 Task: Find connections with filter location Kolín with filter topic #LinkedInwith filter profile language German with filter current company EPAM Anywhere with filter school Government College of Engineering, Salem with filter industry Nuclear Electric Power Generation with filter service category Bartending with filter keywords title Petroleum Engineer
Action: Mouse moved to (630, 89)
Screenshot: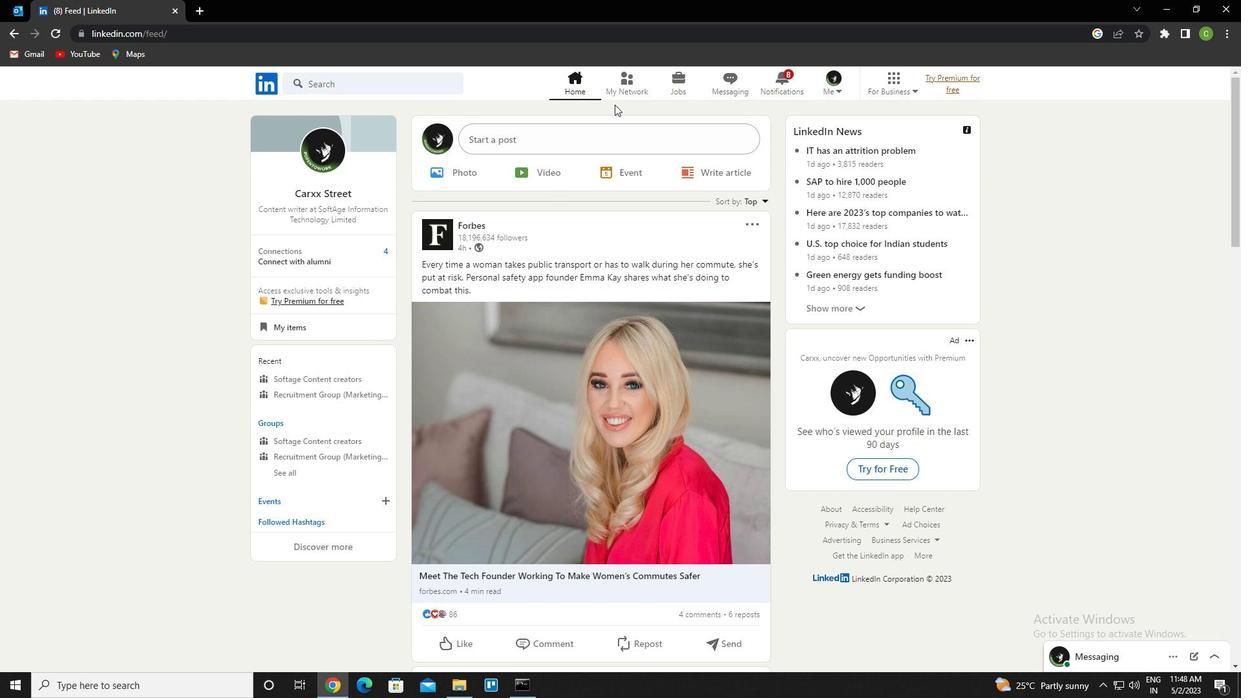 
Action: Mouse pressed left at (630, 89)
Screenshot: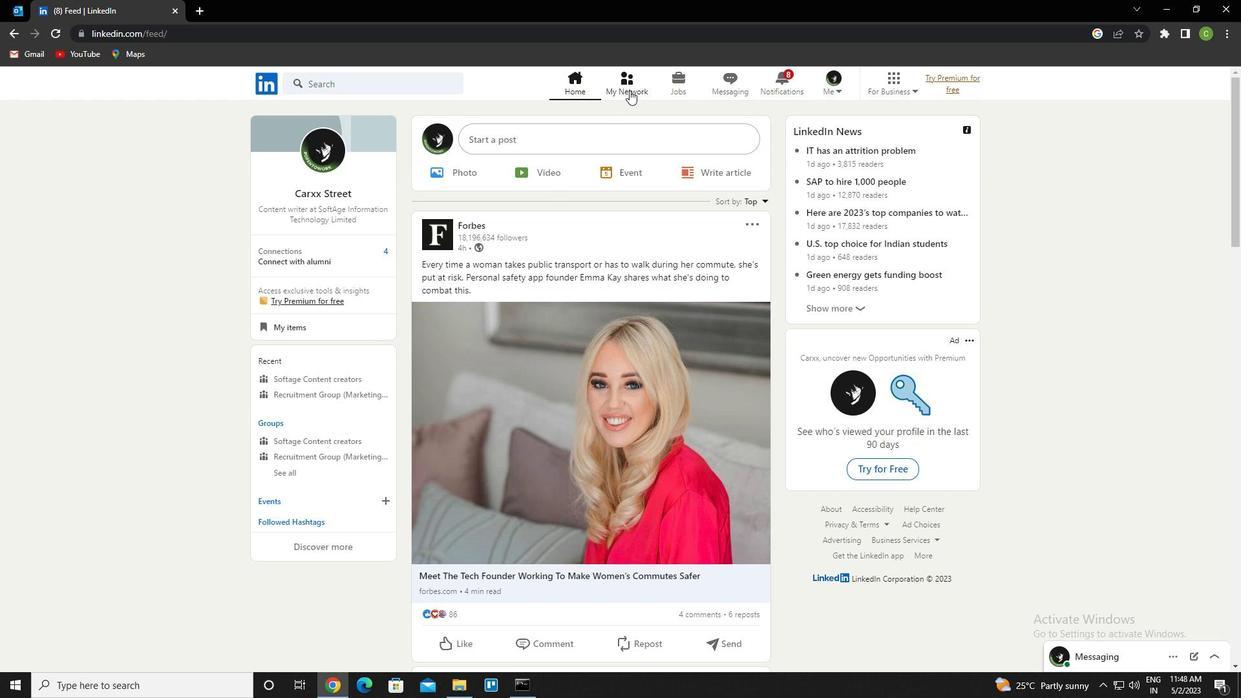 
Action: Mouse moved to (359, 153)
Screenshot: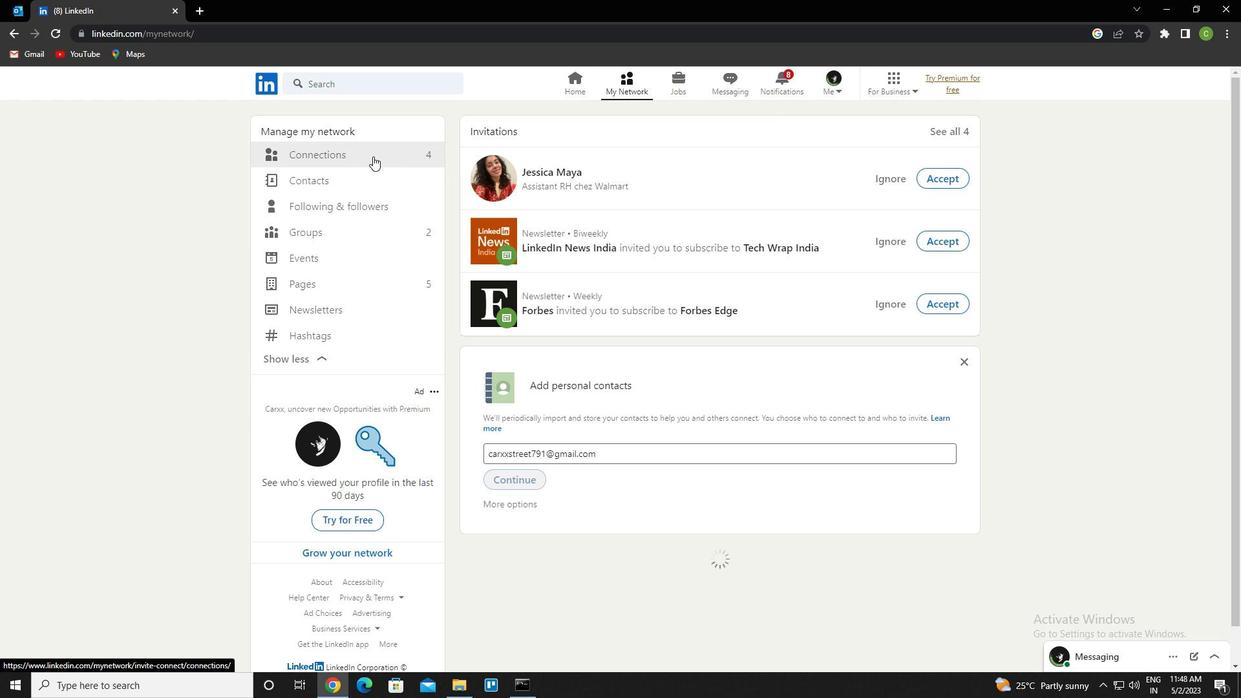 
Action: Mouse pressed left at (359, 153)
Screenshot: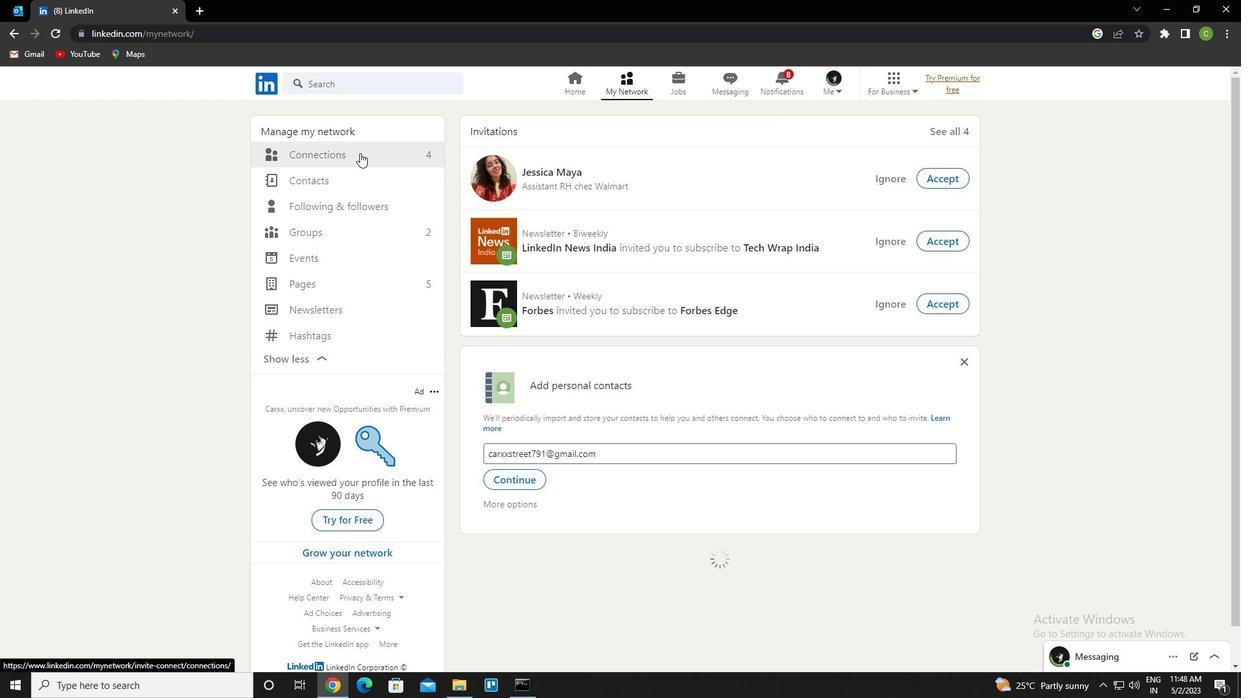 
Action: Mouse moved to (718, 155)
Screenshot: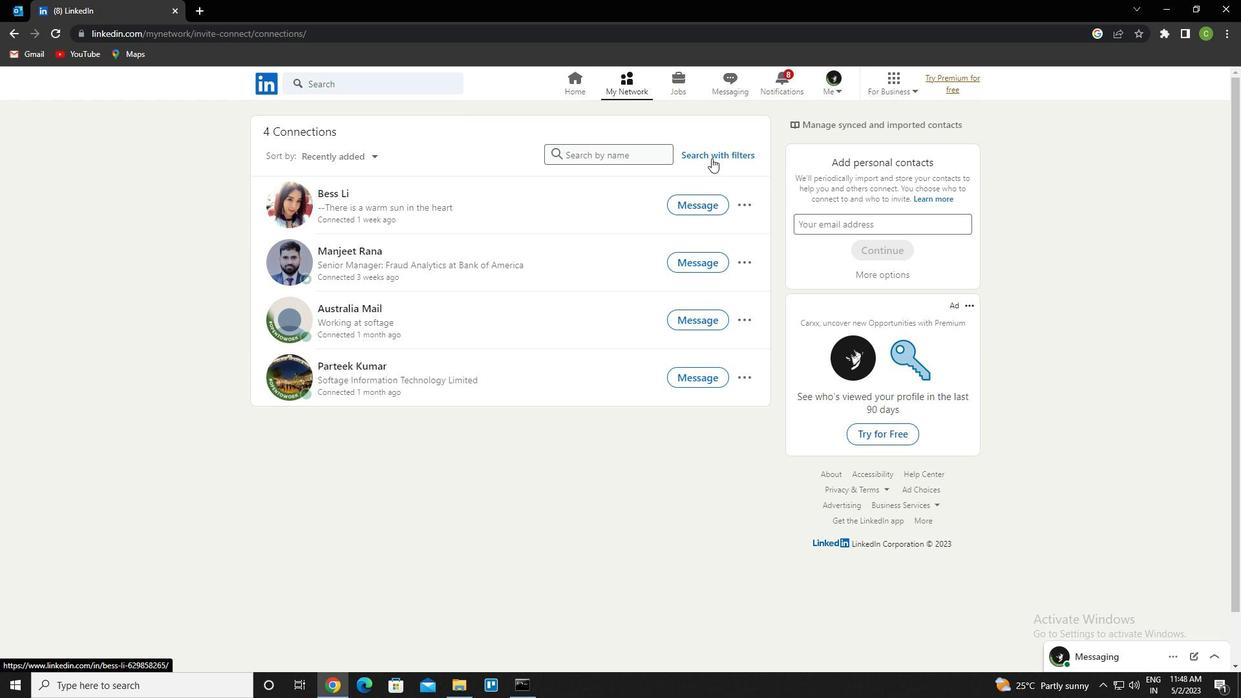 
Action: Mouse pressed left at (718, 155)
Screenshot: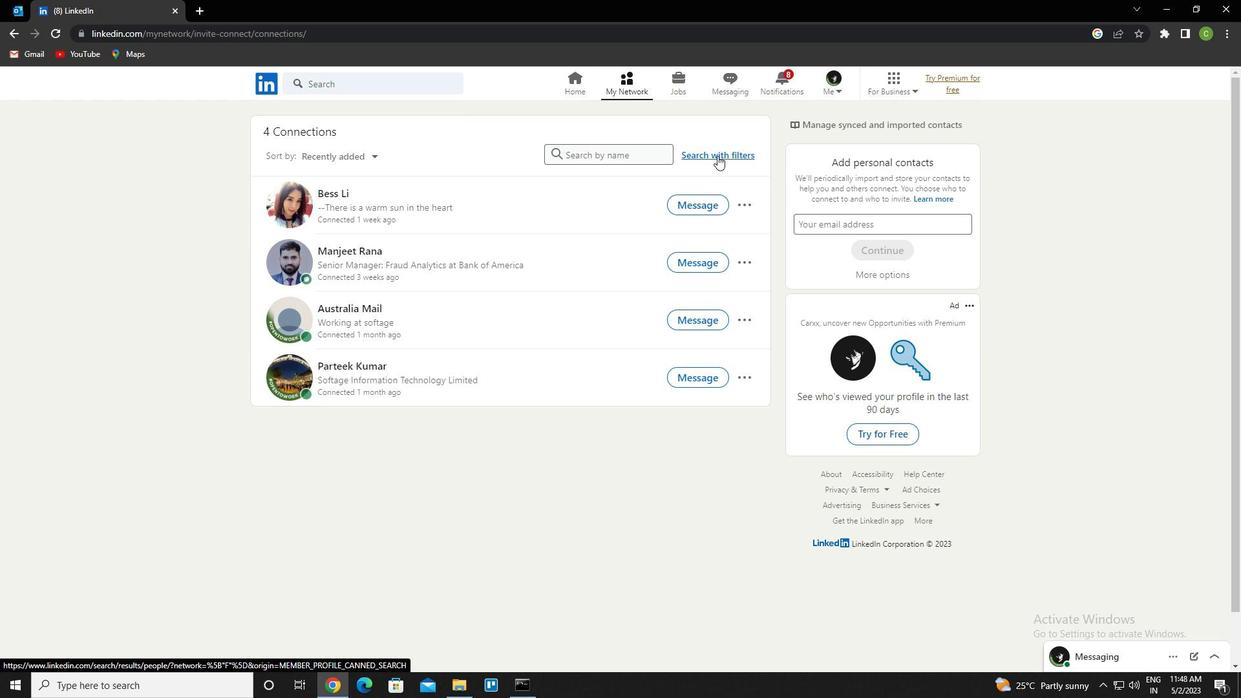 
Action: Mouse moved to (659, 115)
Screenshot: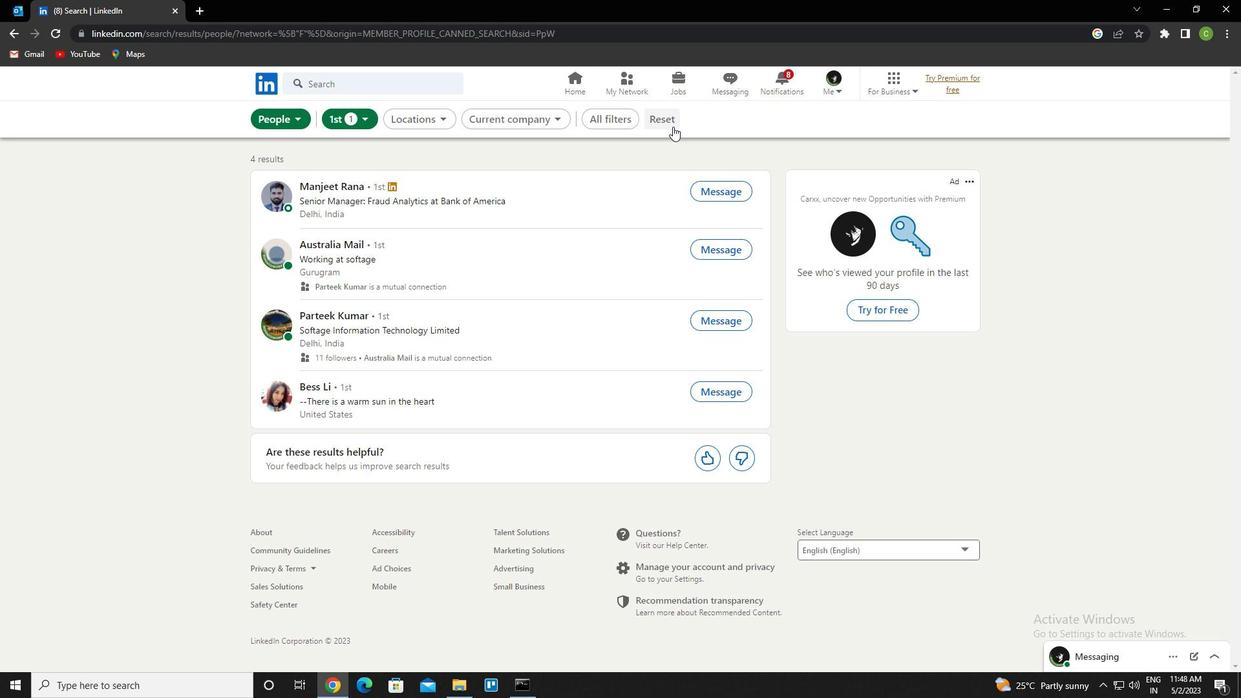 
Action: Mouse pressed left at (659, 115)
Screenshot: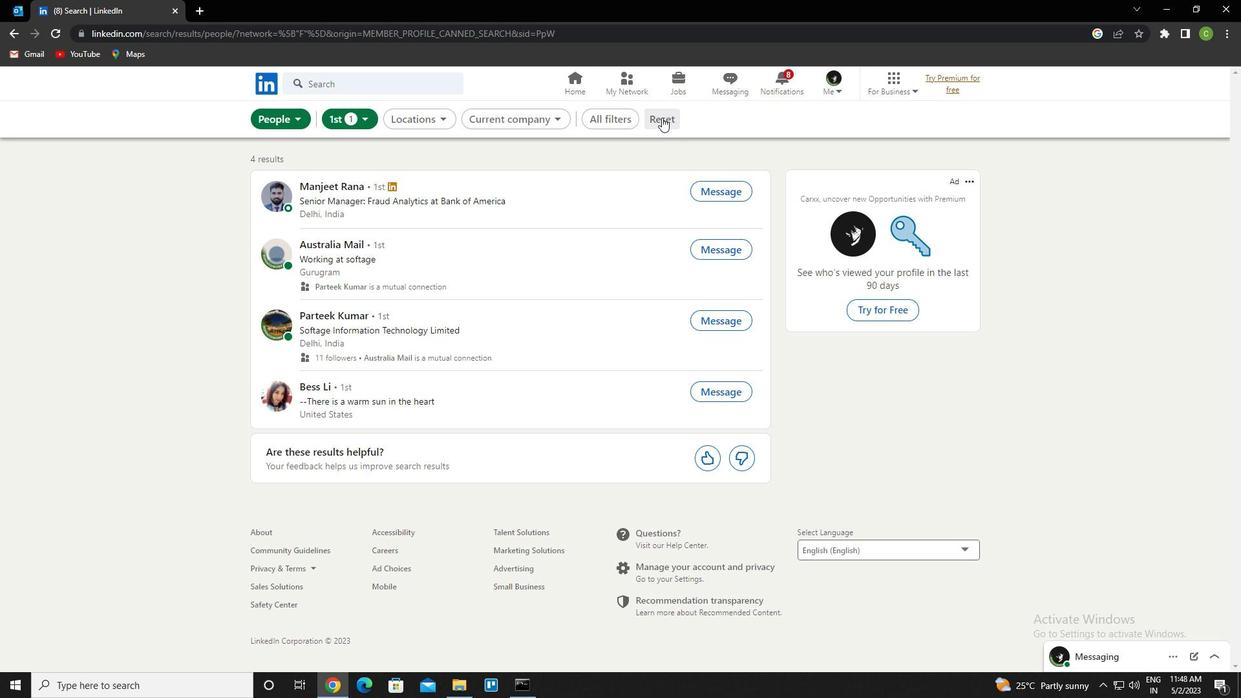 
Action: Mouse moved to (652, 122)
Screenshot: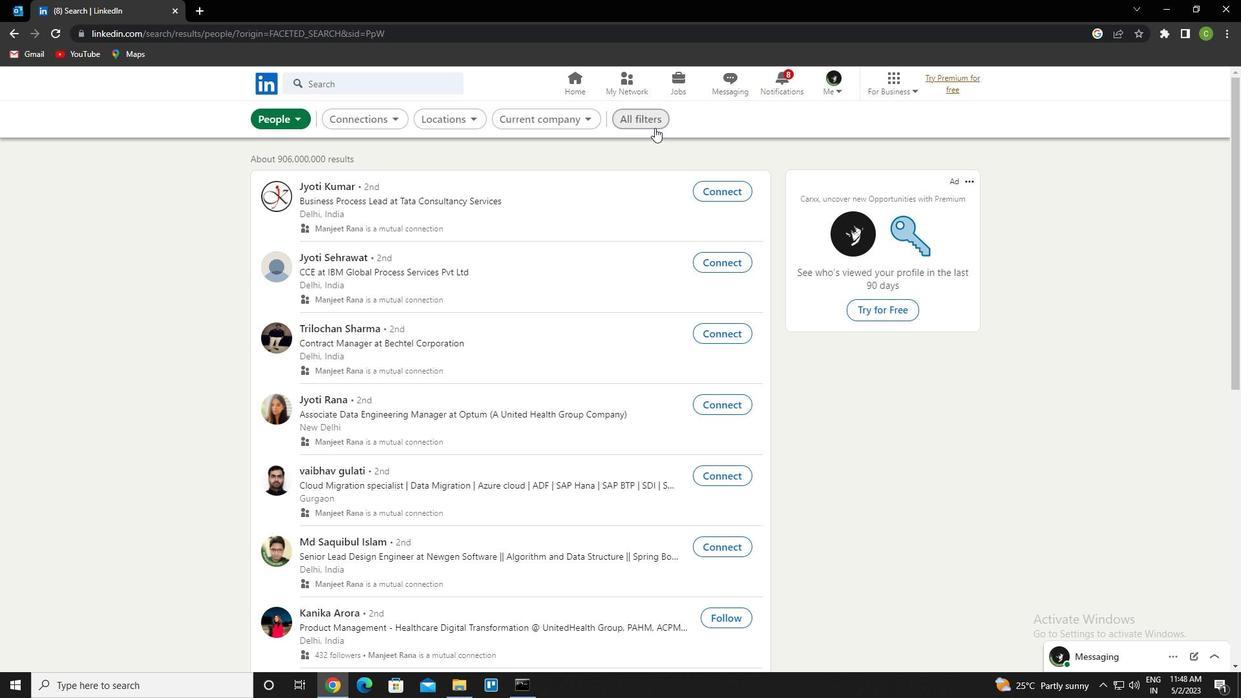 
Action: Mouse pressed left at (652, 122)
Screenshot: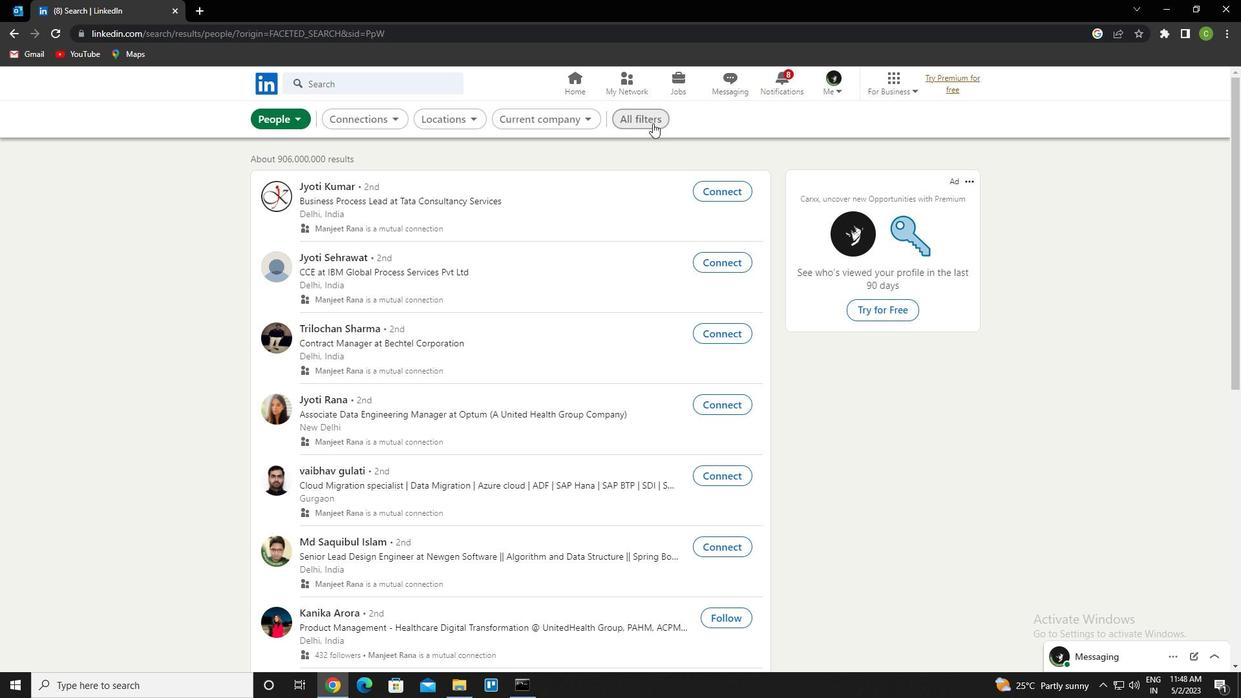 
Action: Mouse moved to (1010, 395)
Screenshot: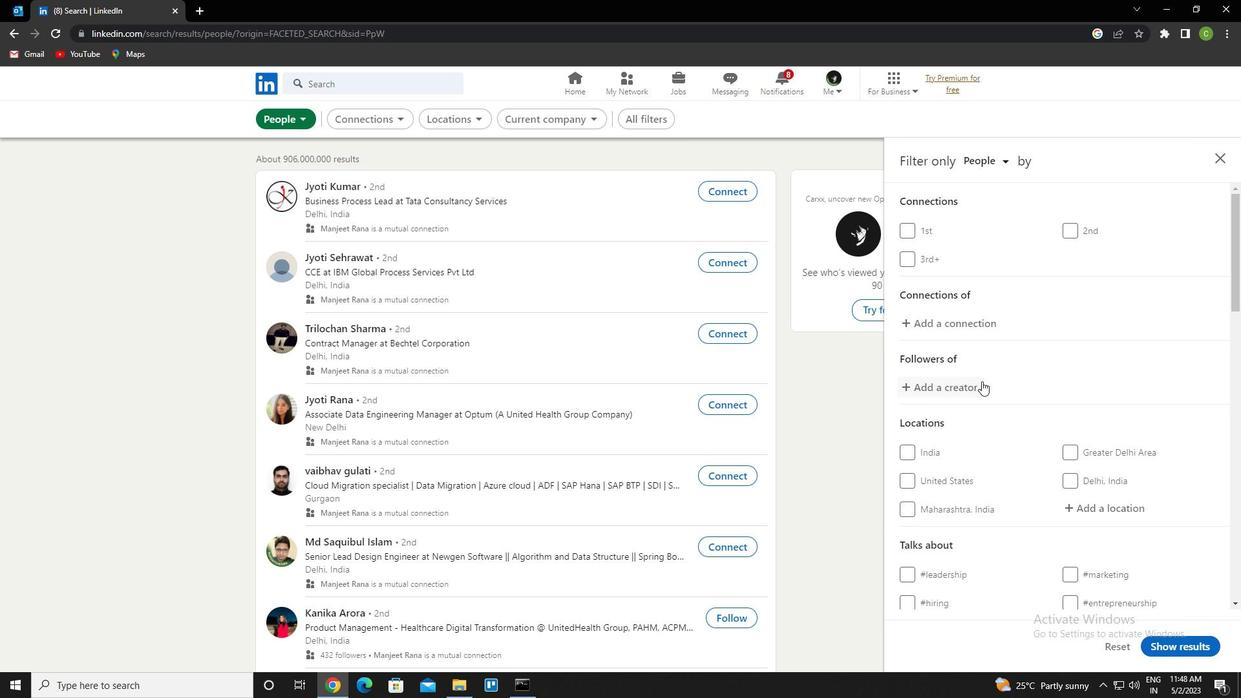 
Action: Mouse scrolled (1010, 394) with delta (0, 0)
Screenshot: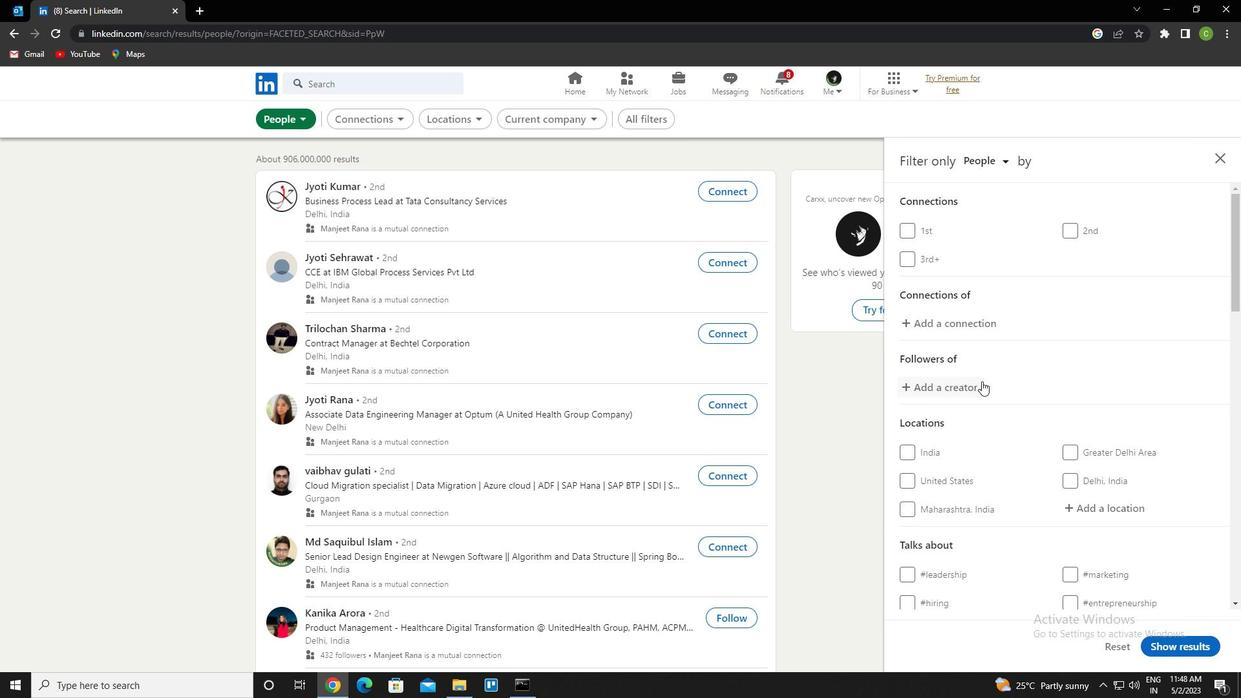 
Action: Mouse moved to (1014, 397)
Screenshot: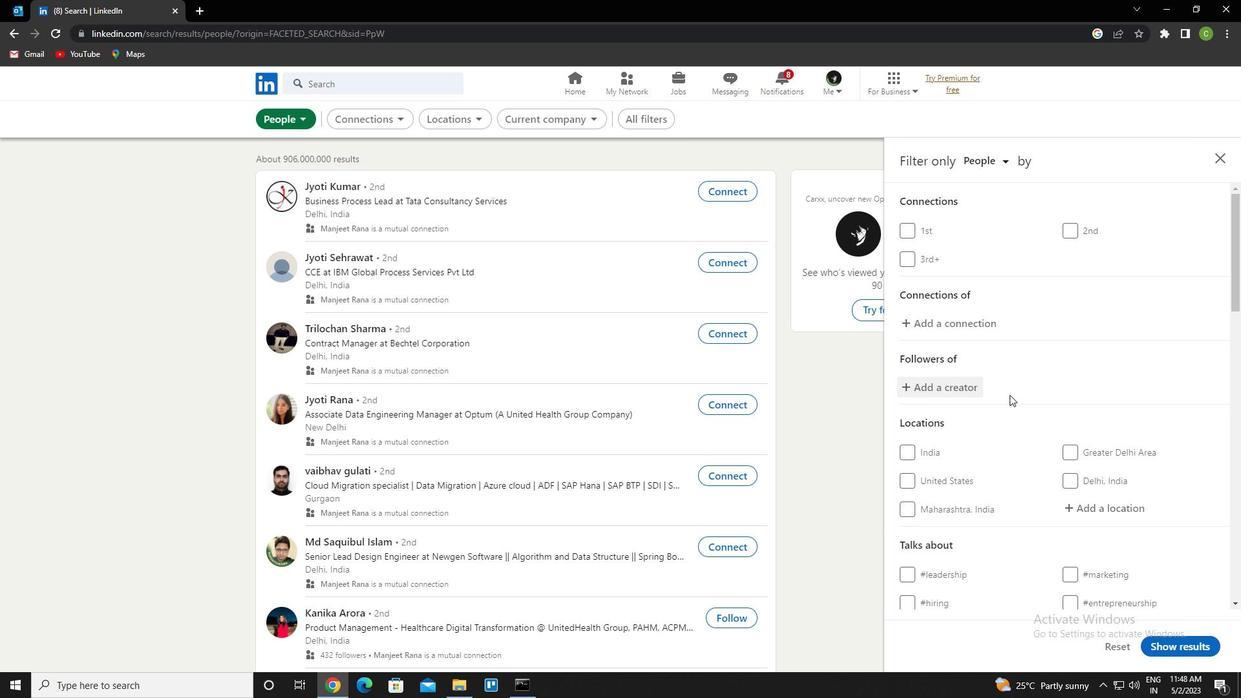 
Action: Mouse scrolled (1014, 396) with delta (0, 0)
Screenshot: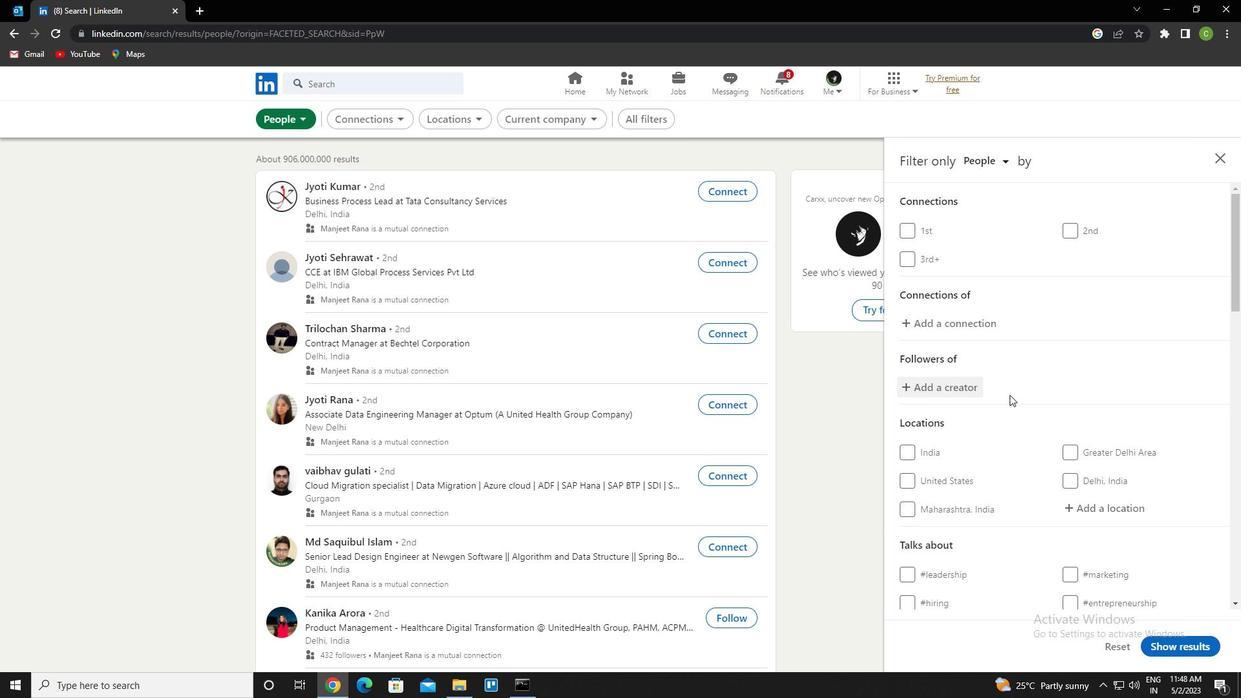 
Action: Mouse moved to (1091, 378)
Screenshot: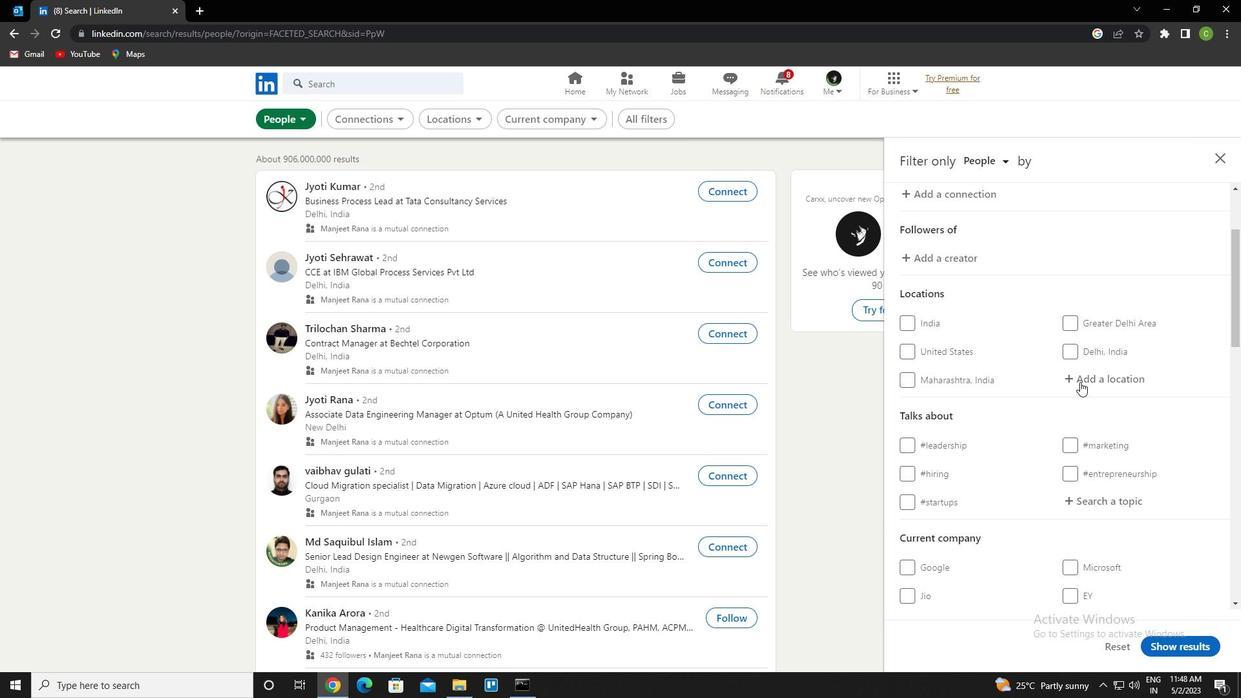 
Action: Mouse pressed left at (1091, 378)
Screenshot: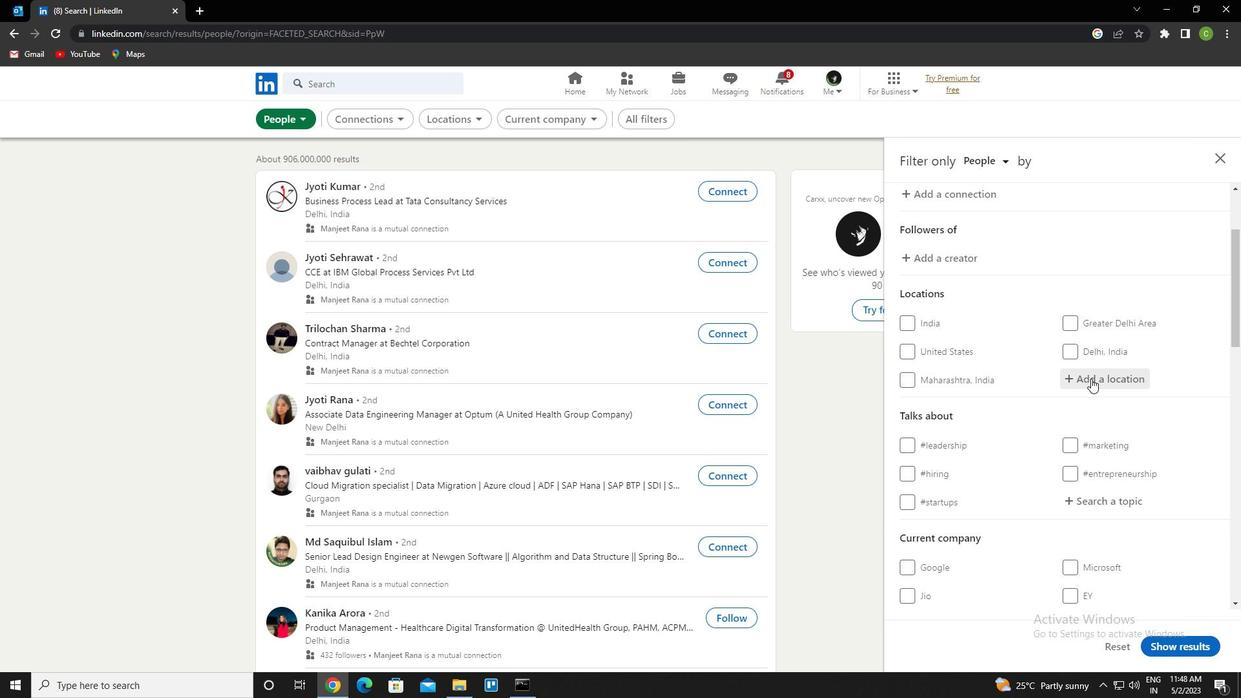 
Action: Key pressed <Key.caps_lock>k<Key.caps_lock>olin<Key.enter>
Screenshot: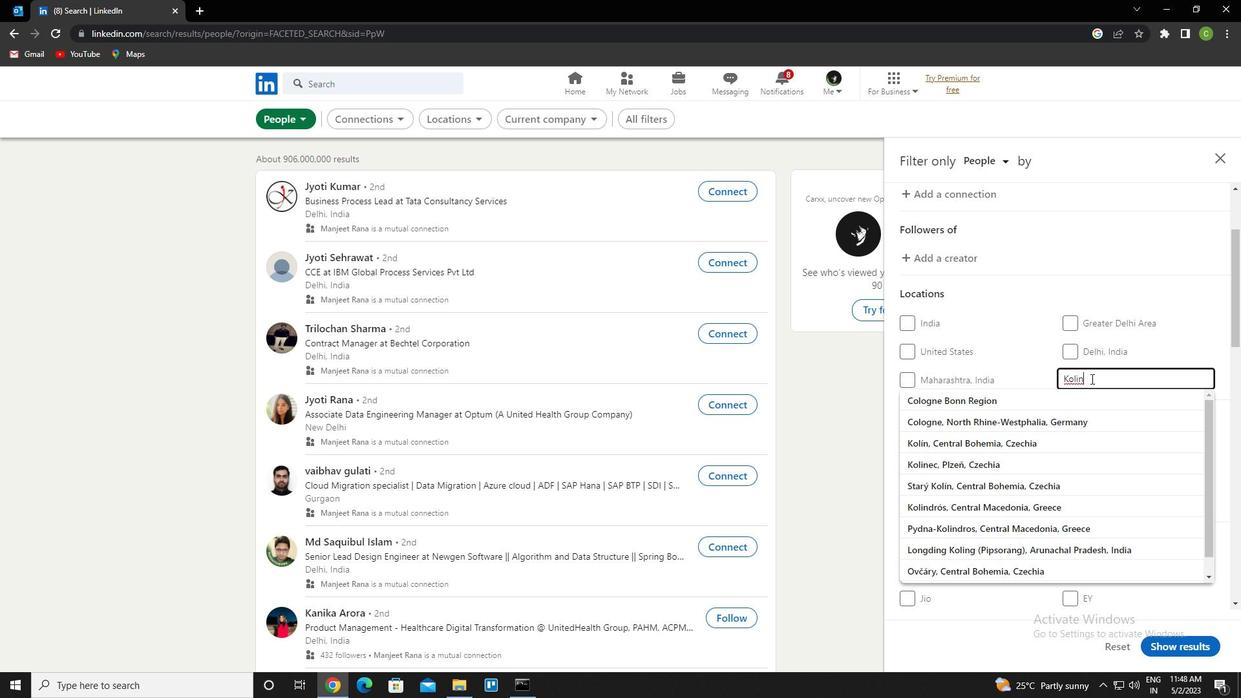 
Action: Mouse scrolled (1091, 378) with delta (0, 0)
Screenshot: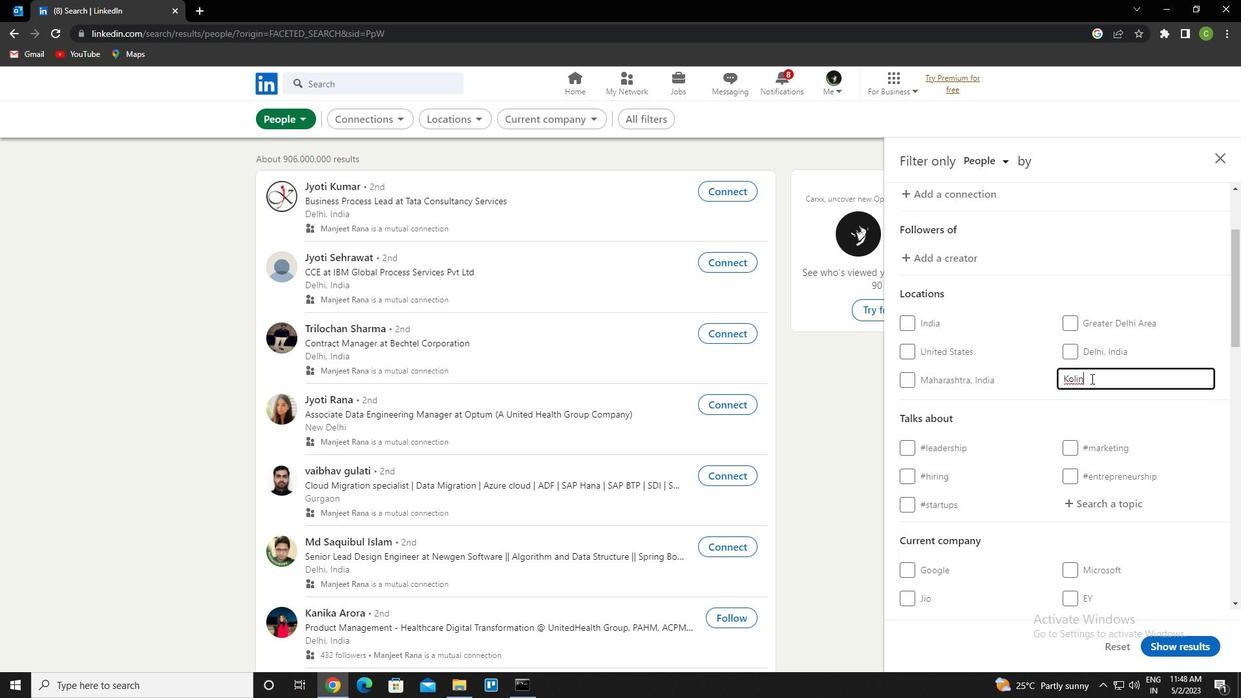 
Action: Mouse scrolled (1091, 378) with delta (0, 0)
Screenshot: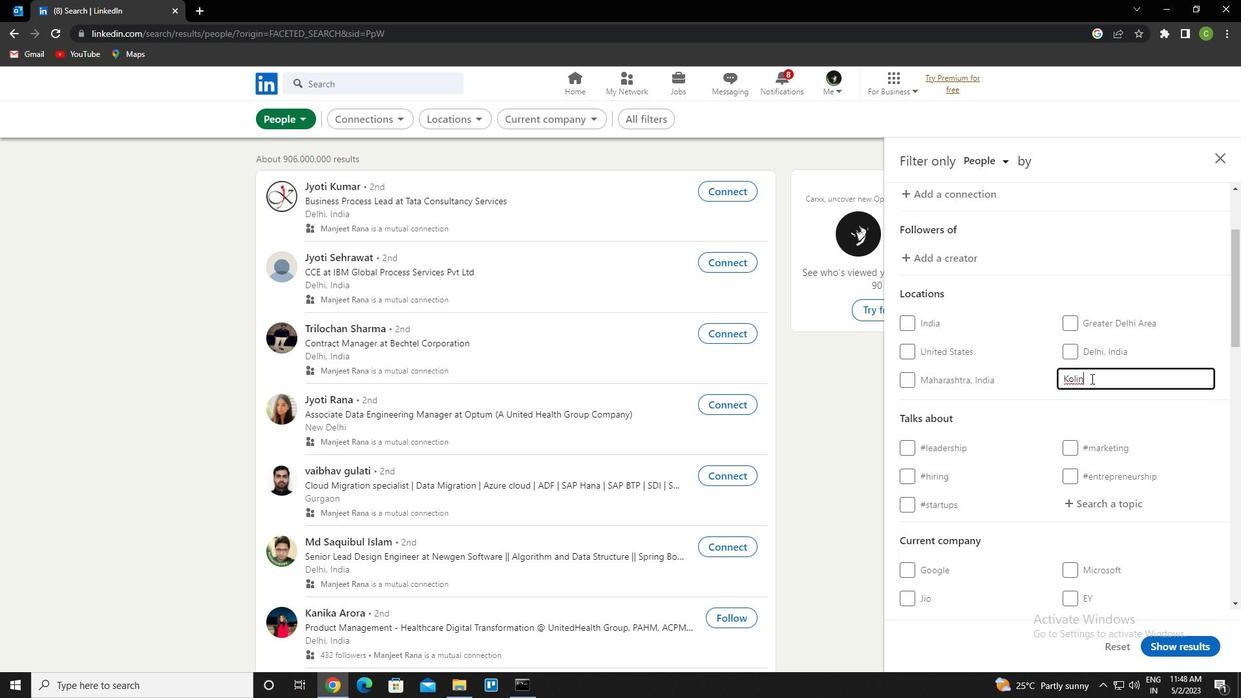 
Action: Mouse moved to (1095, 382)
Screenshot: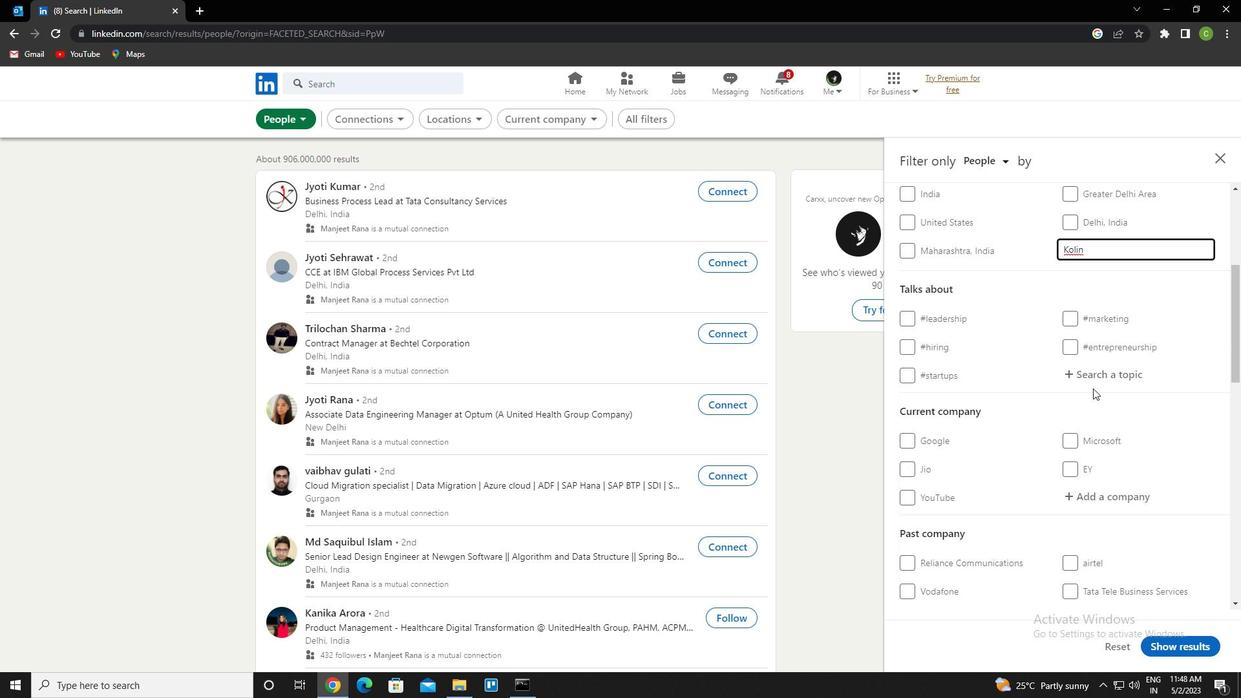 
Action: Mouse pressed left at (1095, 382)
Screenshot: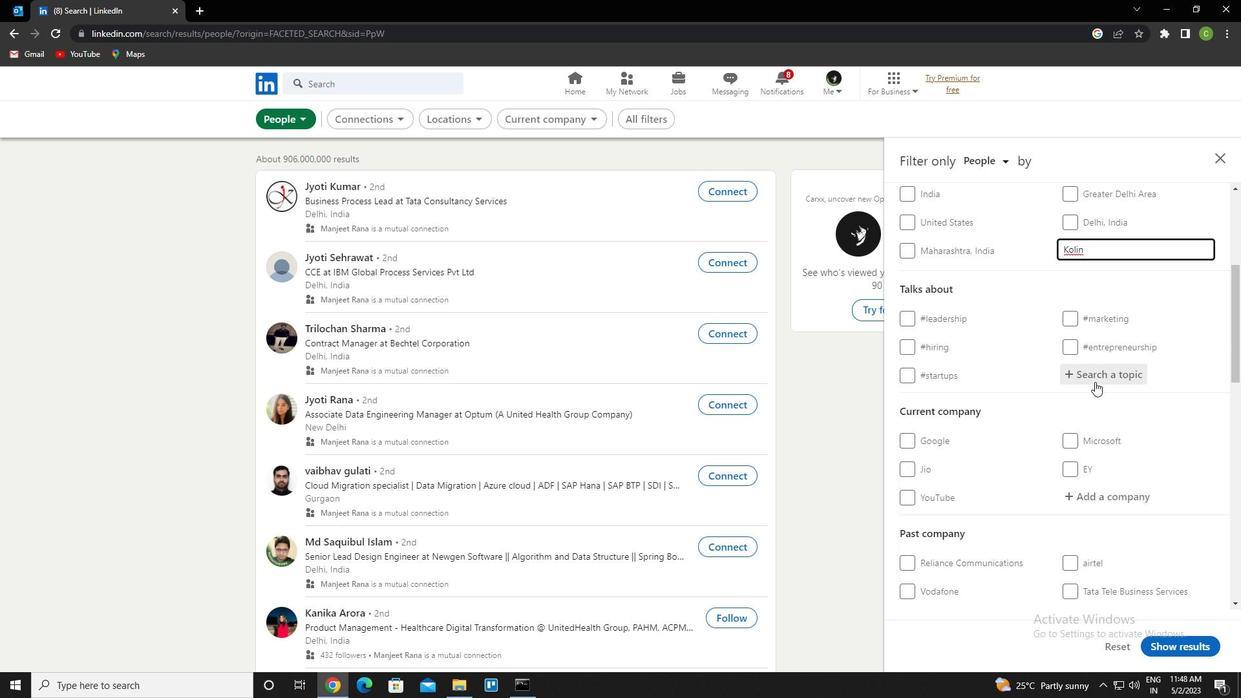 
Action: Key pressed linkedin<Key.down><Key.enter>
Screenshot: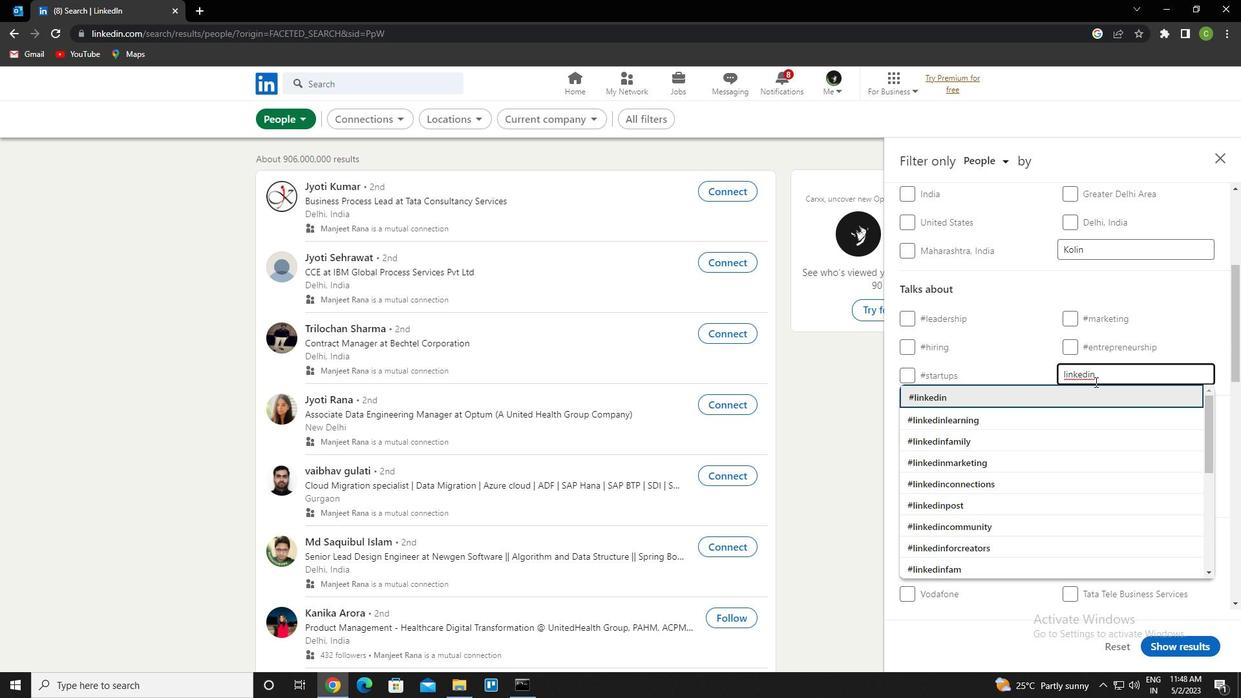 
Action: Mouse scrolled (1095, 381) with delta (0, 0)
Screenshot: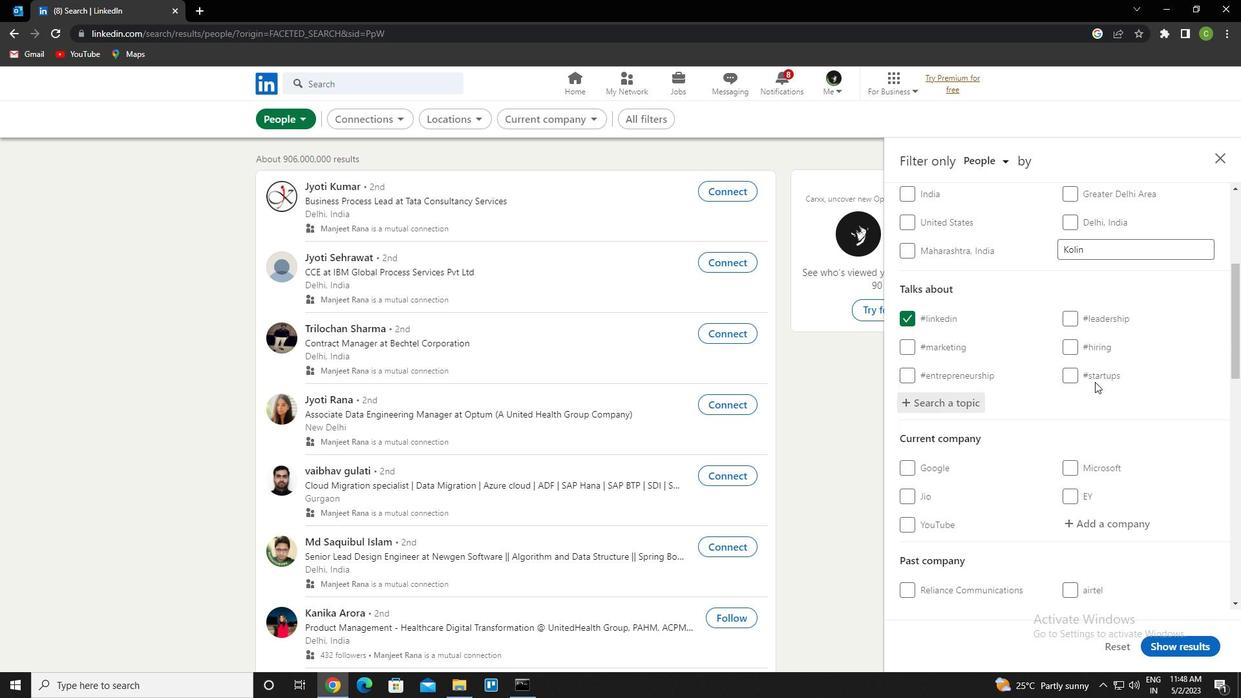 
Action: Mouse scrolled (1095, 381) with delta (0, 0)
Screenshot: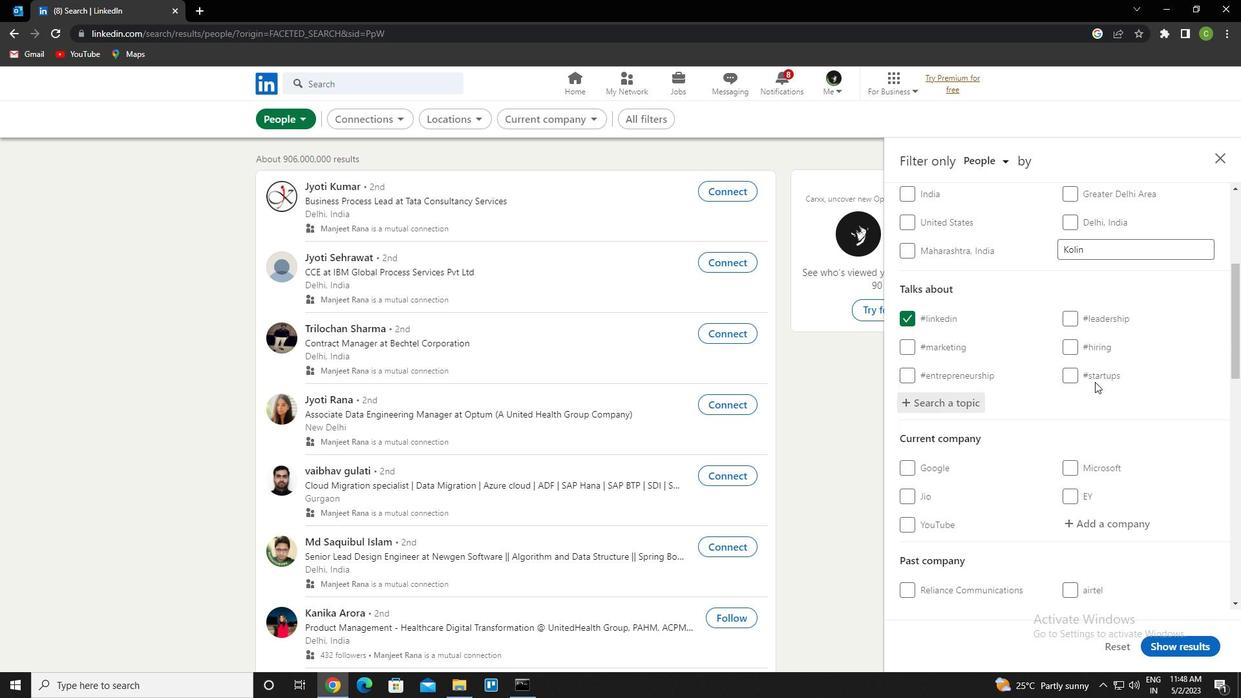 
Action: Mouse scrolled (1095, 381) with delta (0, 0)
Screenshot: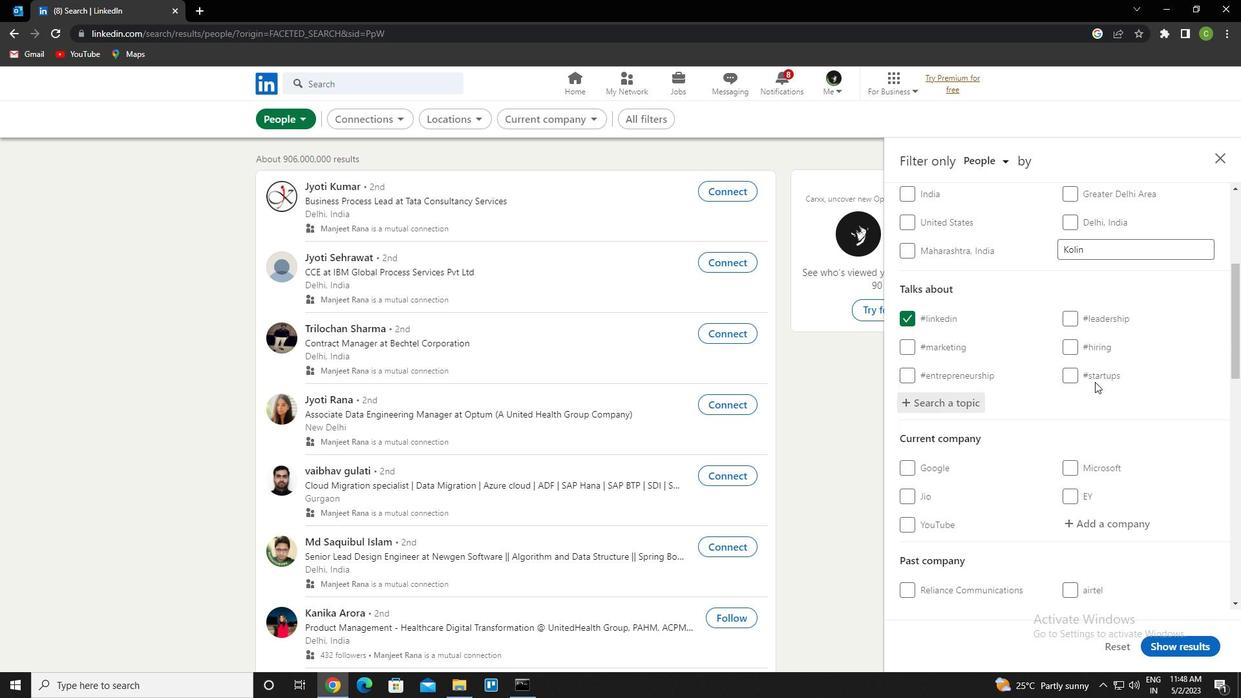 
Action: Mouse scrolled (1095, 381) with delta (0, 0)
Screenshot: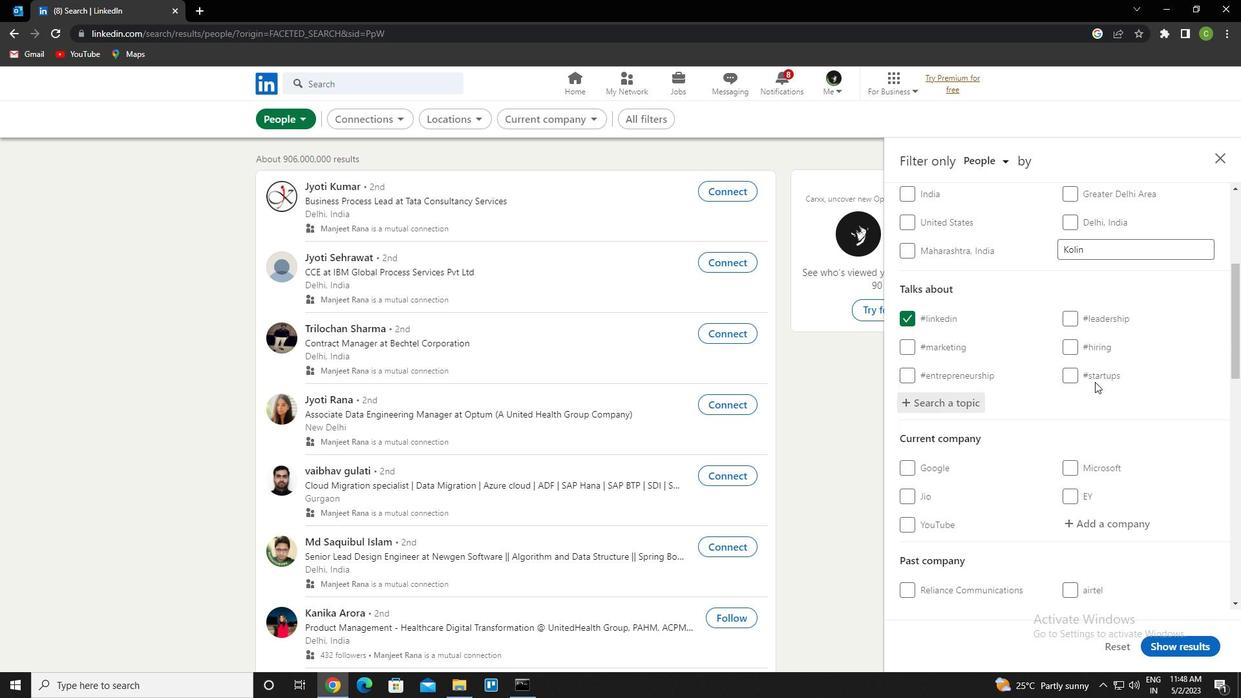 
Action: Mouse scrolled (1095, 381) with delta (0, 0)
Screenshot: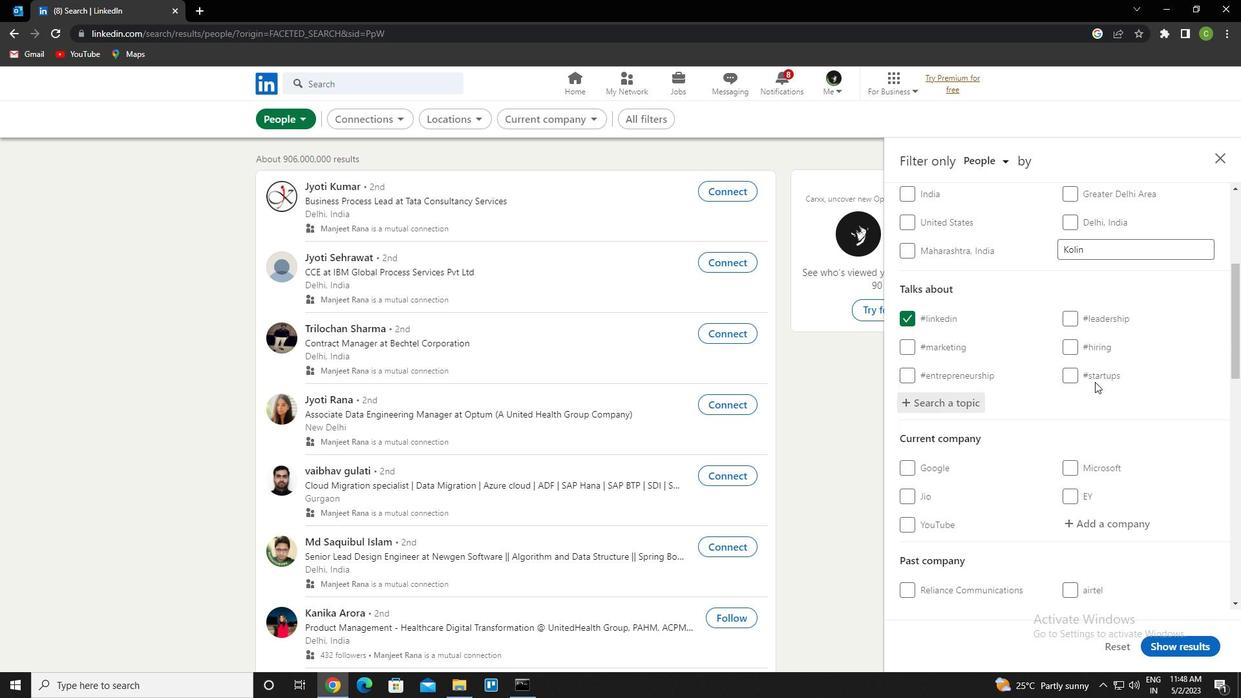 
Action: Mouse scrolled (1095, 381) with delta (0, 0)
Screenshot: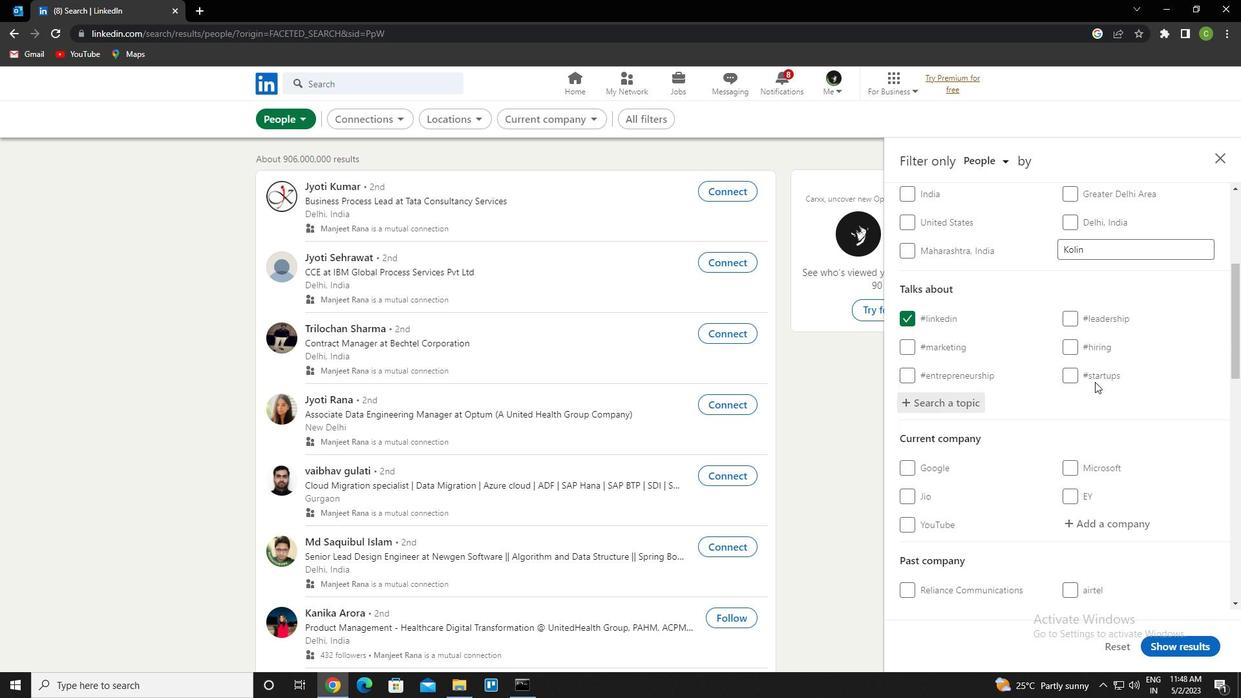
Action: Mouse scrolled (1095, 381) with delta (0, 0)
Screenshot: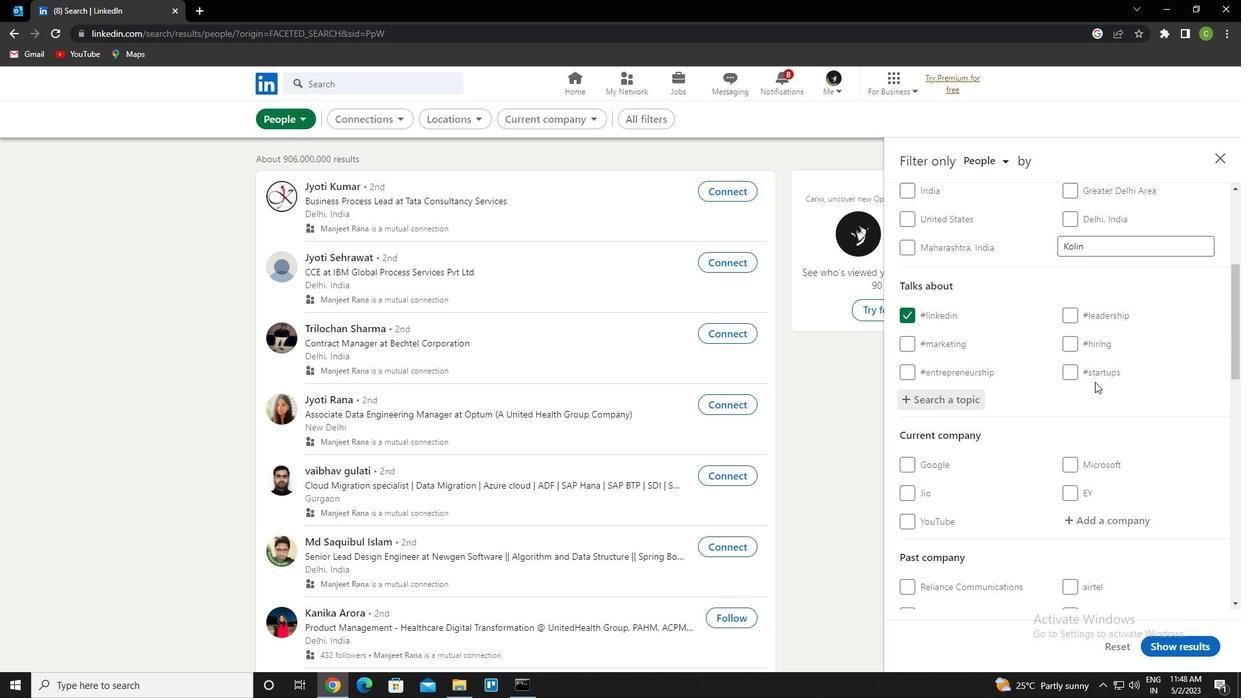 
Action: Mouse scrolled (1095, 381) with delta (0, 0)
Screenshot: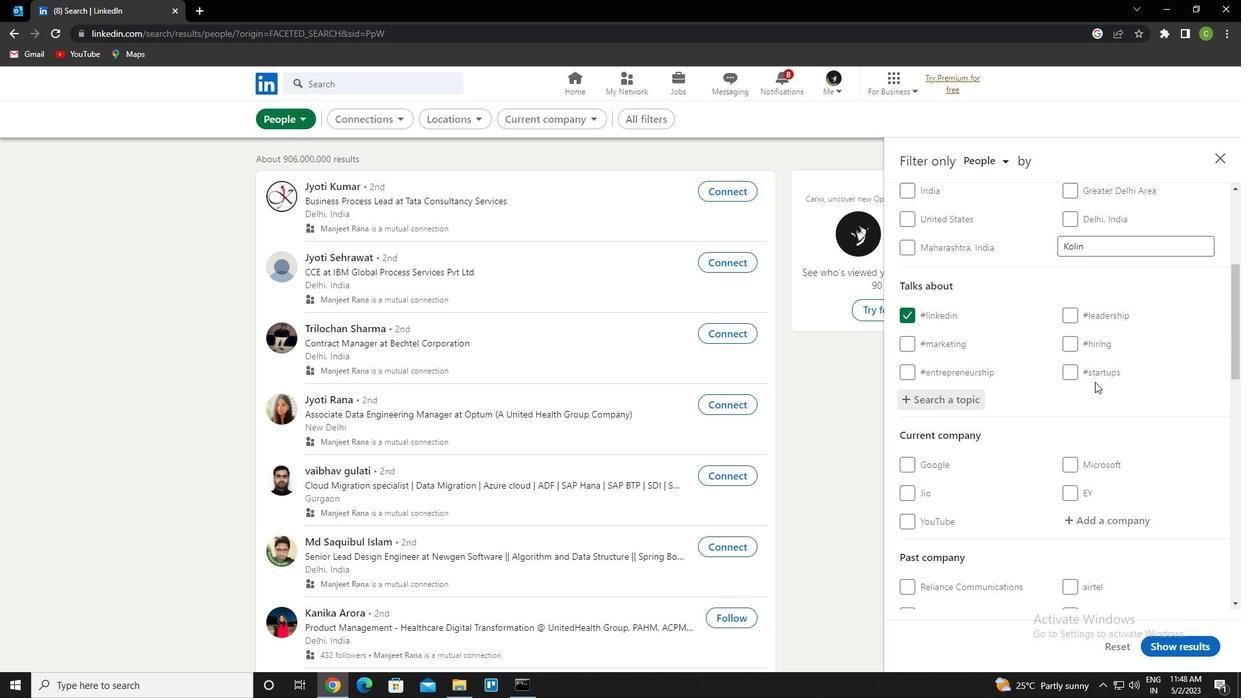 
Action: Mouse scrolled (1095, 381) with delta (0, 0)
Screenshot: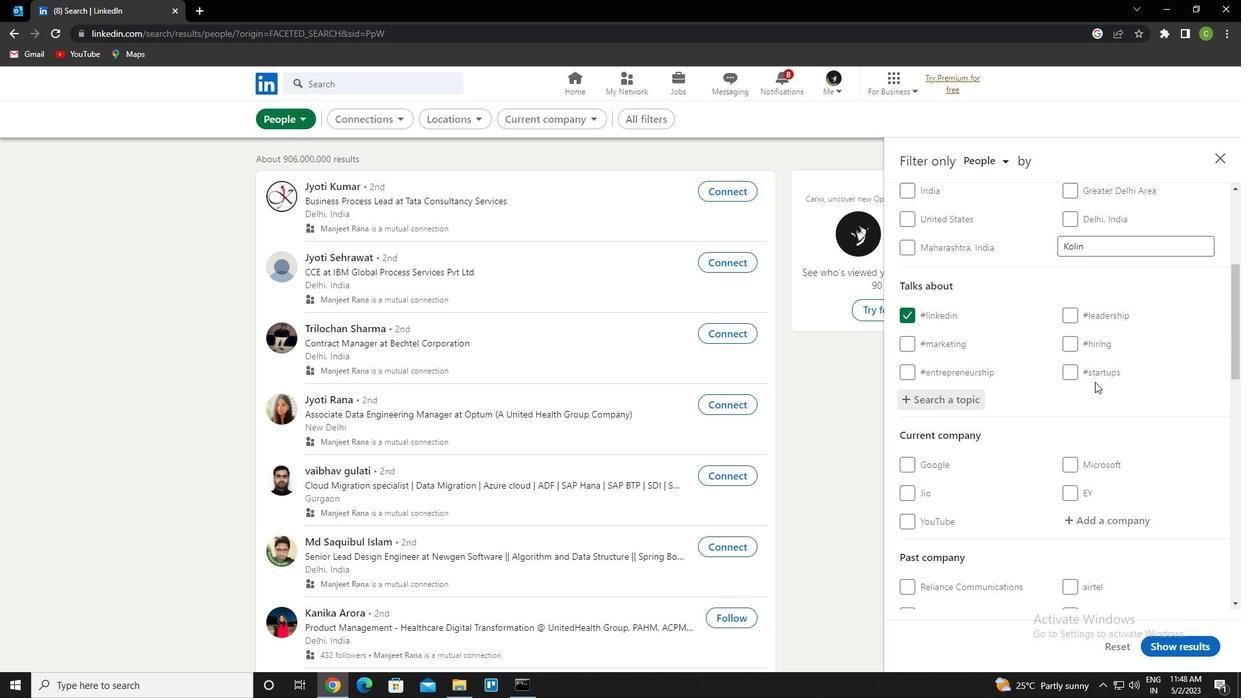 
Action: Mouse scrolled (1095, 381) with delta (0, 0)
Screenshot: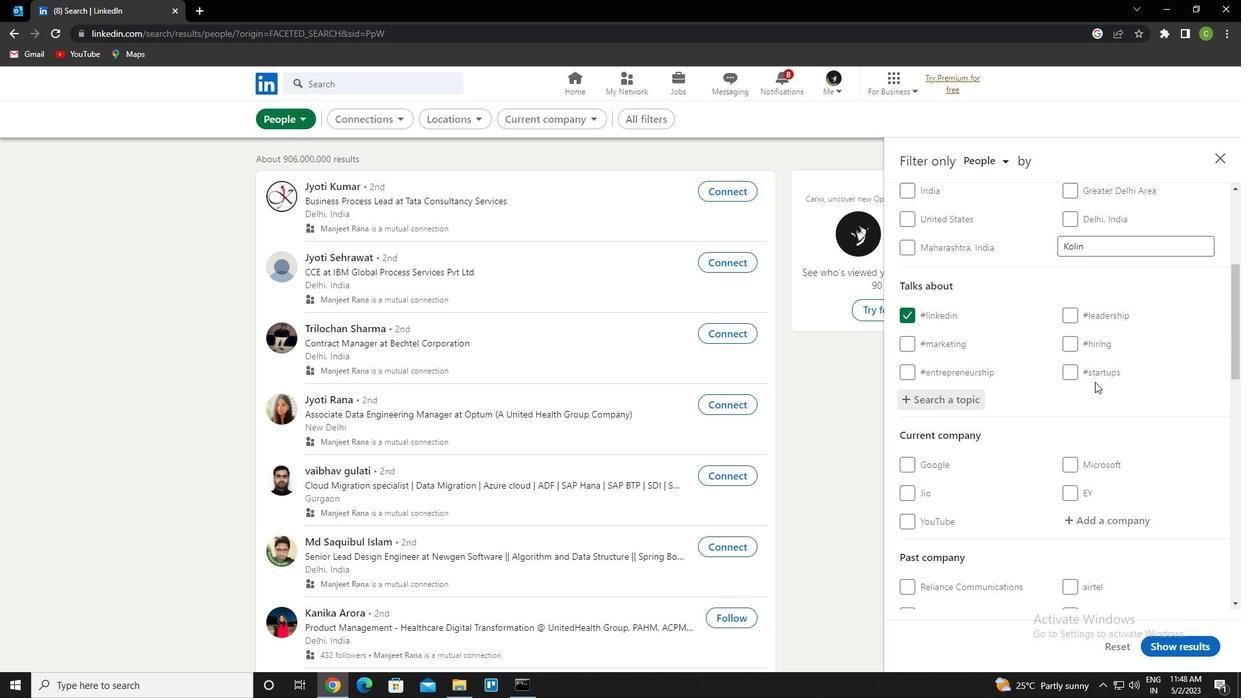 
Action: Mouse scrolled (1095, 381) with delta (0, 0)
Screenshot: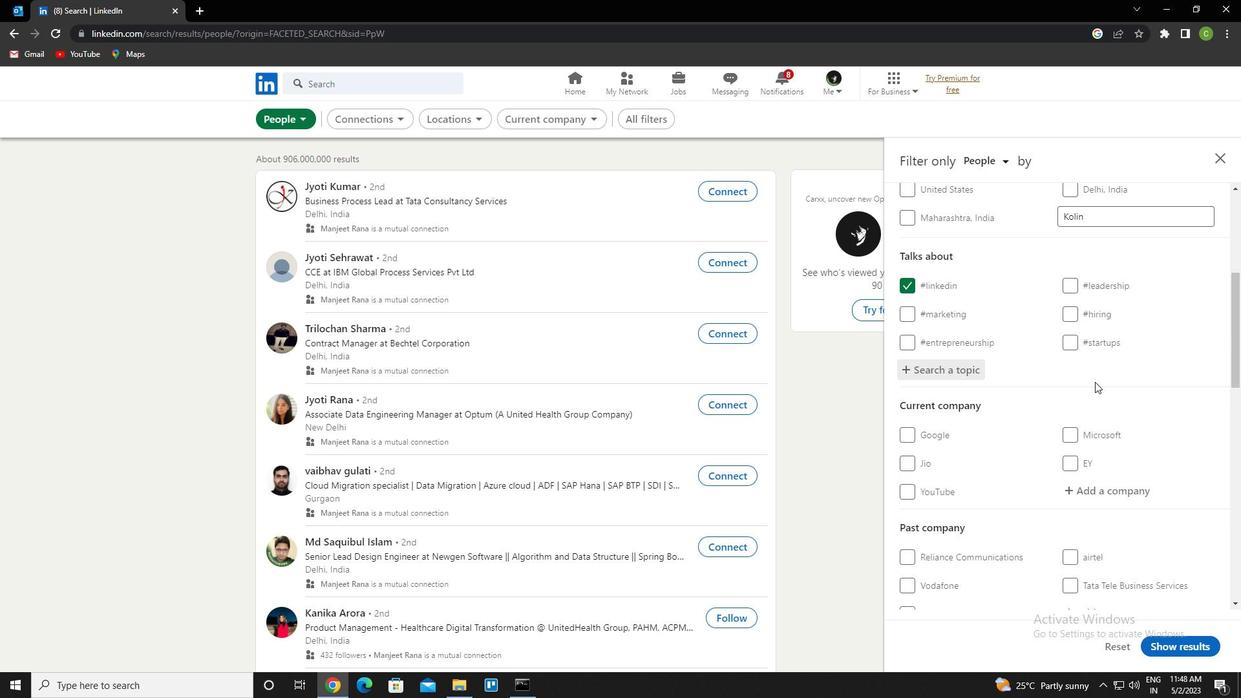 
Action: Mouse moved to (903, 329)
Screenshot: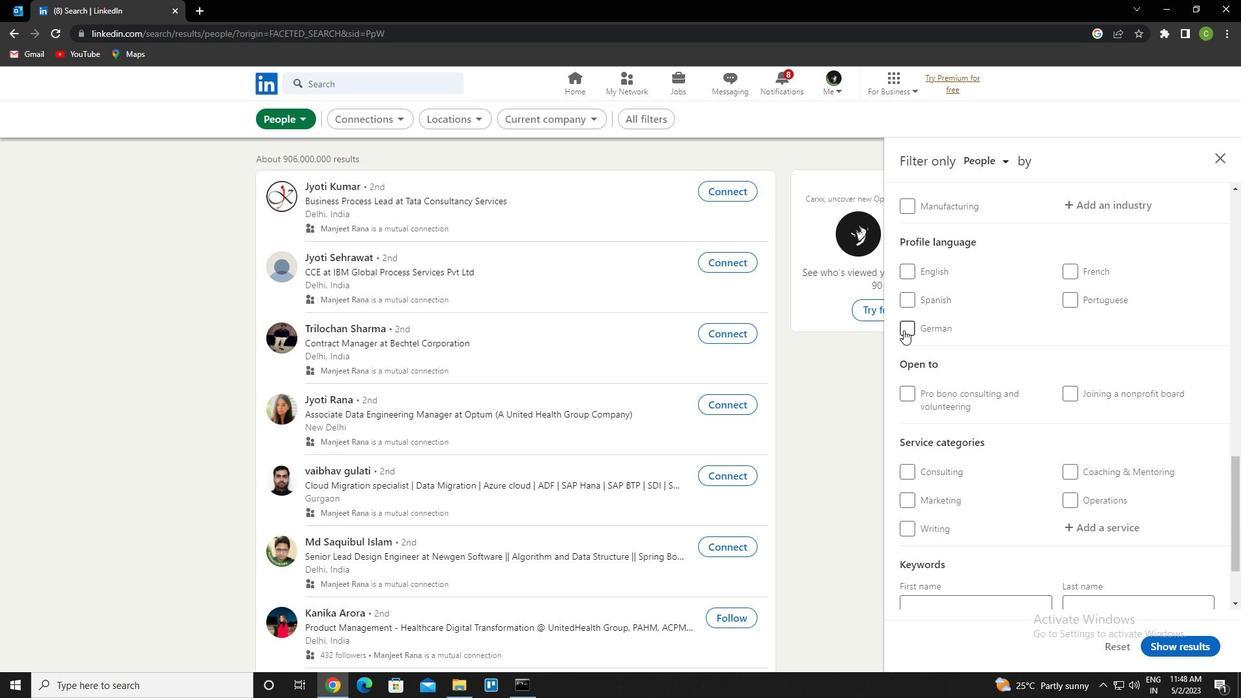 
Action: Mouse pressed left at (903, 329)
Screenshot: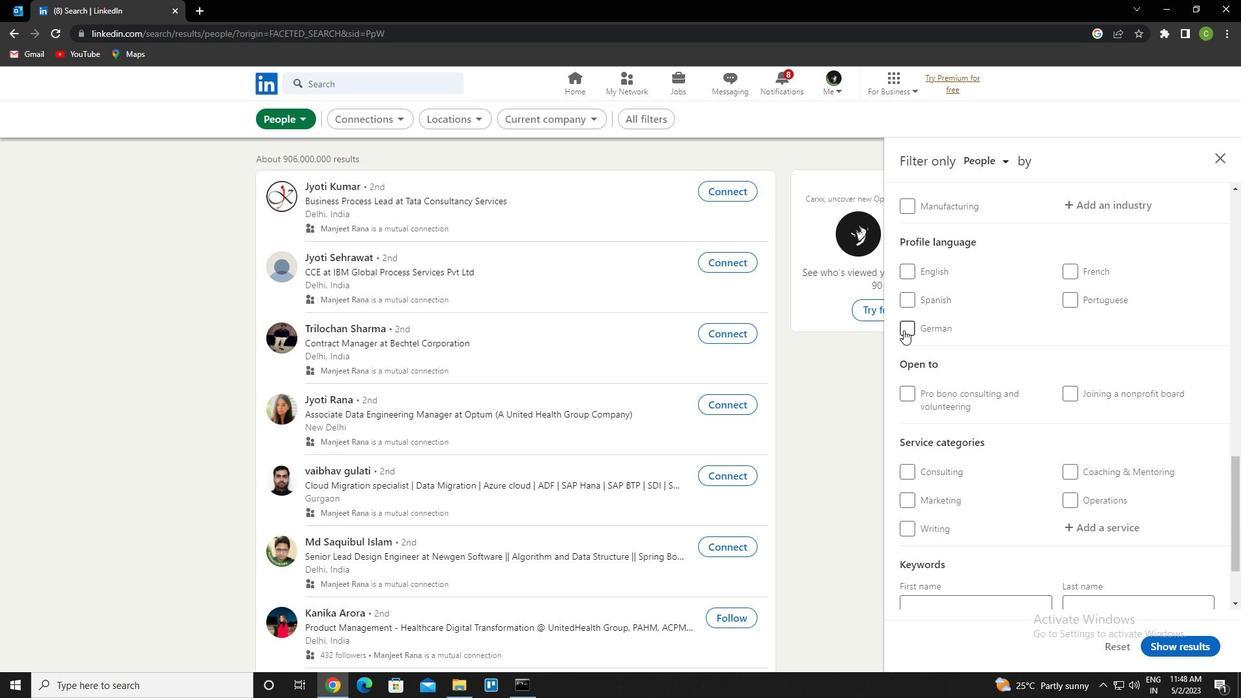 
Action: Mouse moved to (1023, 442)
Screenshot: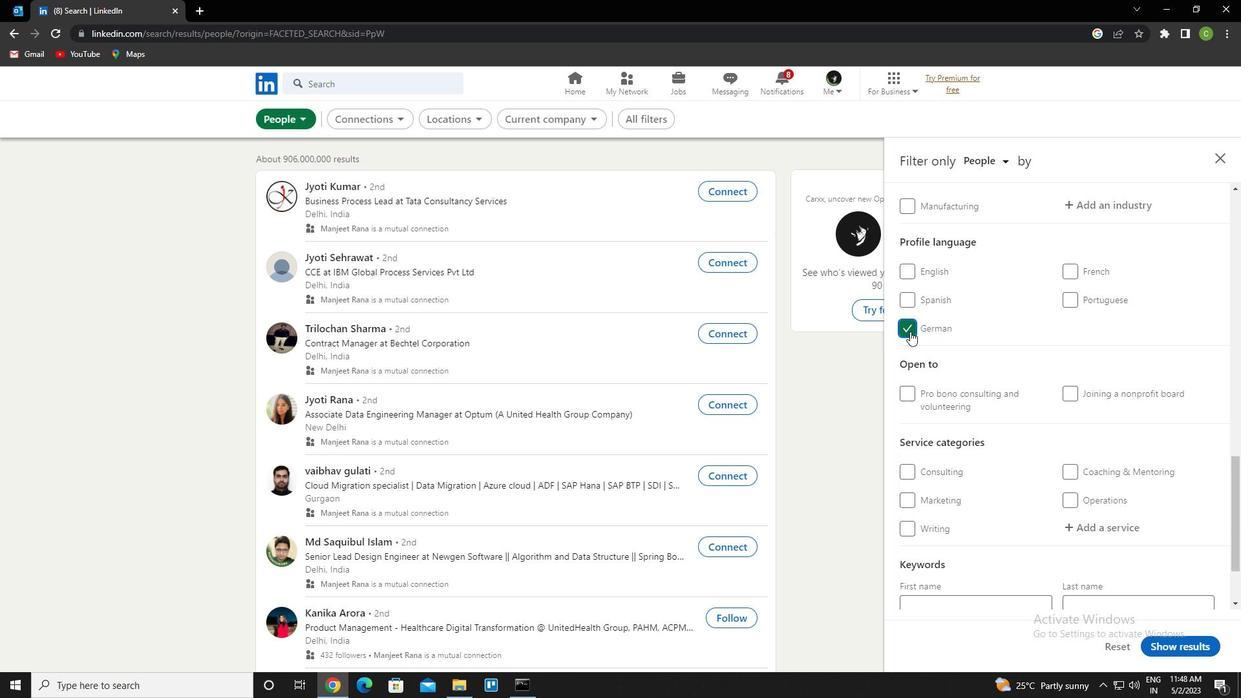 
Action: Mouse scrolled (1023, 443) with delta (0, 0)
Screenshot: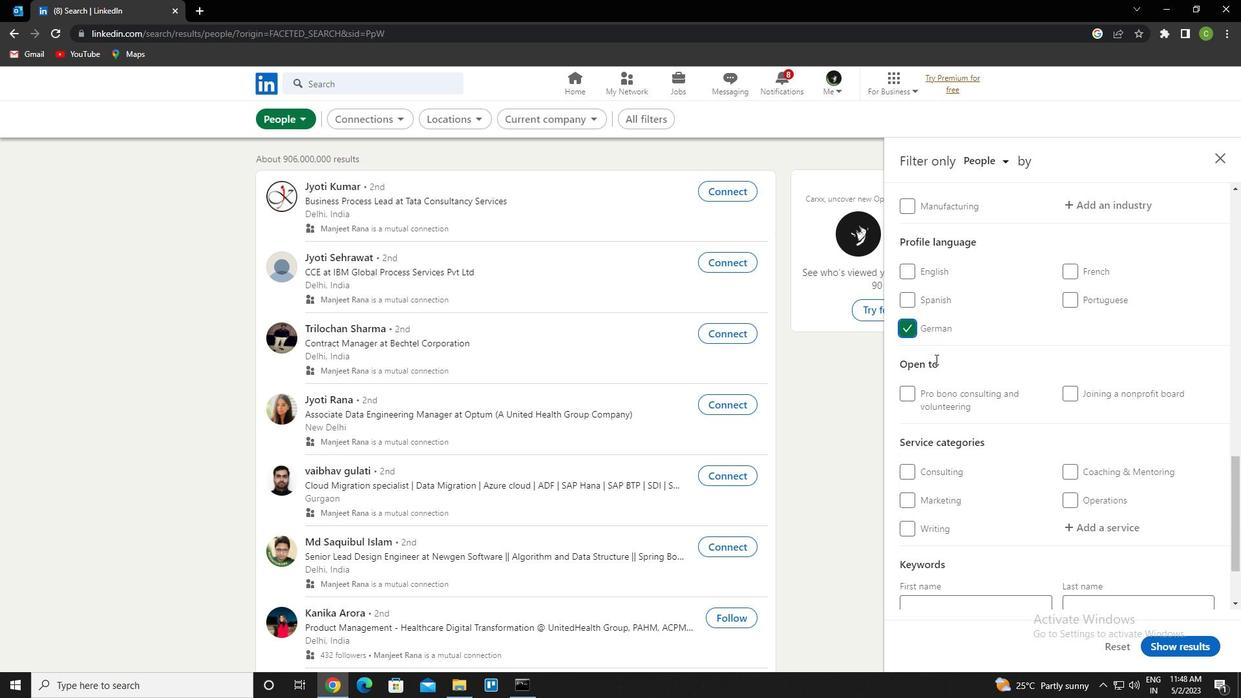 
Action: Mouse scrolled (1023, 443) with delta (0, 0)
Screenshot: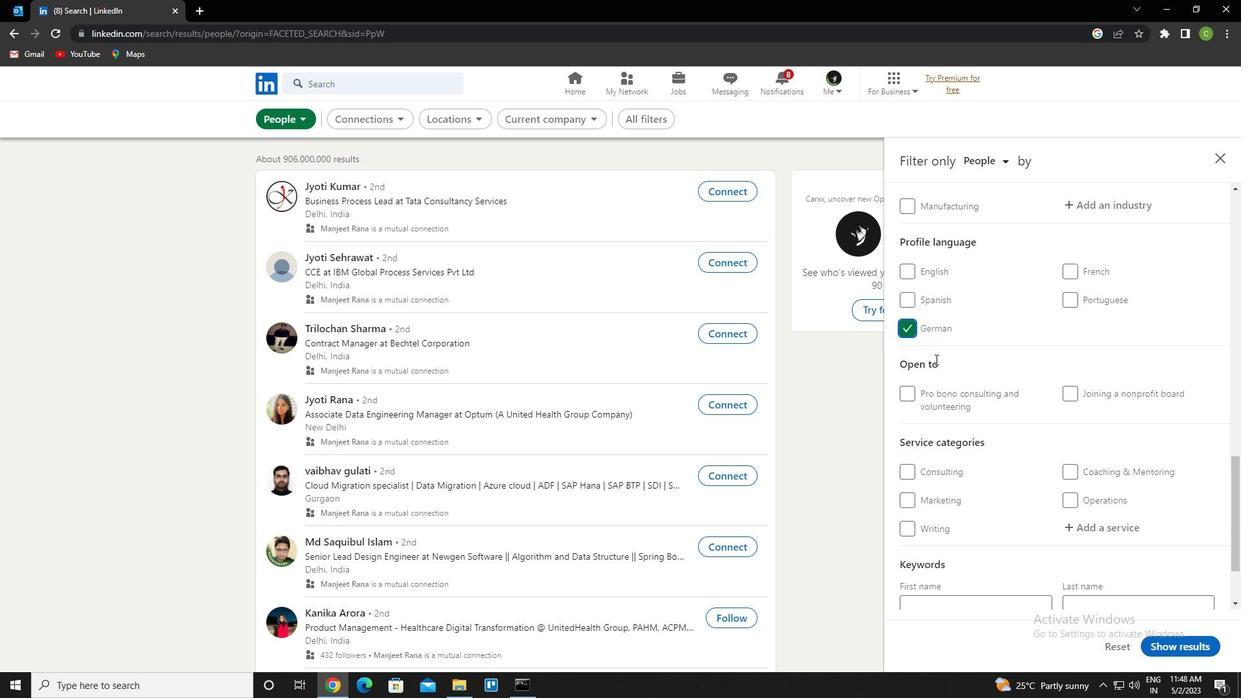
Action: Mouse scrolled (1023, 443) with delta (0, 0)
Screenshot: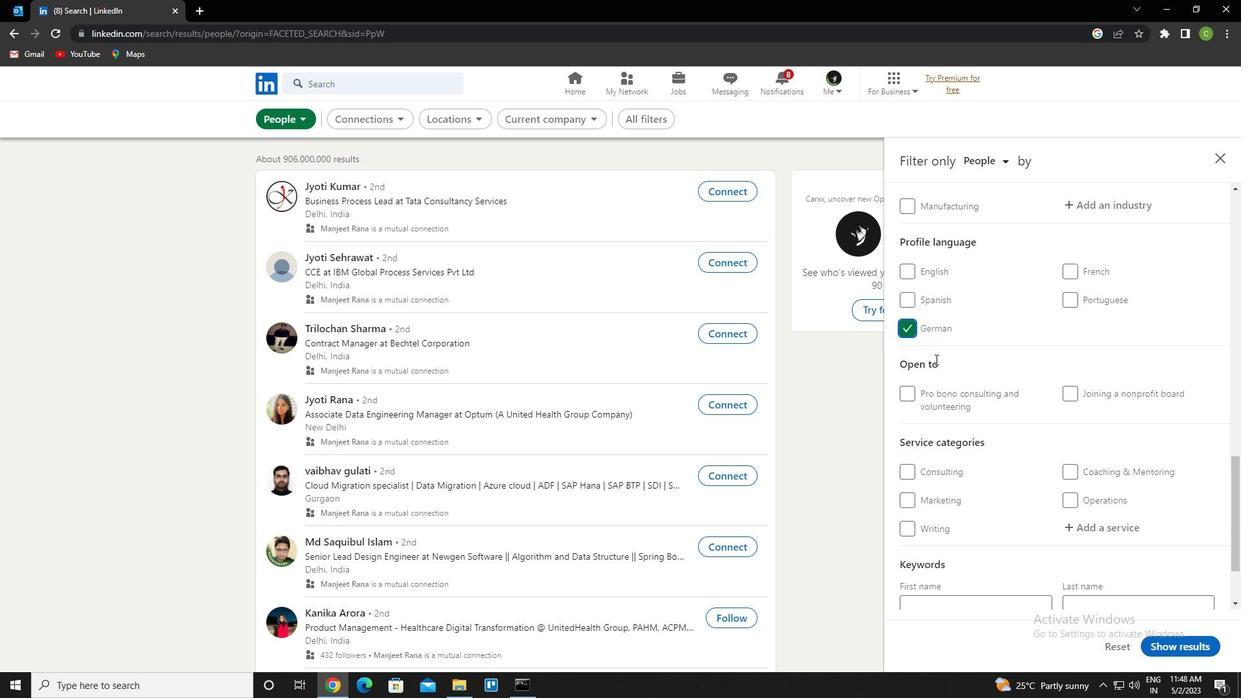 
Action: Mouse scrolled (1023, 443) with delta (0, 0)
Screenshot: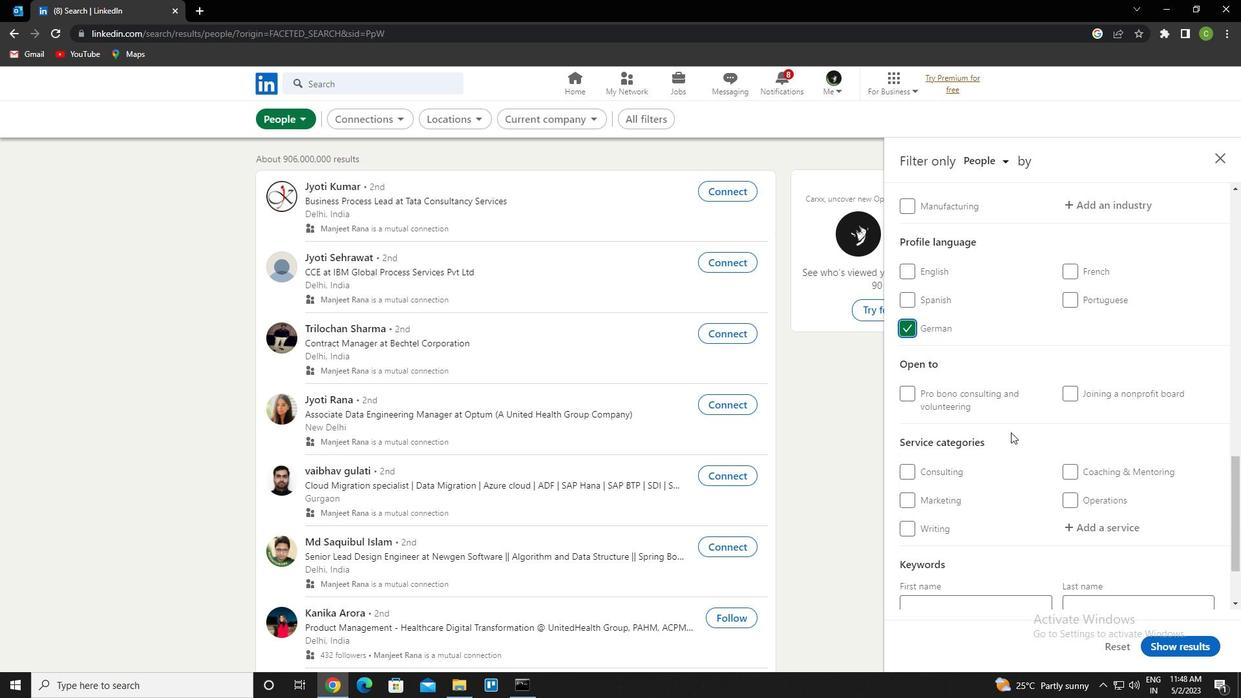 
Action: Mouse scrolled (1023, 443) with delta (0, 0)
Screenshot: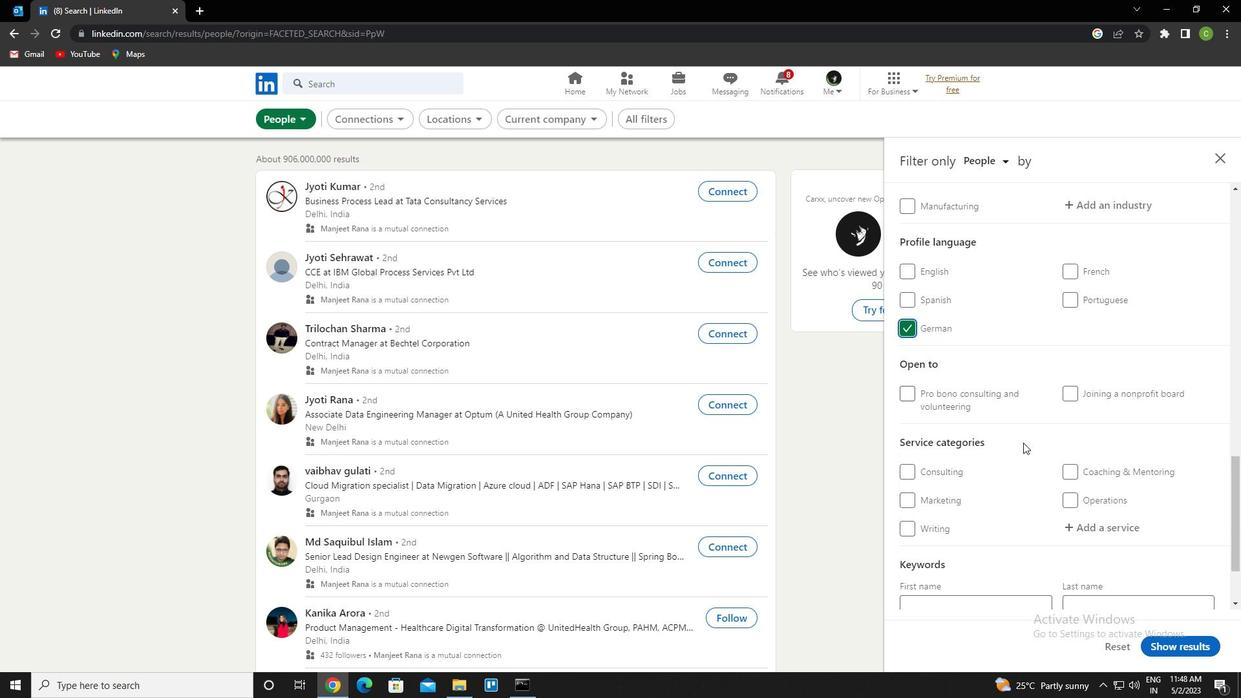 
Action: Mouse scrolled (1023, 443) with delta (0, 0)
Screenshot: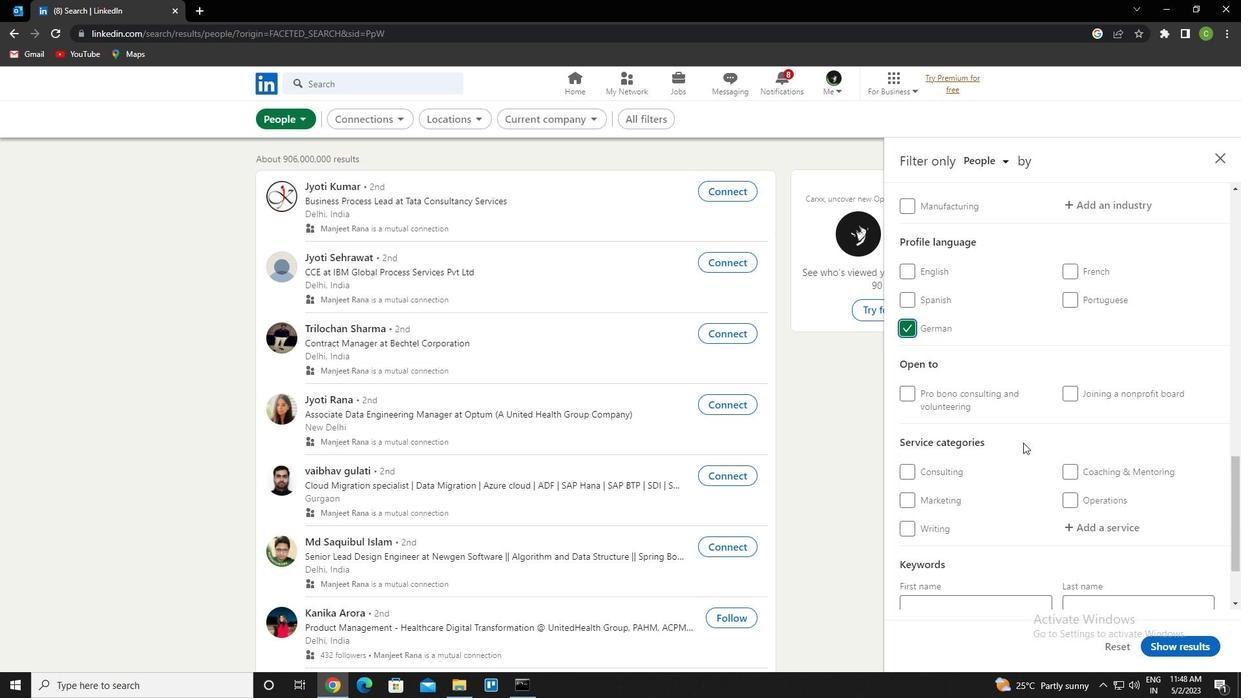 
Action: Mouse moved to (1039, 292)
Screenshot: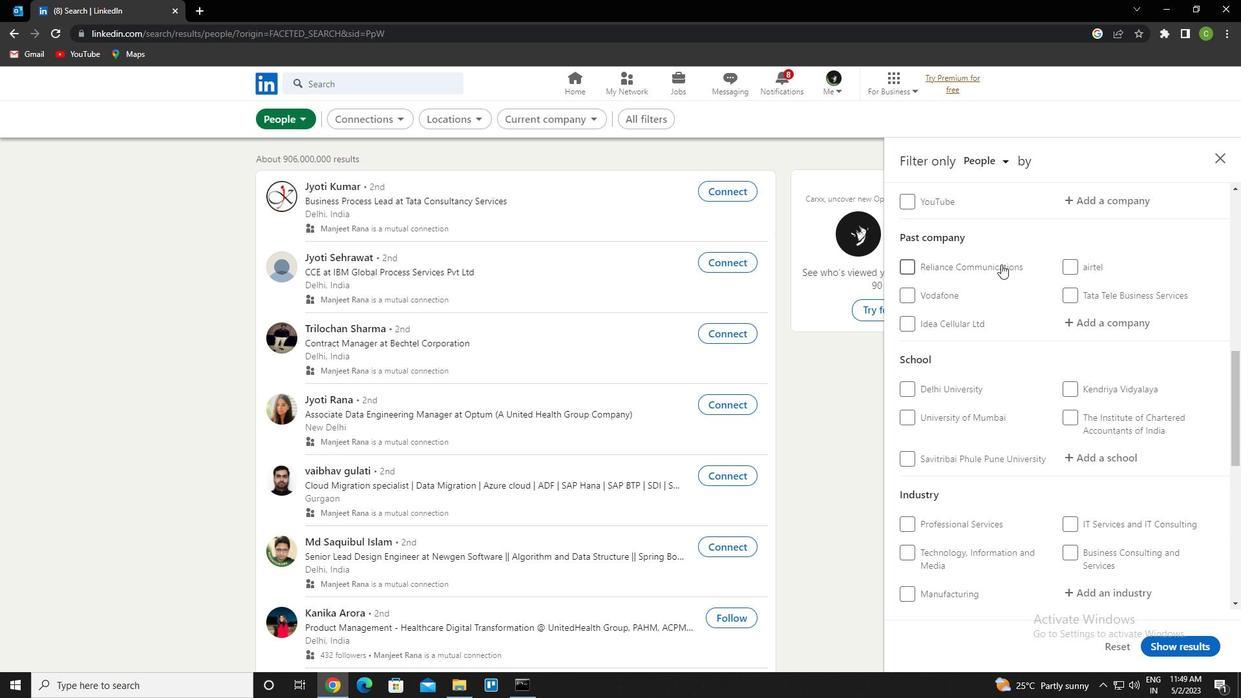 
Action: Mouse scrolled (1039, 293) with delta (0, 0)
Screenshot: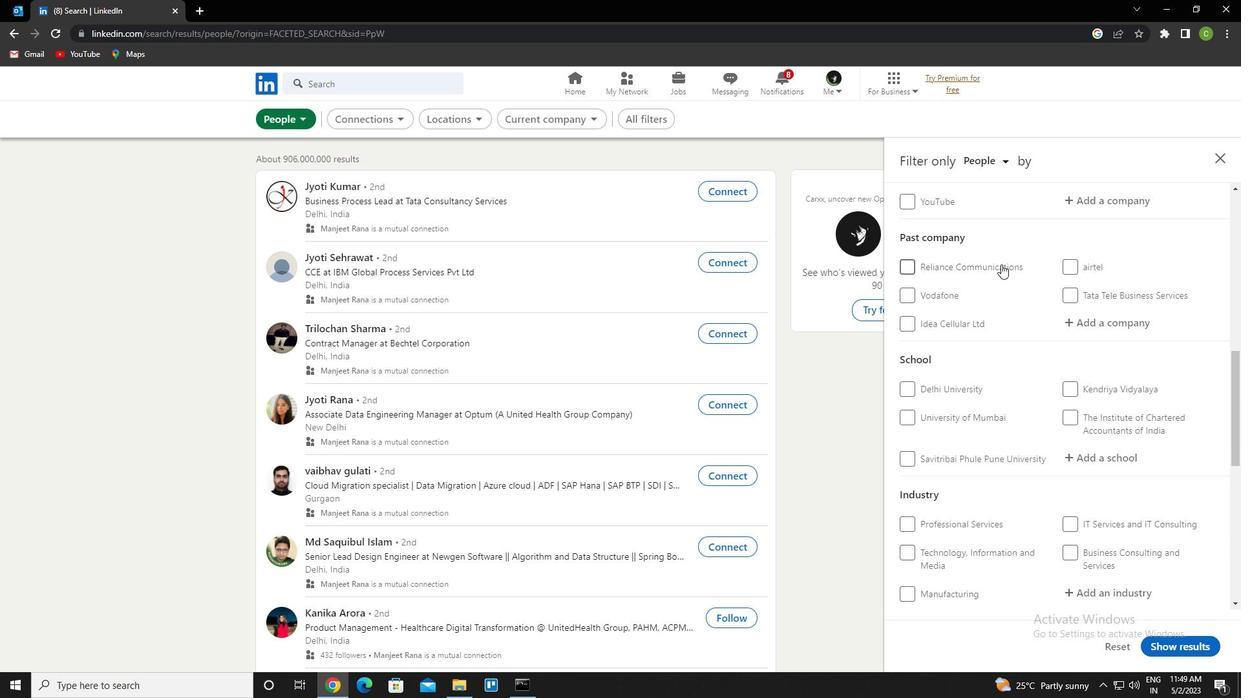 
Action: Mouse scrolled (1039, 293) with delta (0, 0)
Screenshot: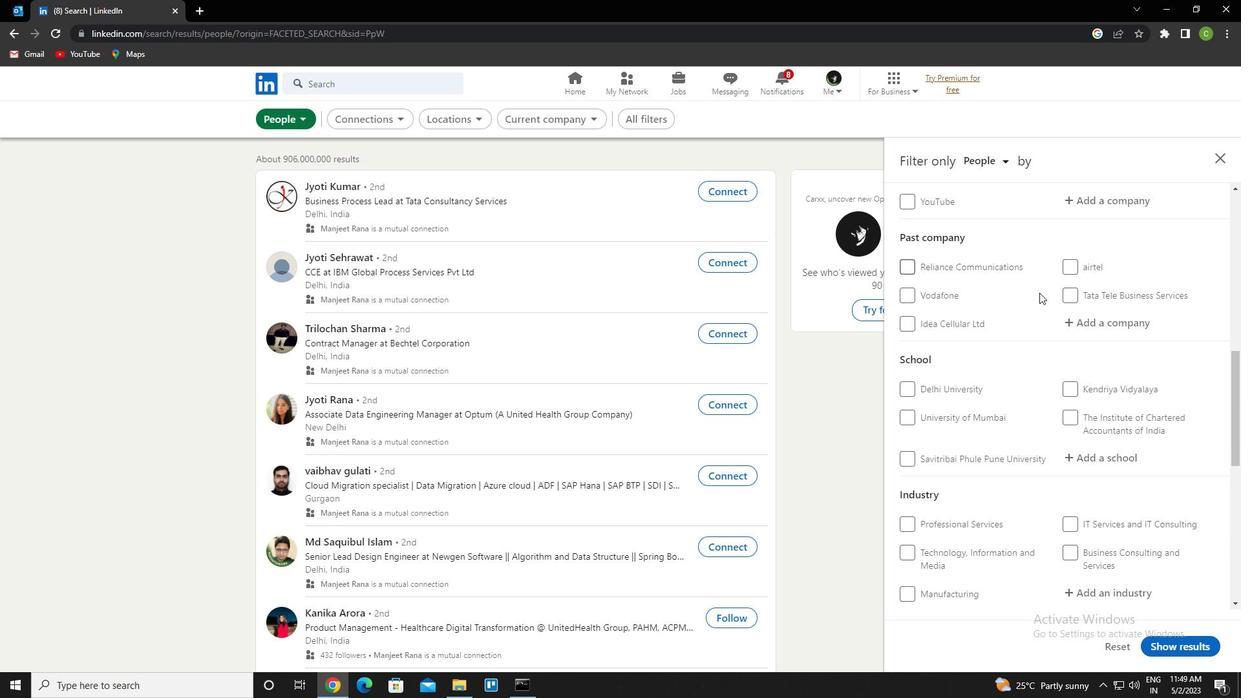 
Action: Mouse moved to (1099, 325)
Screenshot: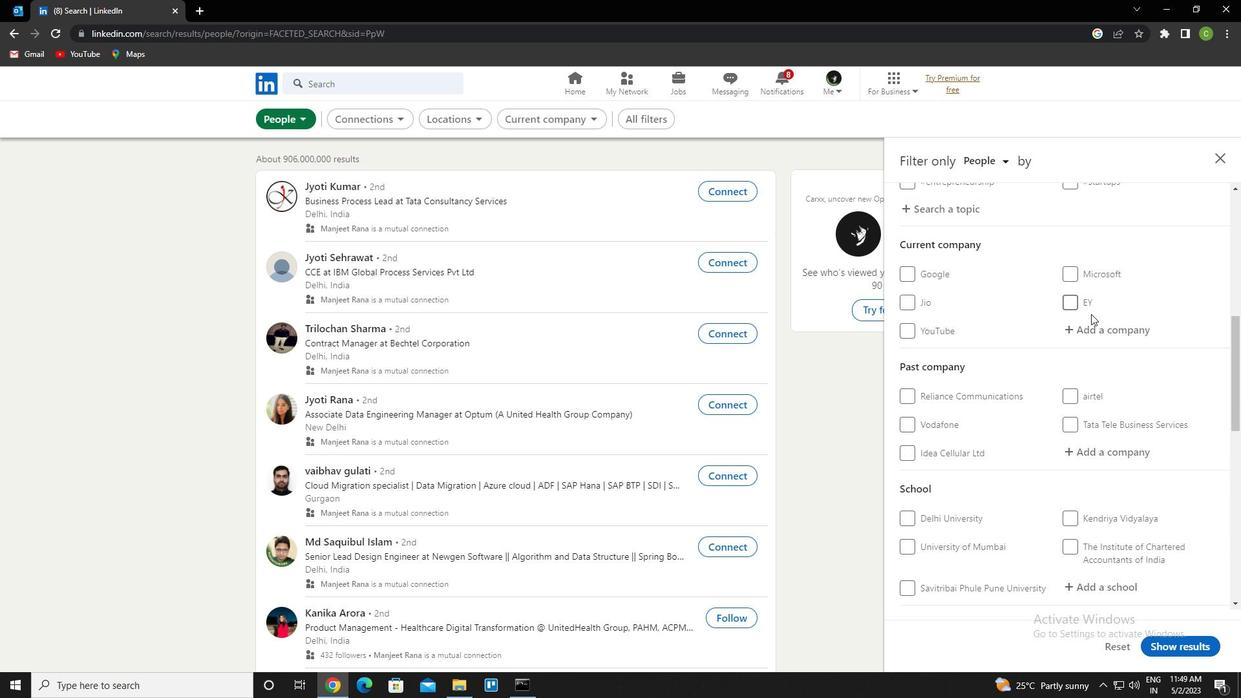 
Action: Mouse pressed left at (1099, 325)
Screenshot: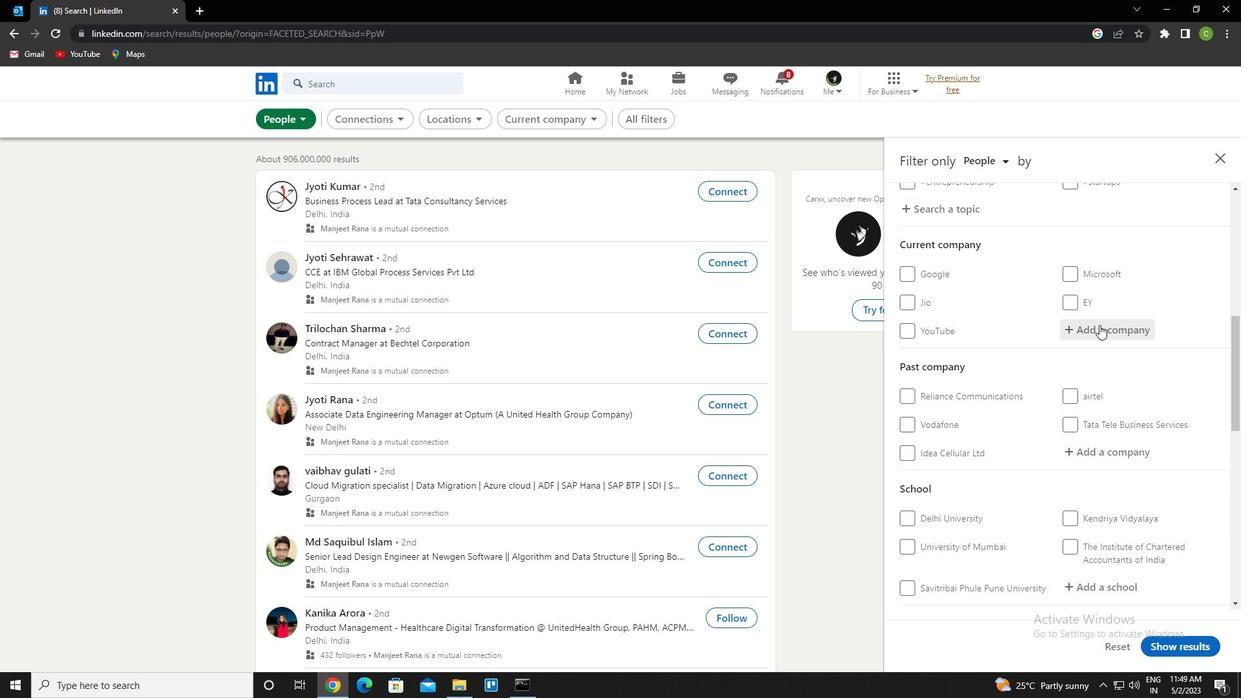 
Action: Key pressed <Key.caps_lock>epam<Key.down><Key.down><Key.down><Key.up><Key.enter>
Screenshot: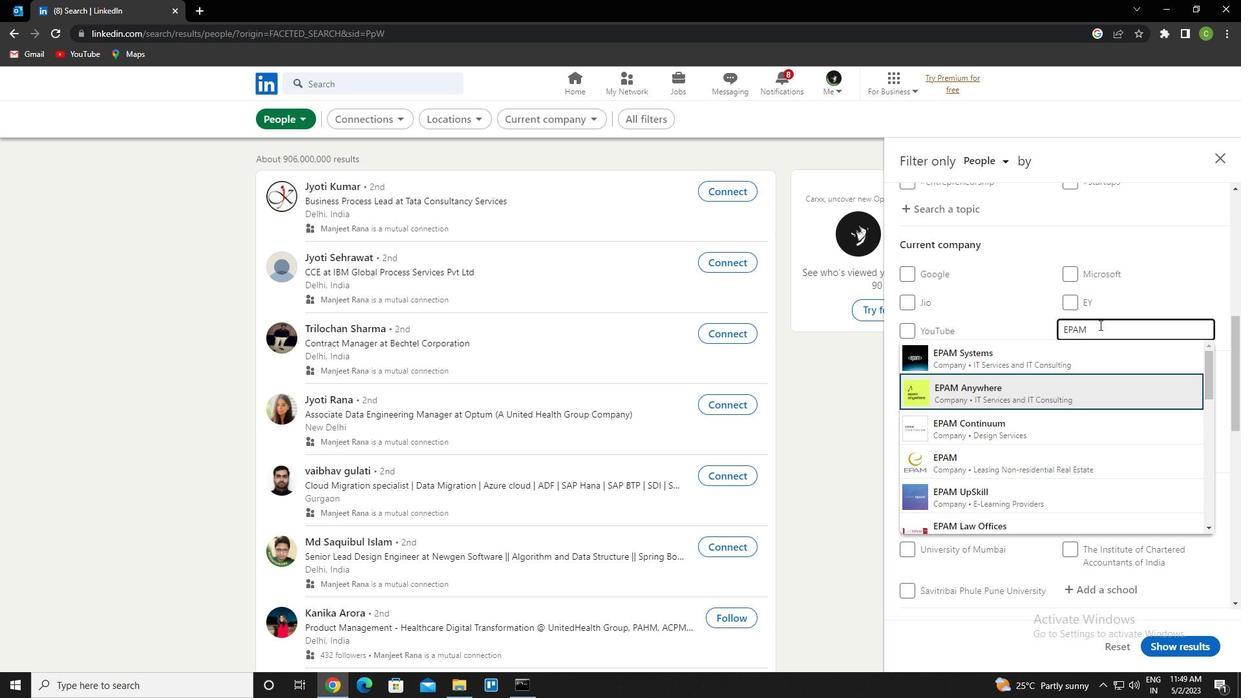
Action: Mouse scrolled (1099, 324) with delta (0, 0)
Screenshot: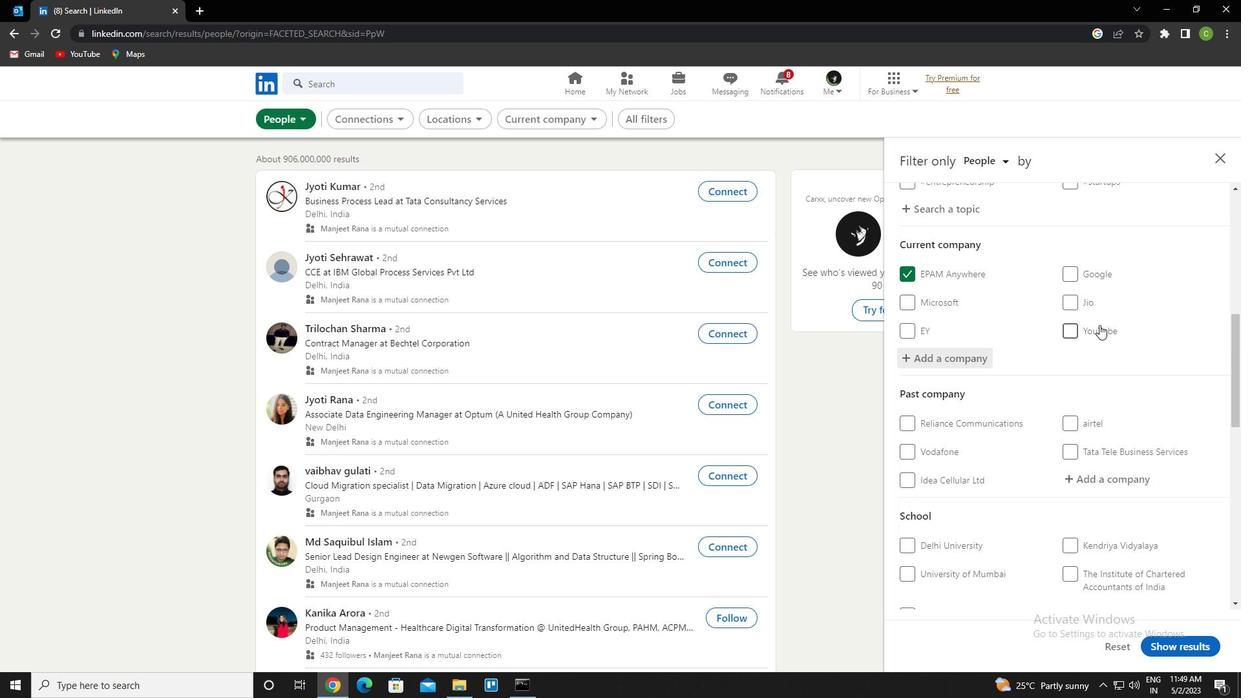 
Action: Mouse scrolled (1099, 324) with delta (0, 0)
Screenshot: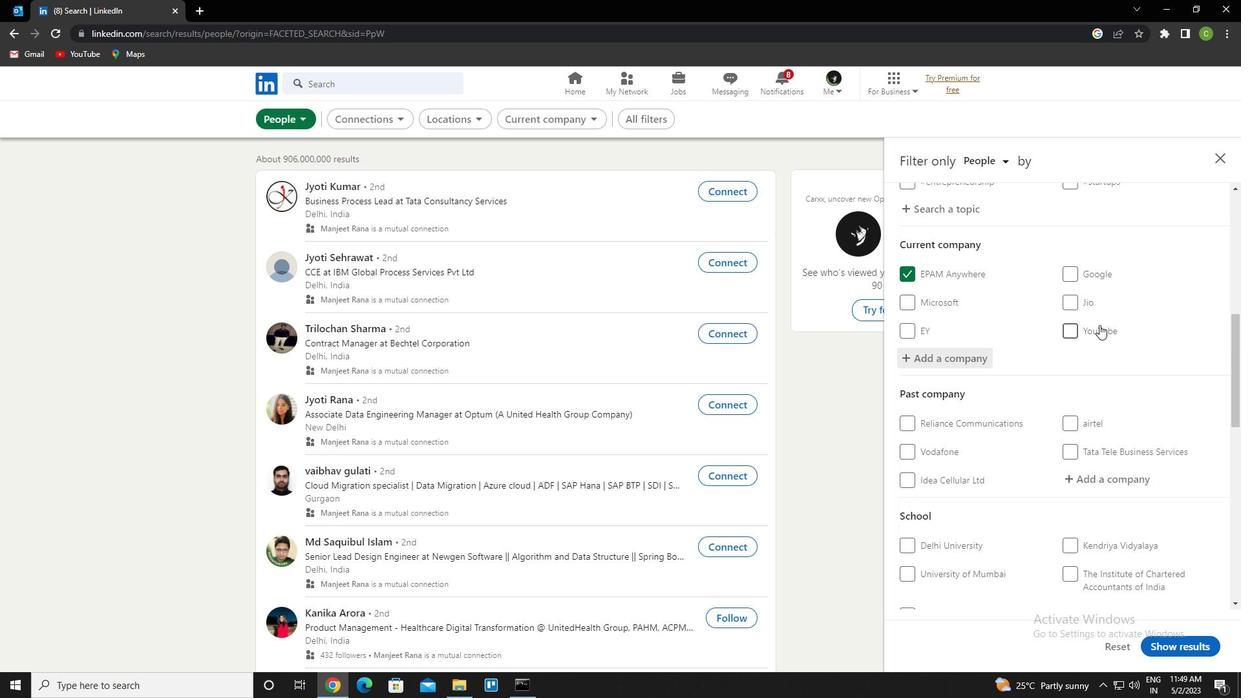 
Action: Mouse scrolled (1099, 324) with delta (0, 0)
Screenshot: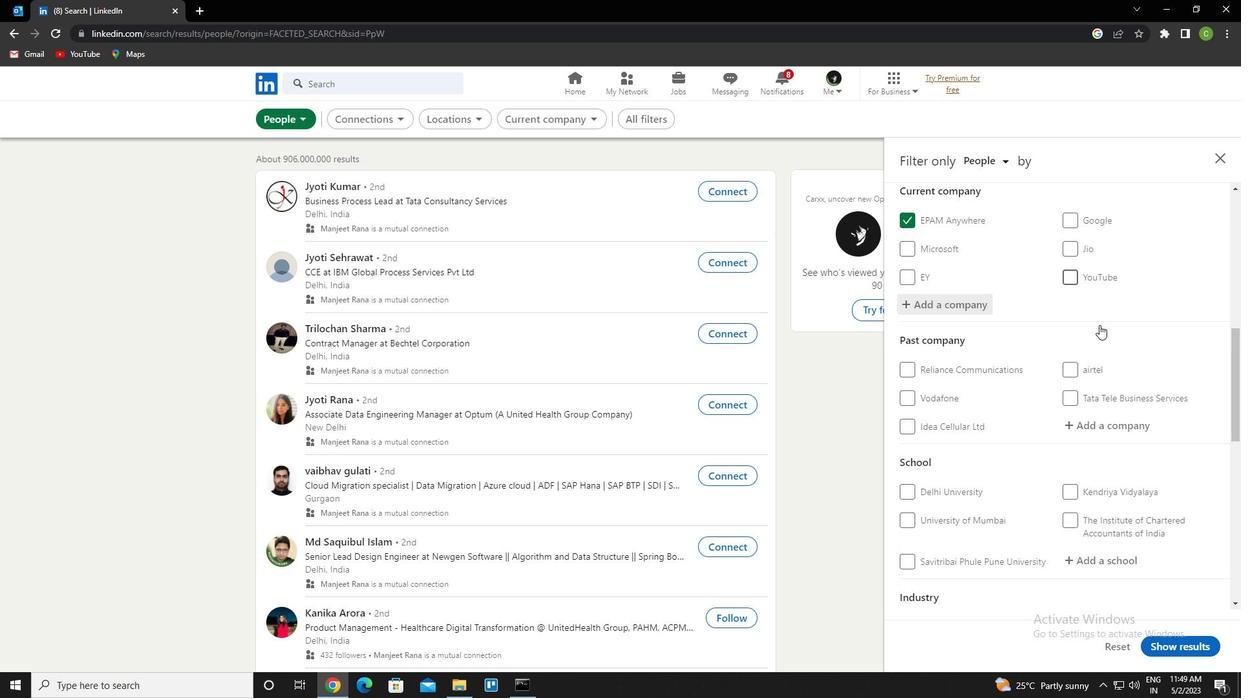 
Action: Mouse moved to (1082, 393)
Screenshot: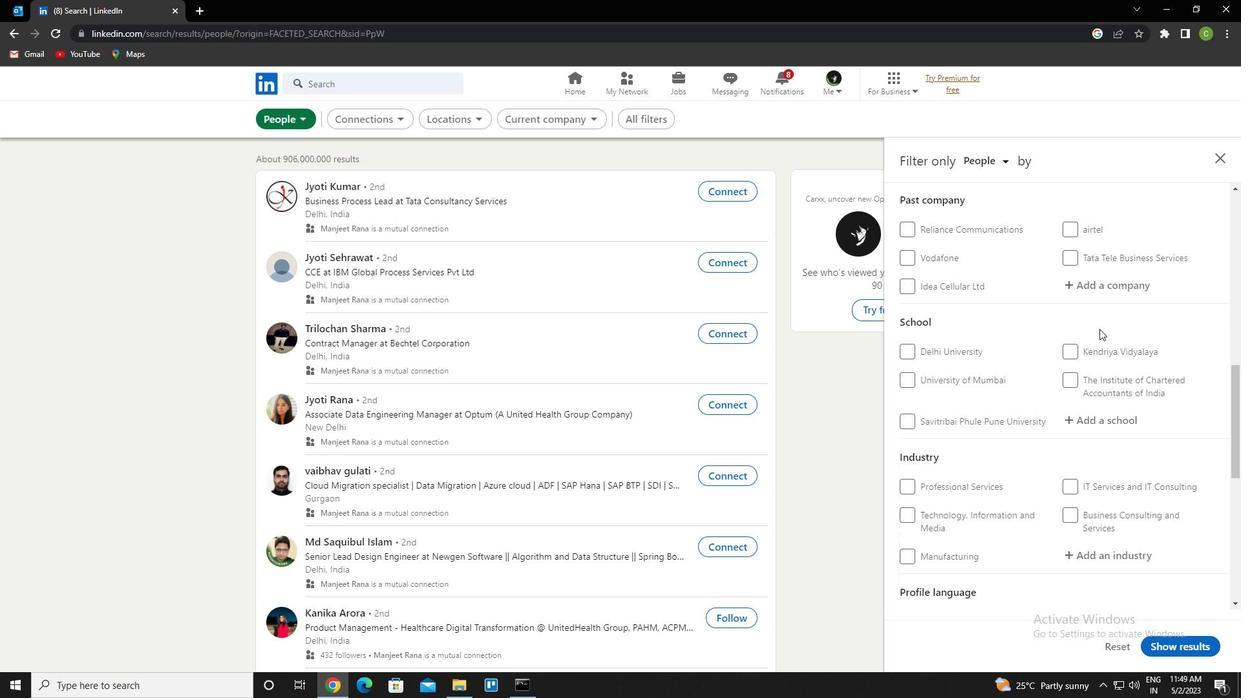 
Action: Mouse scrolled (1082, 393) with delta (0, 0)
Screenshot: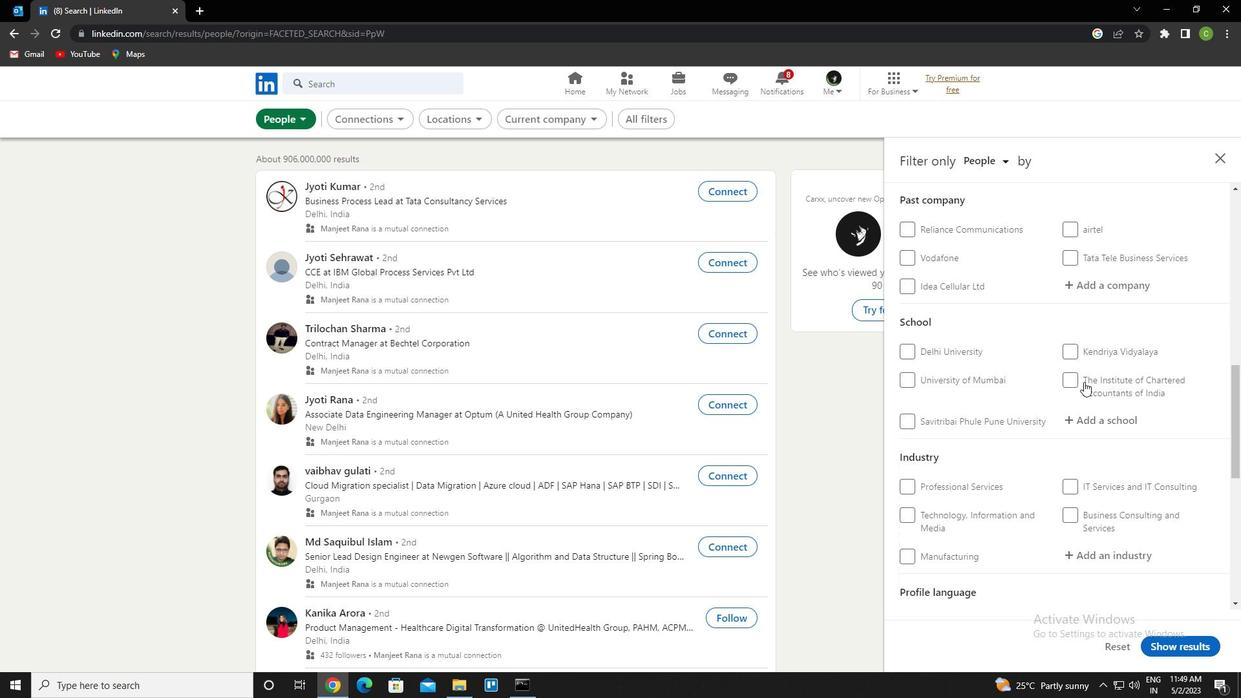 
Action: Mouse scrolled (1082, 393) with delta (0, 0)
Screenshot: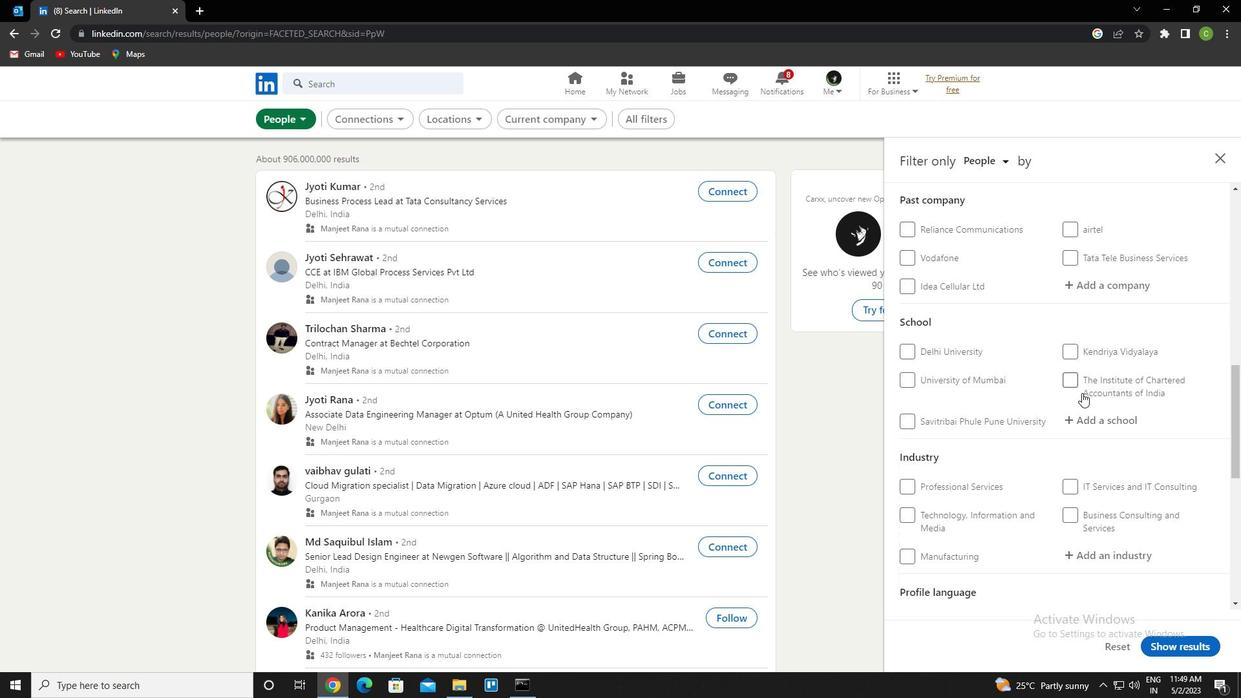 
Action: Mouse moved to (1098, 293)
Screenshot: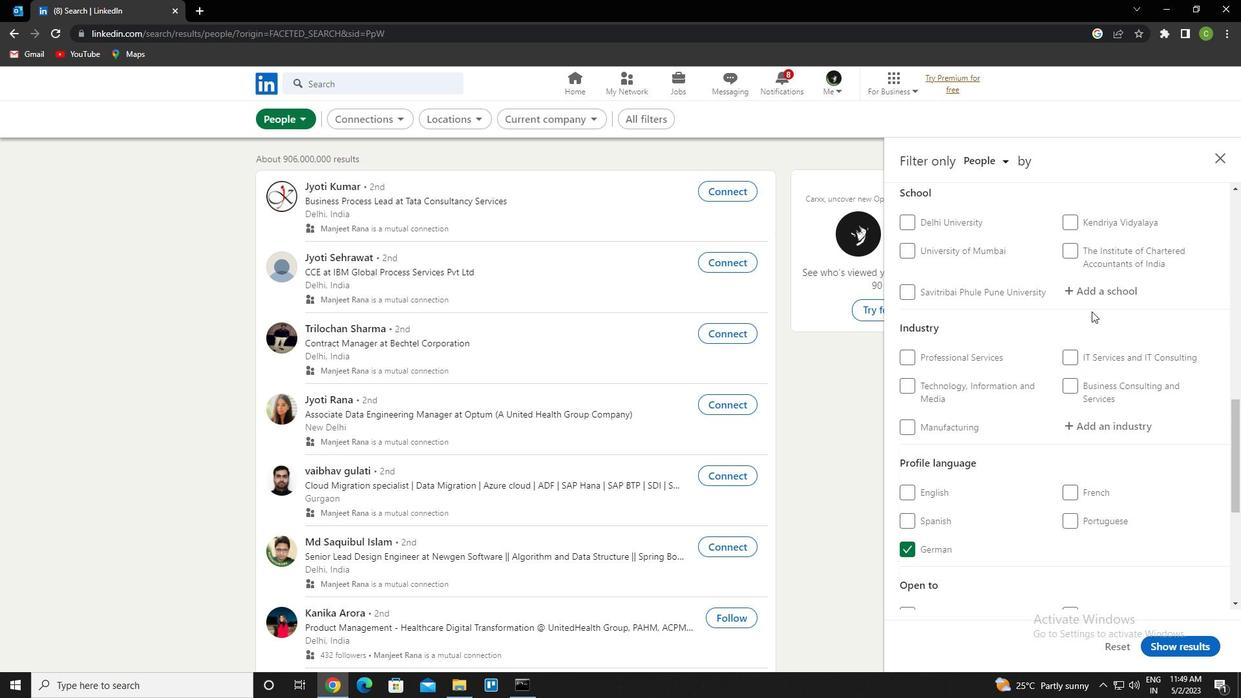 
Action: Mouse pressed left at (1098, 293)
Screenshot: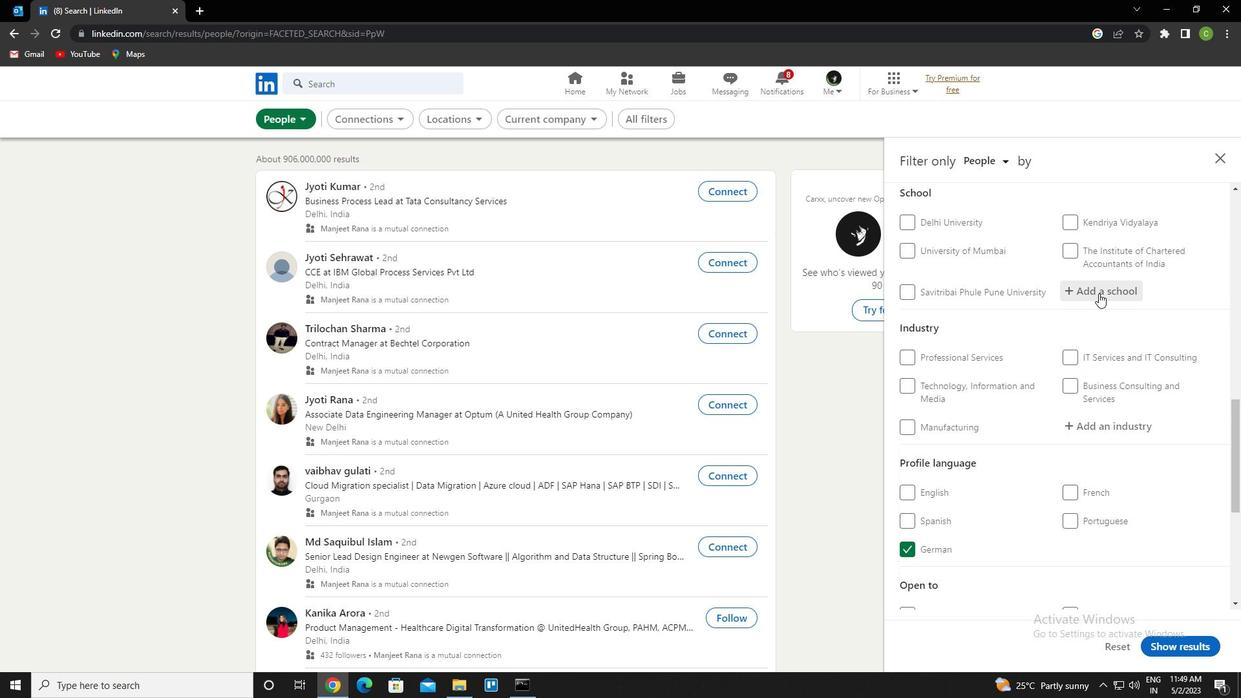 
Action: Key pressed <Key.caps_lock><Key.caps_lock>g<Key.caps_lock>overb<Key.backspace>nment<Key.space><Key.caps_lock>c<Key.caps_lock>ollege<Key.space>og<Key.backspace>f<Key.space>engineering<Key.down><Key.down><Key.down><Key.down><Key.down><Key.down><Key.enter>
Screenshot: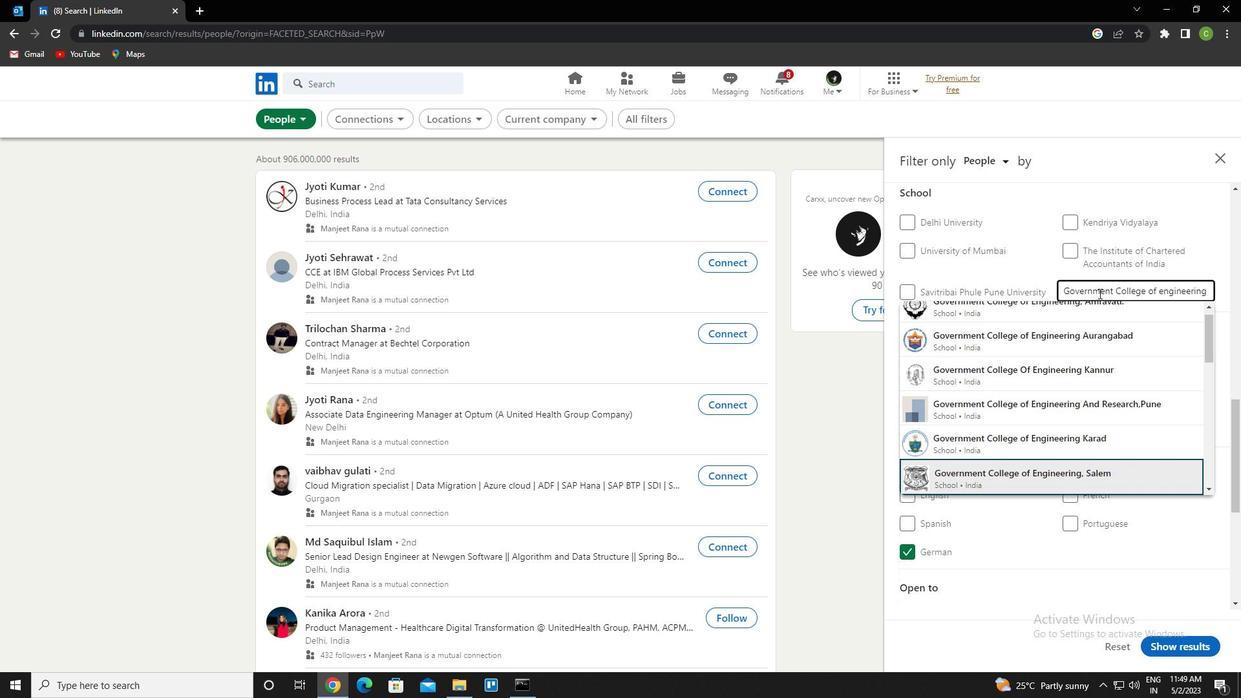 
Action: Mouse scrolled (1098, 292) with delta (0, 0)
Screenshot: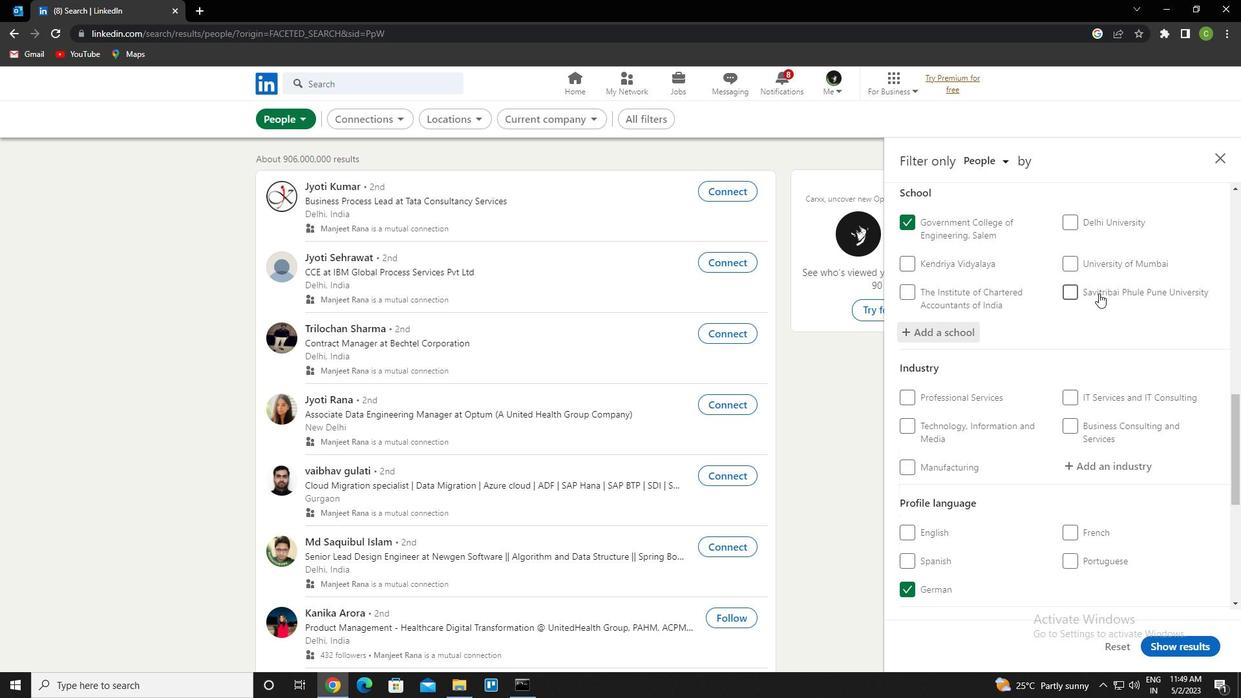 
Action: Mouse scrolled (1098, 292) with delta (0, 0)
Screenshot: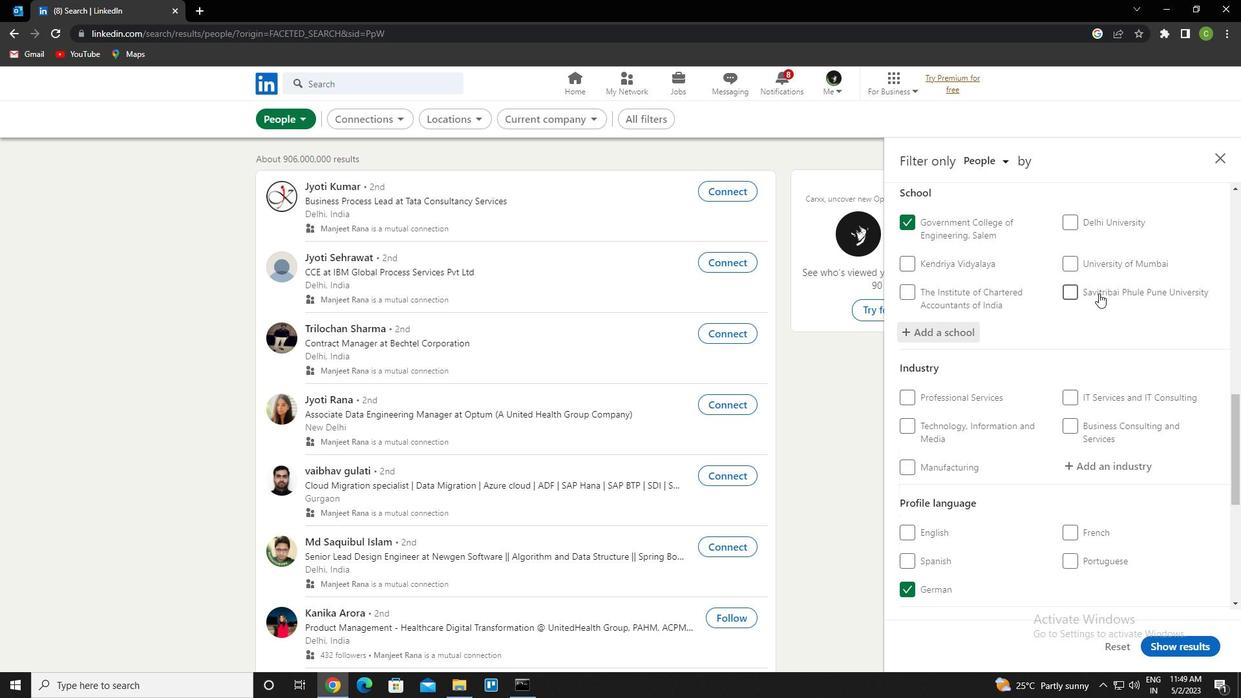 
Action: Mouse scrolled (1098, 292) with delta (0, 0)
Screenshot: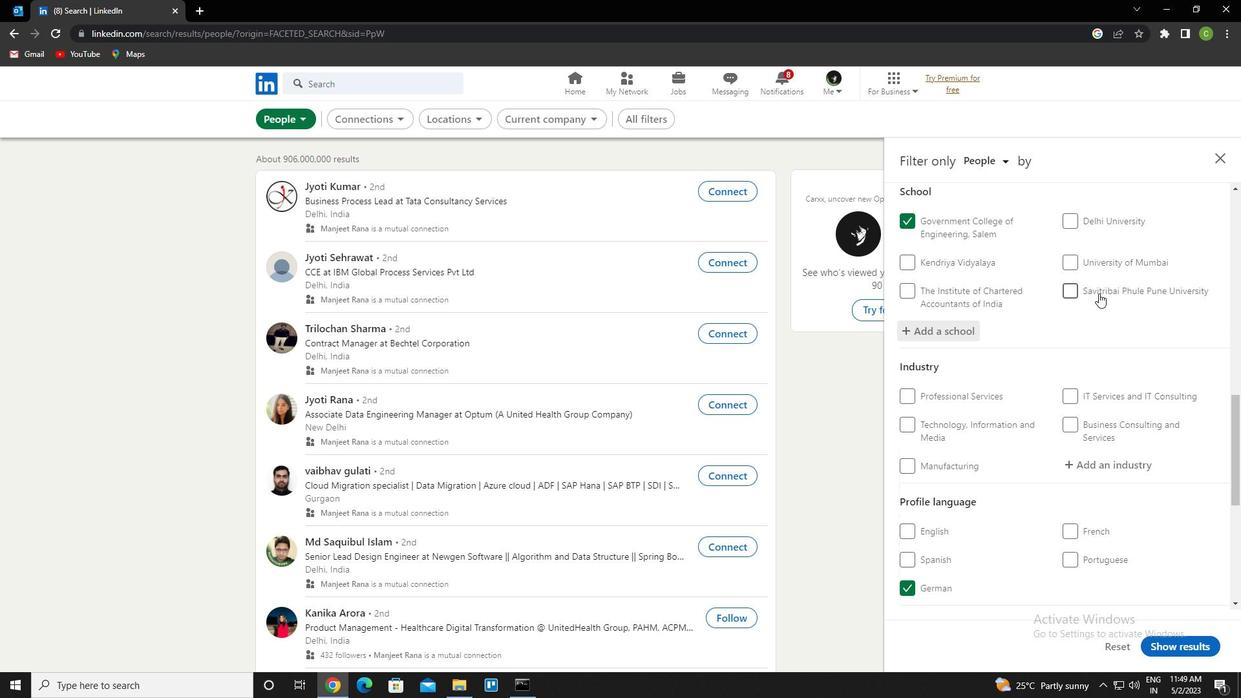 
Action: Mouse moved to (1111, 266)
Screenshot: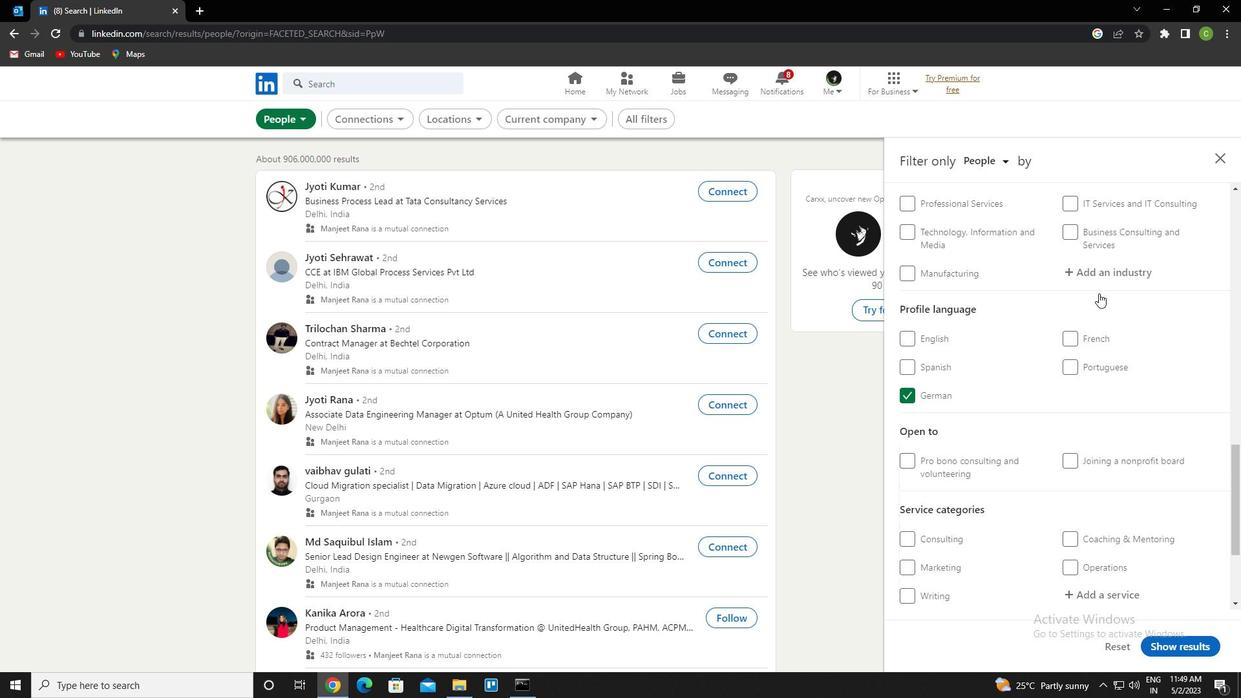 
Action: Mouse pressed left at (1111, 266)
Screenshot: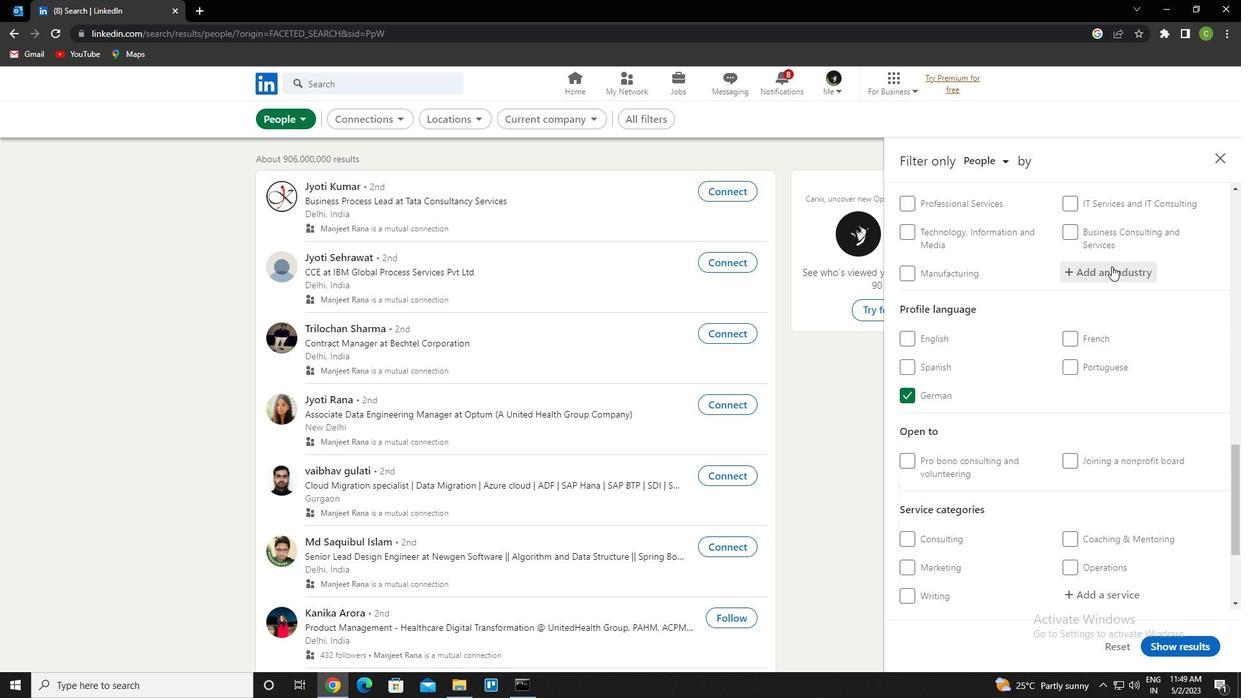 
Action: Key pressed <Key.caps_lock>n<Key.caps_lock>uclear<Key.down><Key.enter>
Screenshot: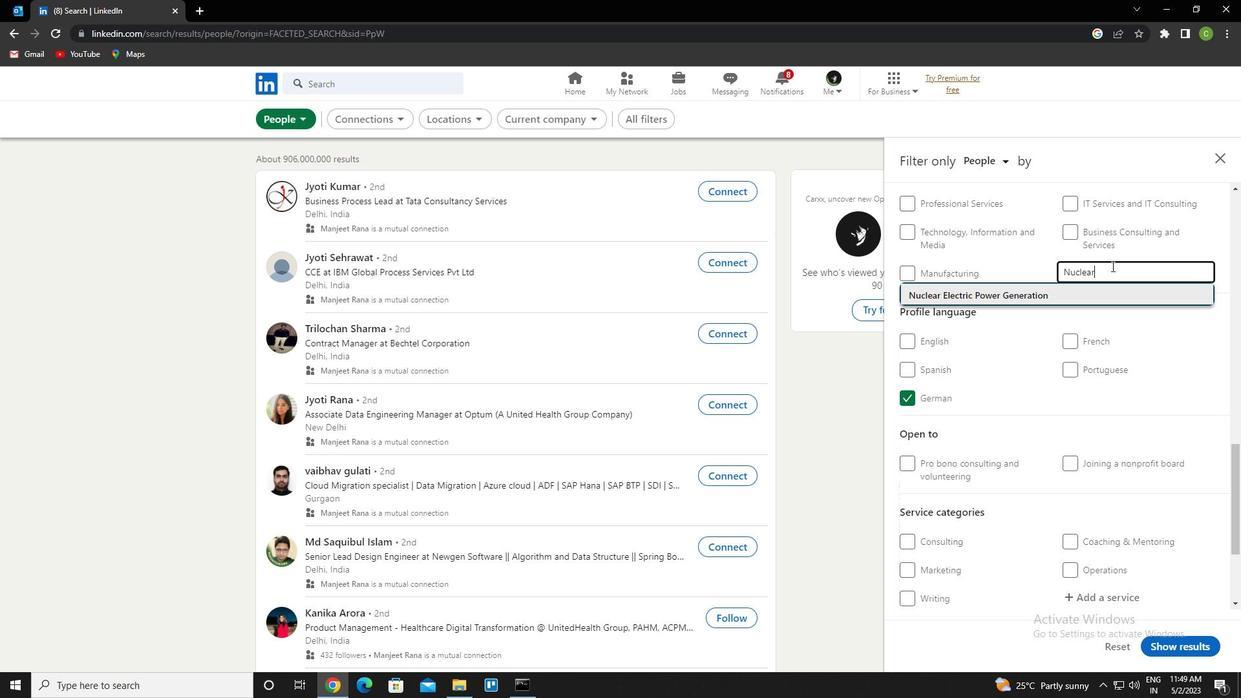 
Action: Mouse scrolled (1111, 265) with delta (0, 0)
Screenshot: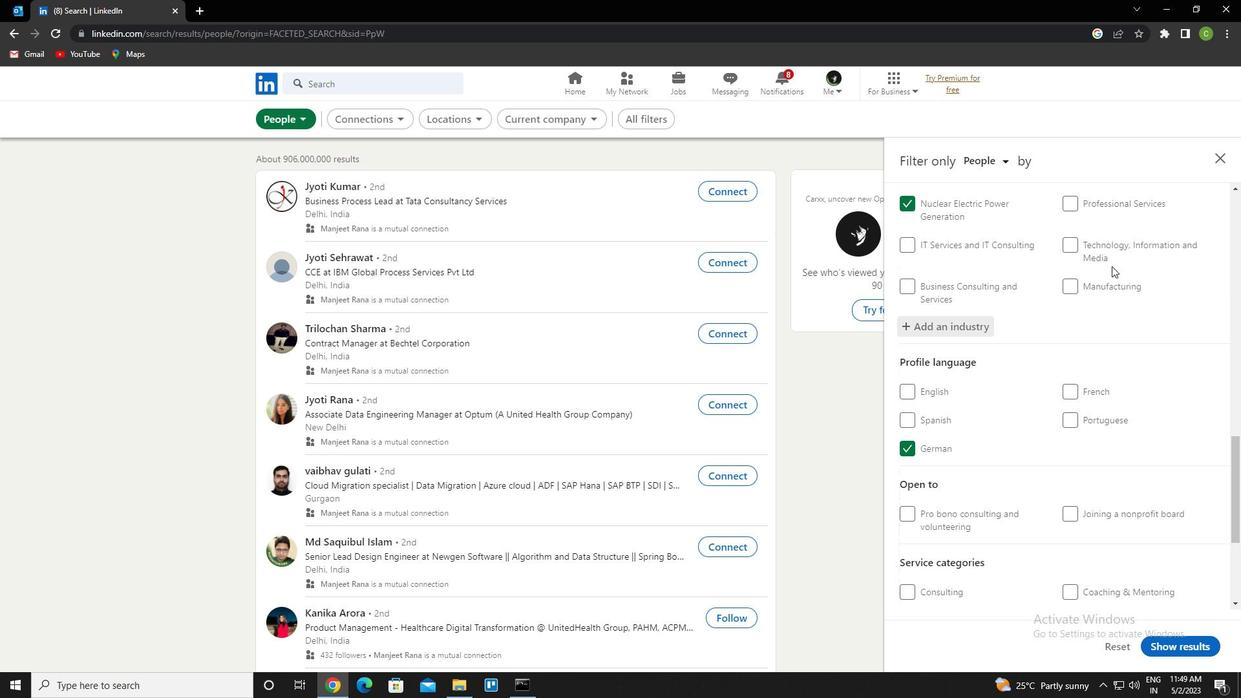 
Action: Mouse scrolled (1111, 265) with delta (0, 0)
Screenshot: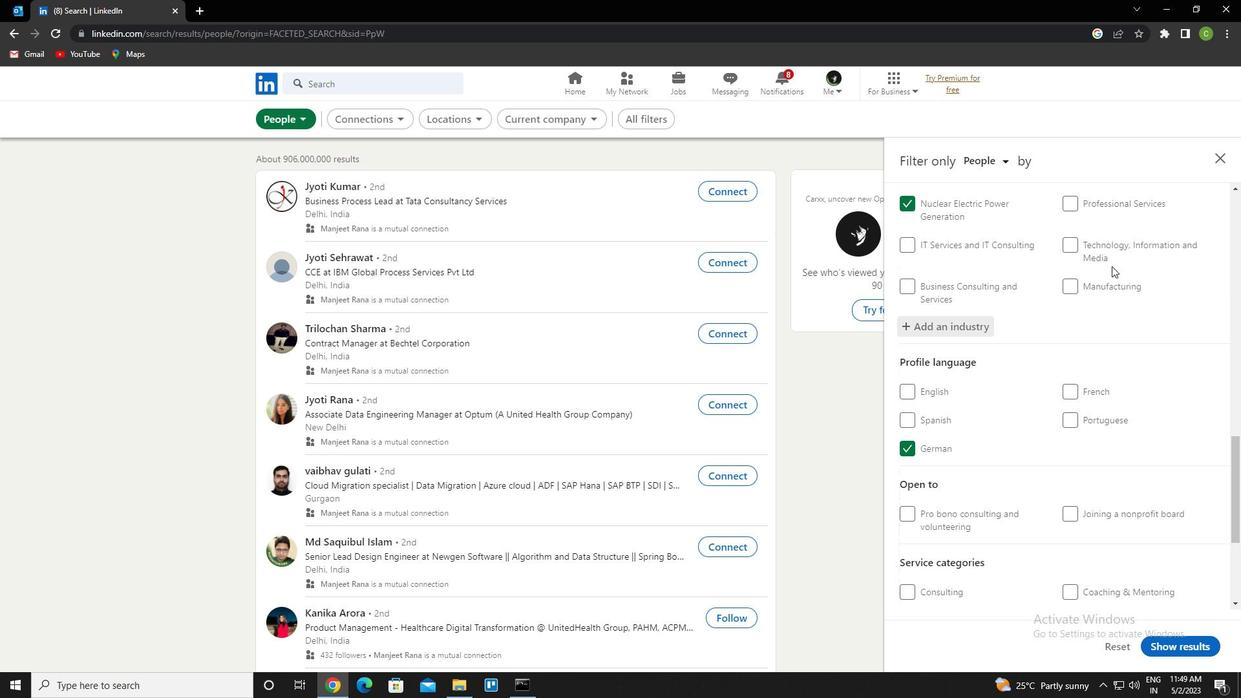 
Action: Mouse scrolled (1111, 265) with delta (0, 0)
Screenshot: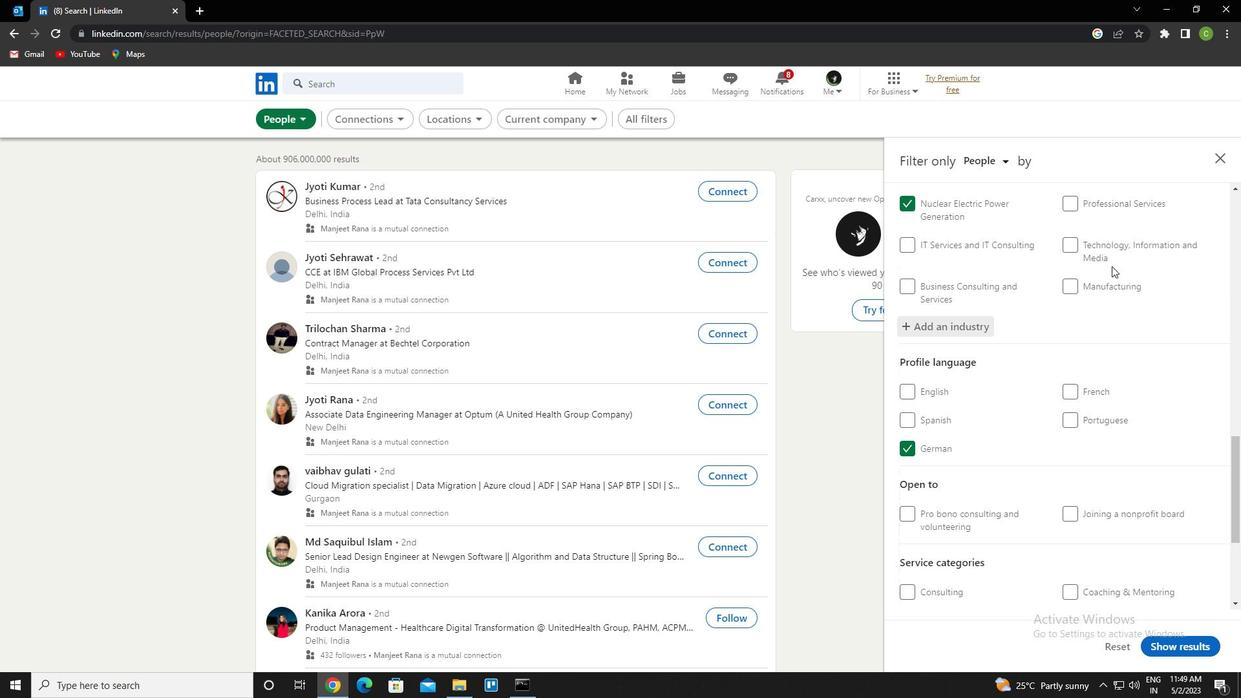 
Action: Mouse scrolled (1111, 265) with delta (0, 0)
Screenshot: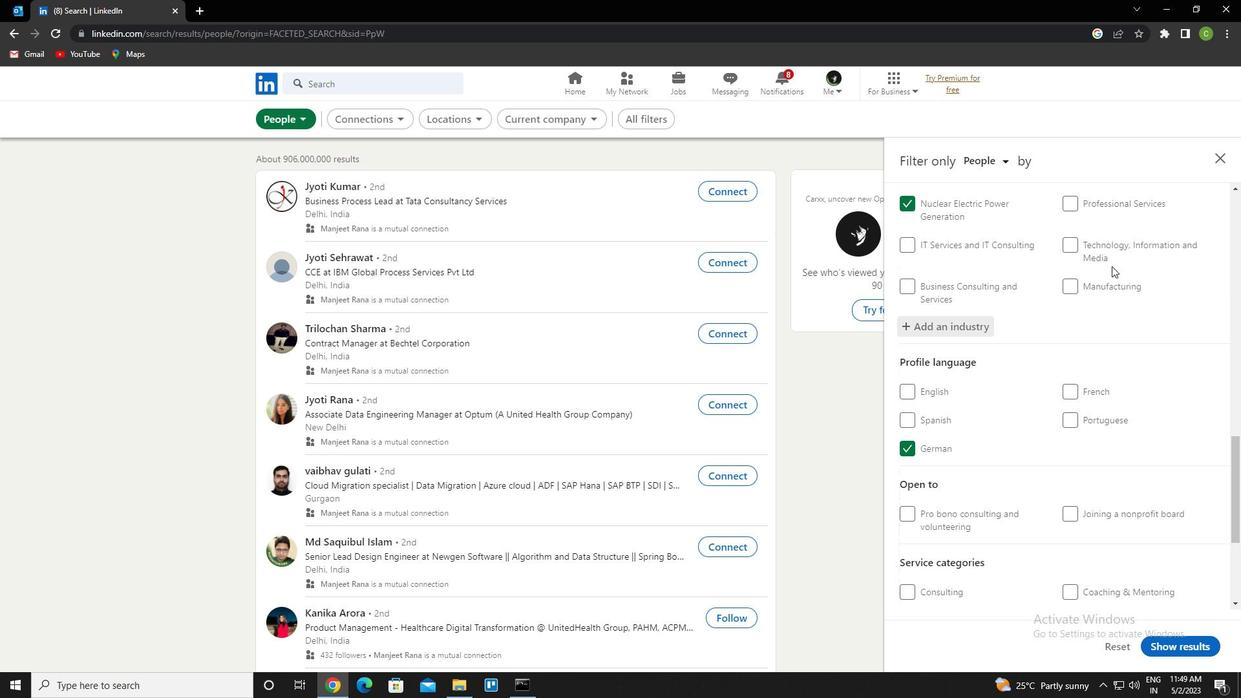 
Action: Mouse moved to (1121, 439)
Screenshot: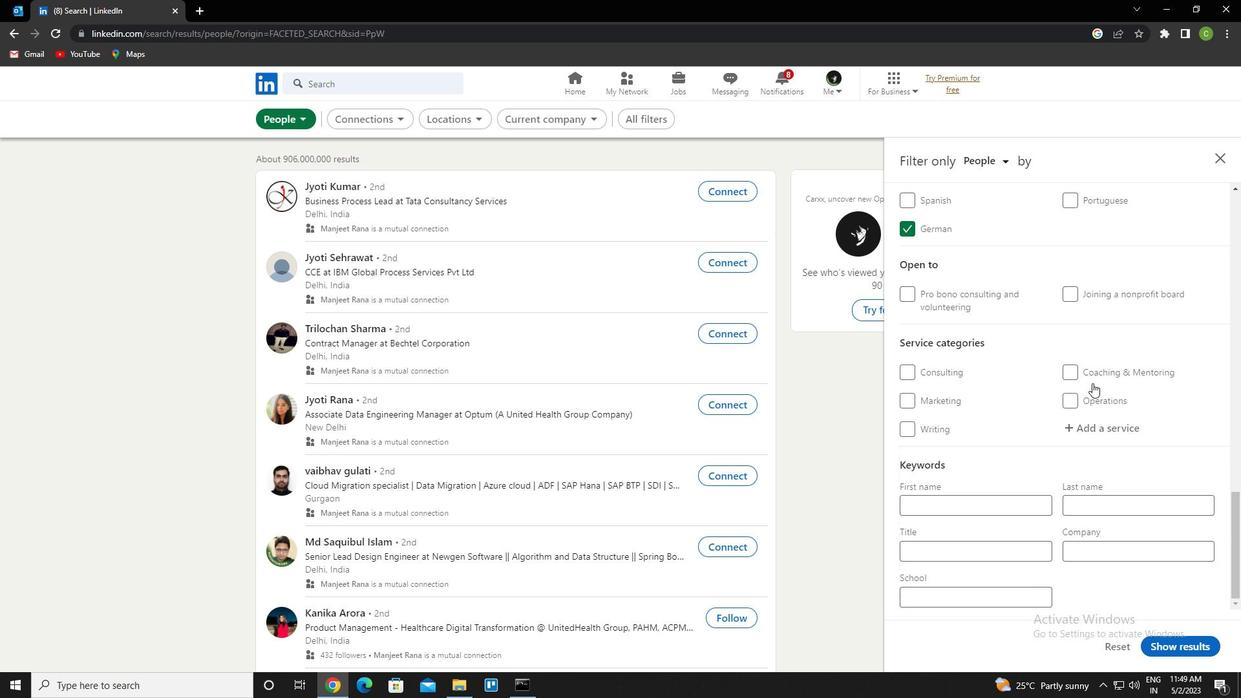 
Action: Mouse scrolled (1121, 438) with delta (0, 0)
Screenshot: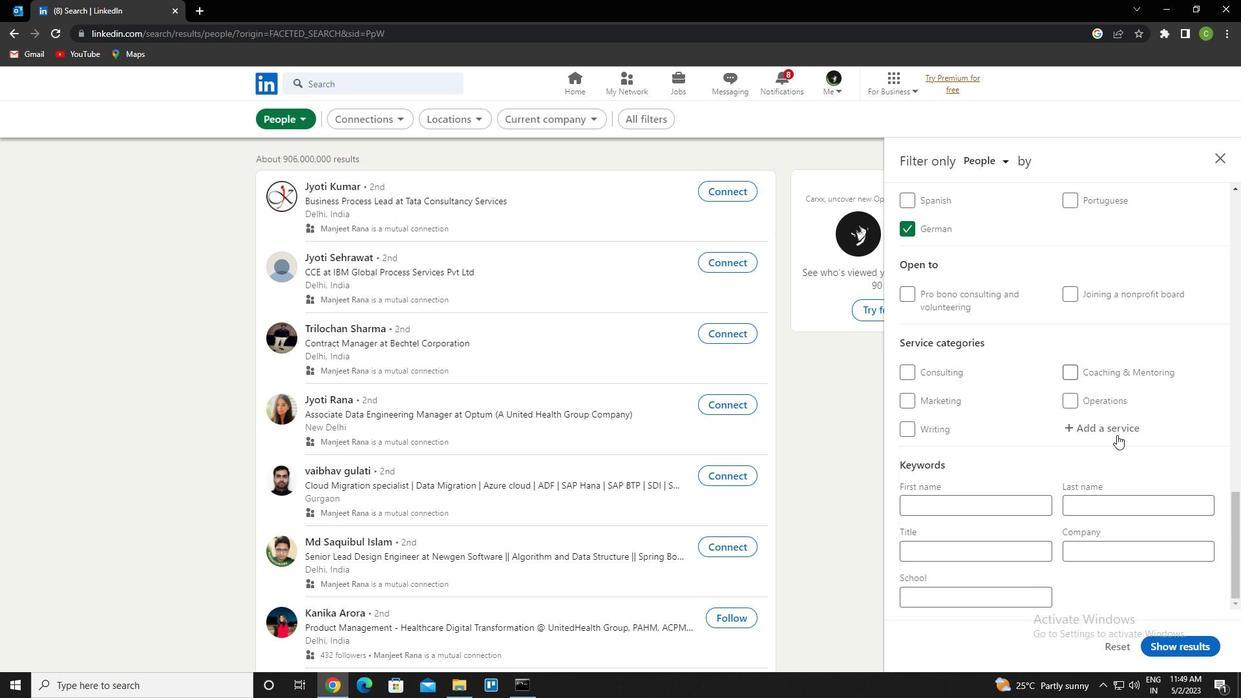 
Action: Mouse moved to (1121, 440)
Screenshot: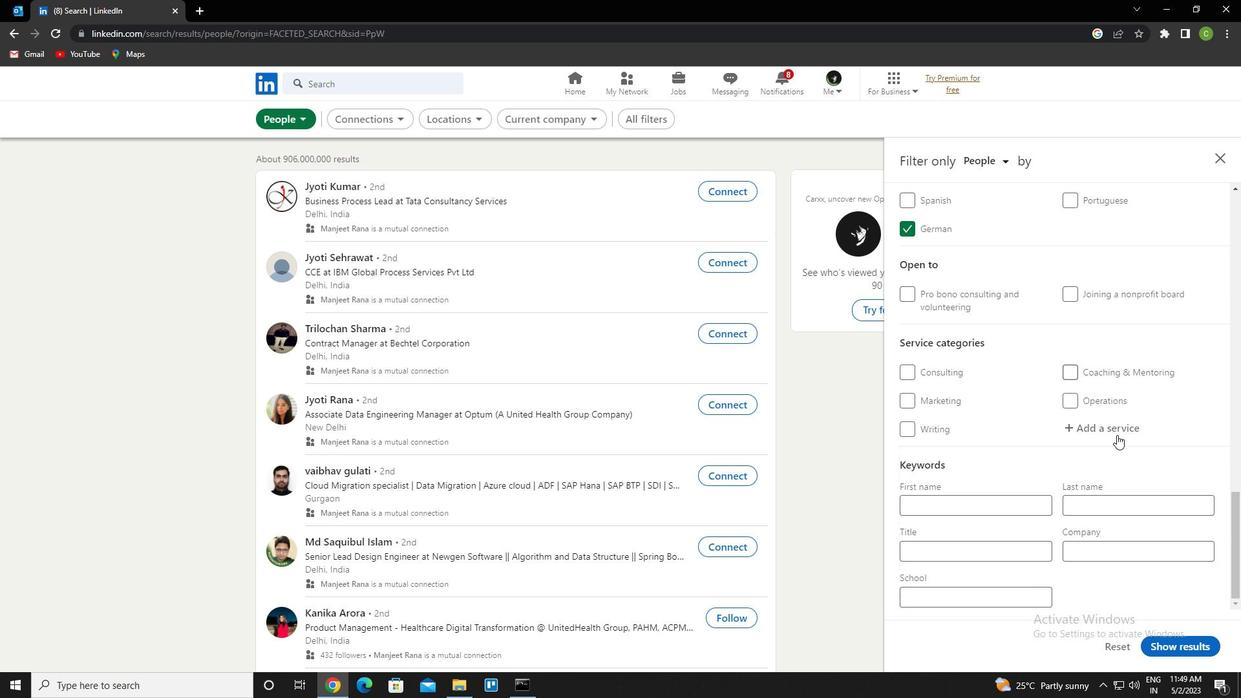 
Action: Mouse scrolled (1121, 439) with delta (0, 0)
Screenshot: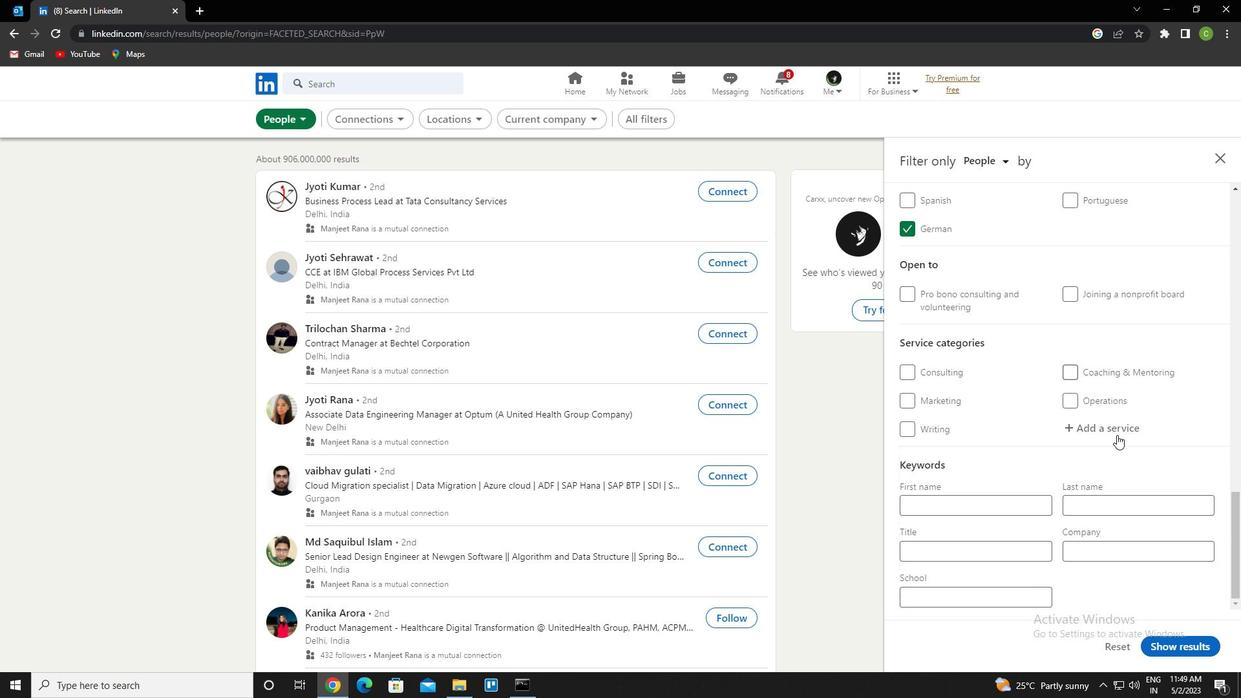 
Action: Mouse moved to (1120, 440)
Screenshot: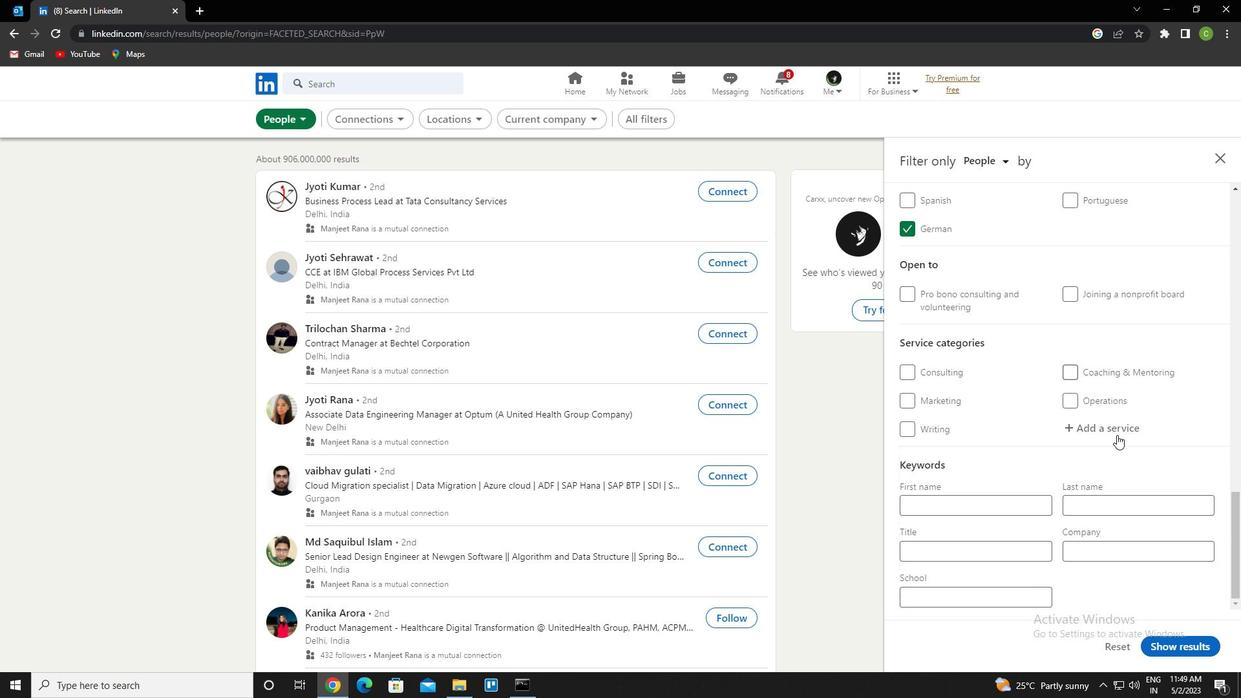 
Action: Mouse scrolled (1120, 440) with delta (0, 0)
Screenshot: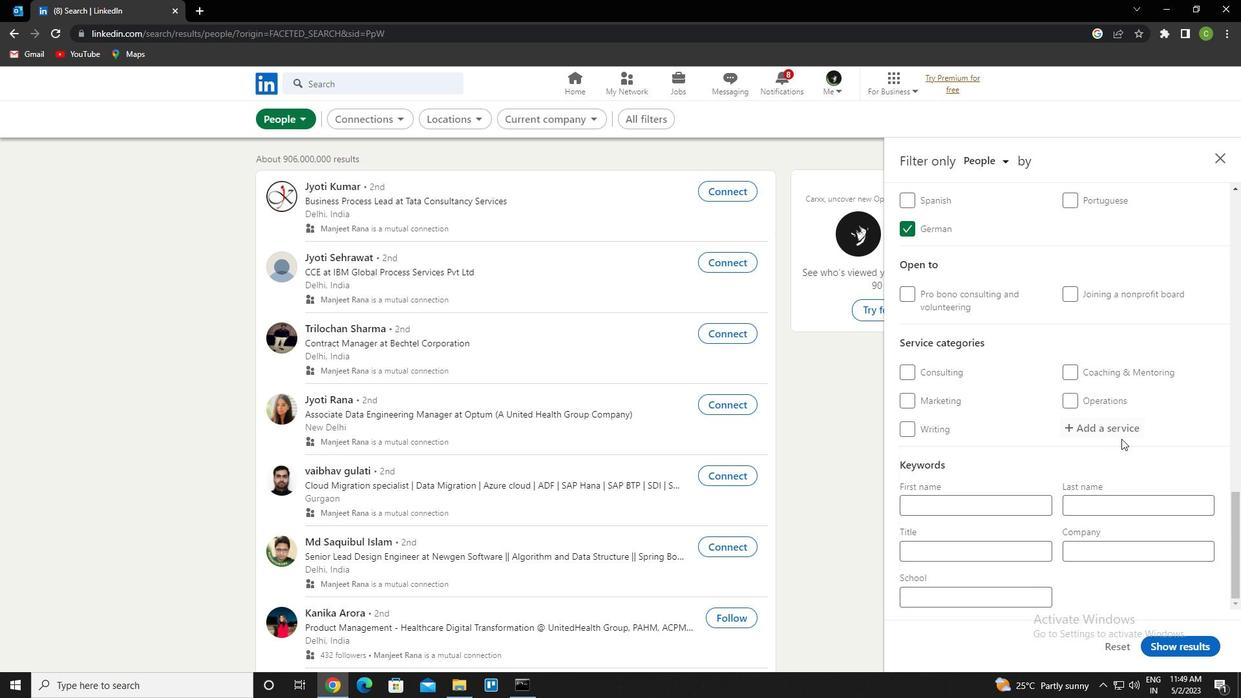 
Action: Mouse moved to (1113, 429)
Screenshot: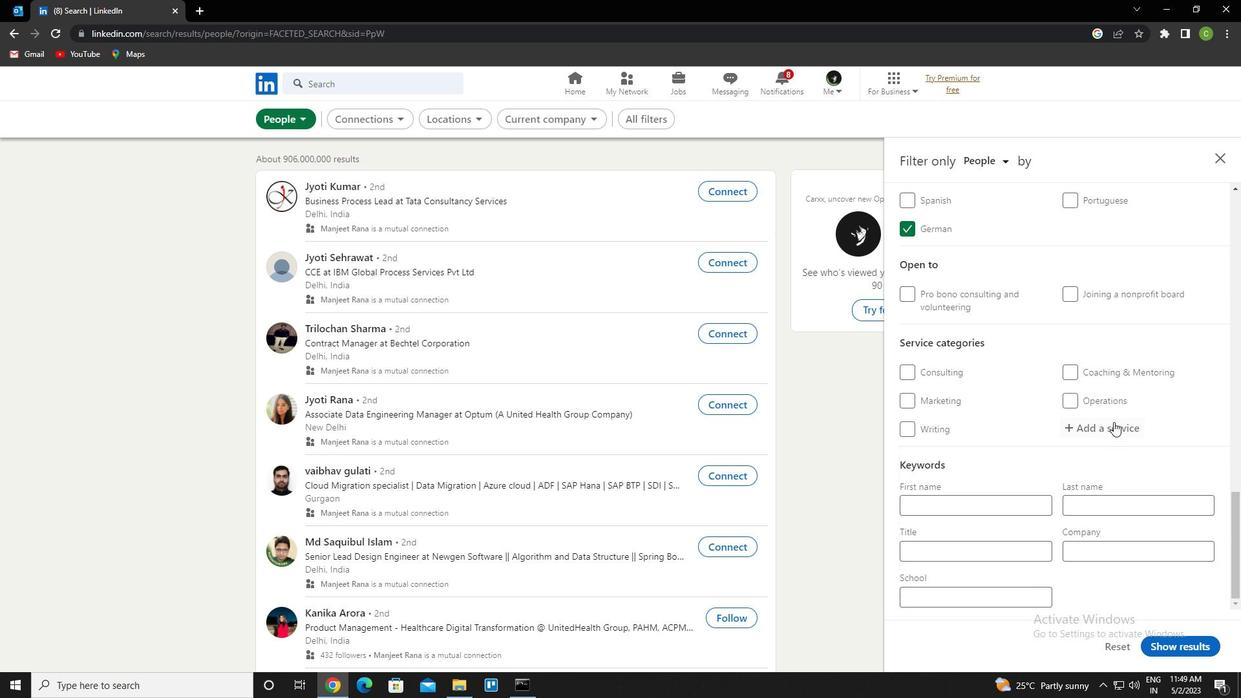 
Action: Mouse pressed left at (1113, 429)
Screenshot: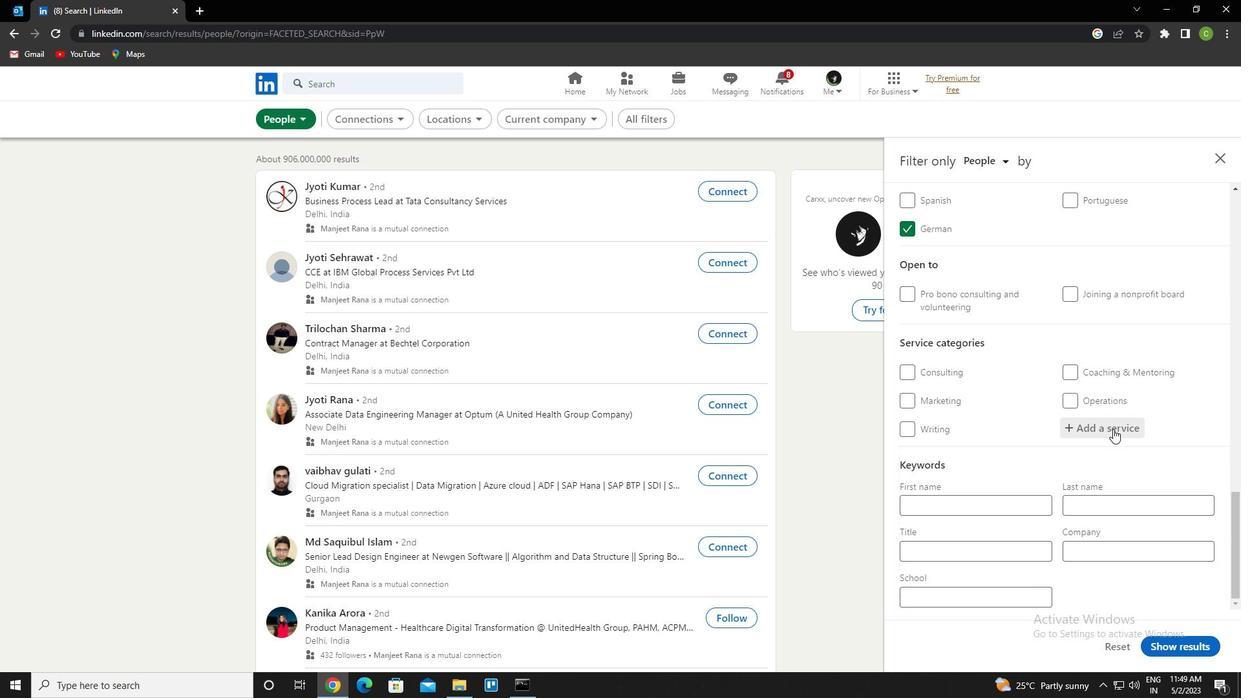 
Action: Key pressed <Key.caps_lock>b<Key.caps_lock>arteding<Key.down><Key.enter>
Screenshot: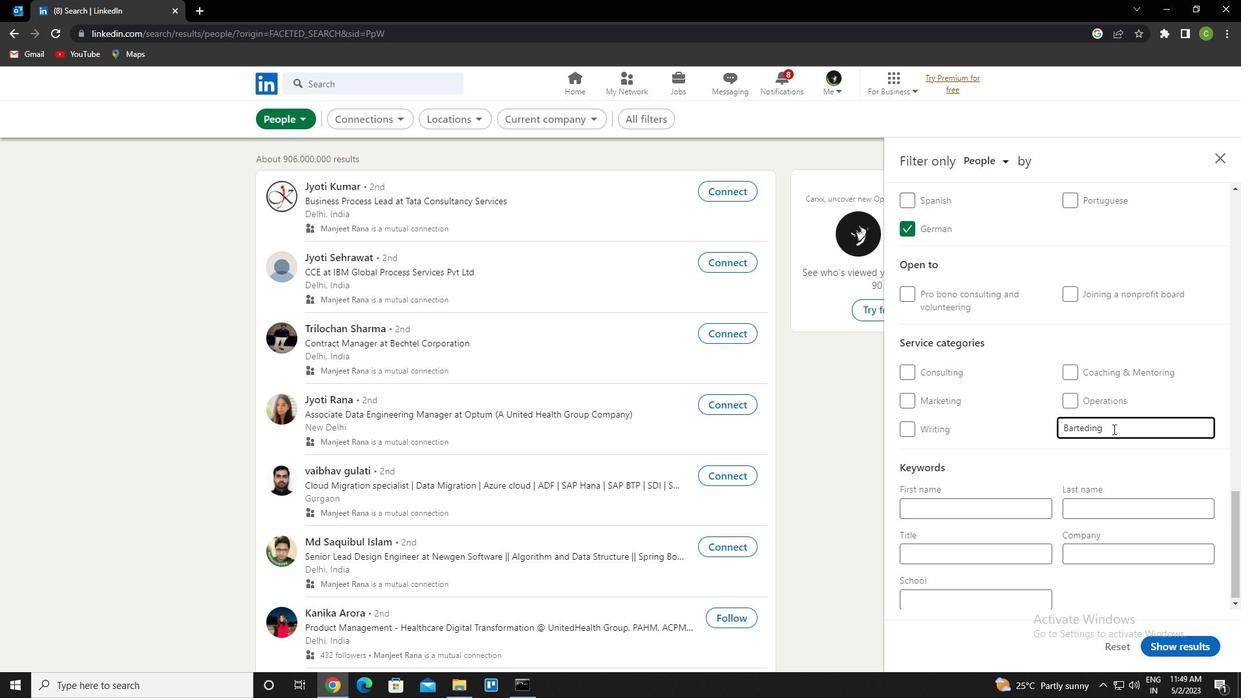 
Action: Mouse scrolled (1113, 428) with delta (0, 0)
Screenshot: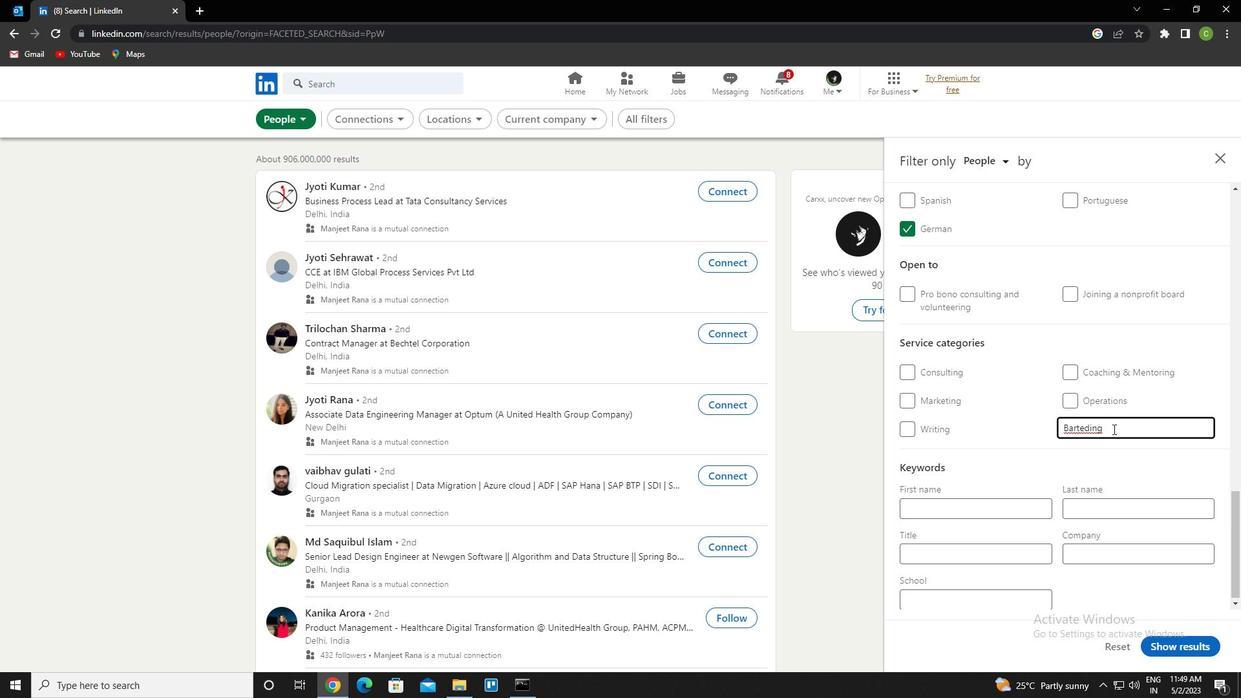
Action: Mouse scrolled (1113, 428) with delta (0, 0)
Screenshot: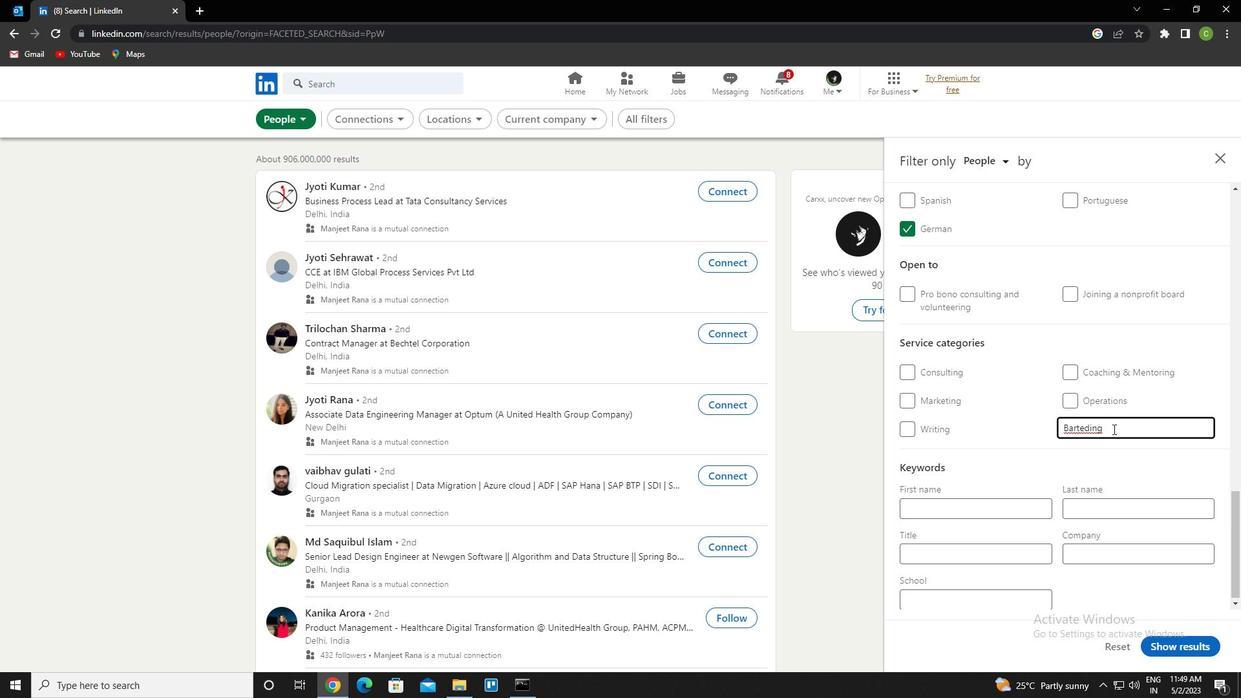 
Action: Mouse scrolled (1113, 428) with delta (0, 0)
Screenshot: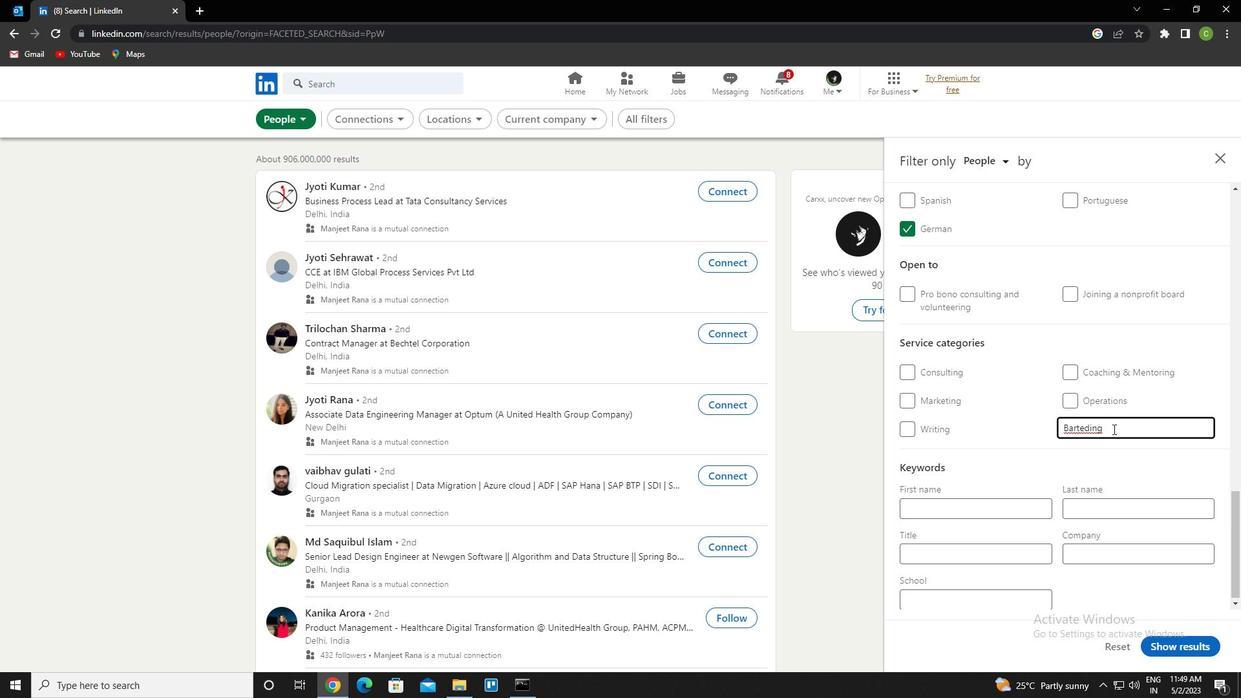 
Action: Mouse scrolled (1113, 428) with delta (0, 0)
Screenshot: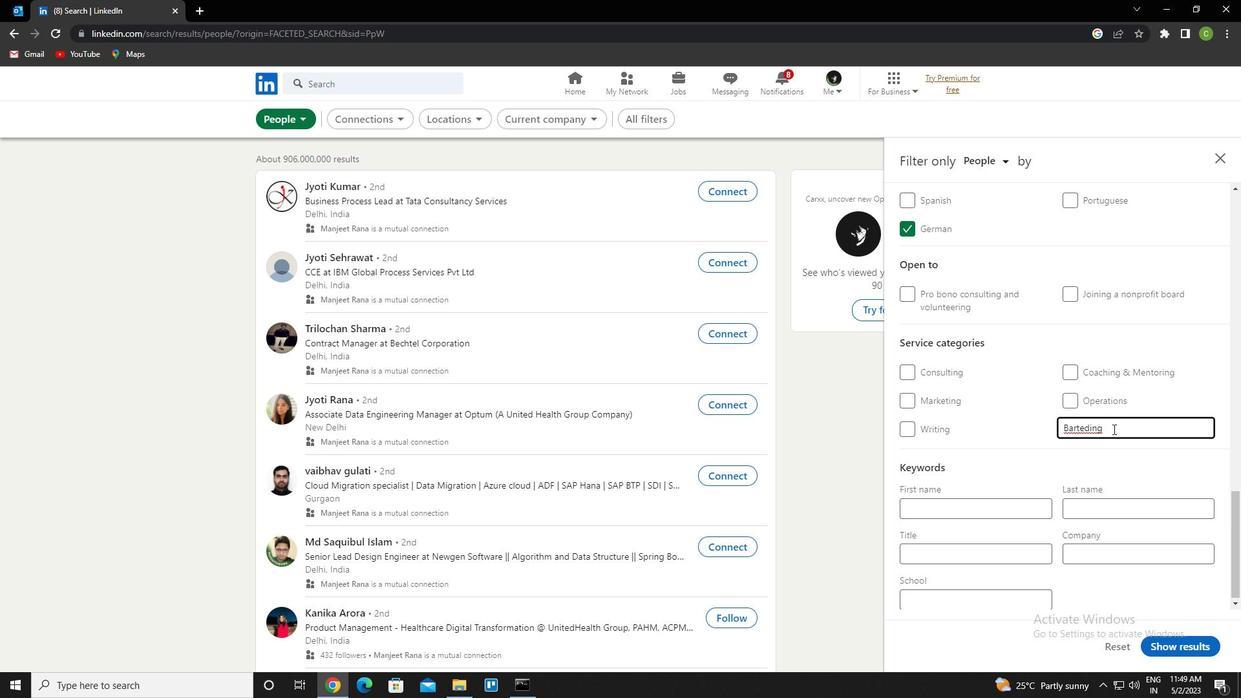 
Action: Mouse scrolled (1113, 428) with delta (0, 0)
Screenshot: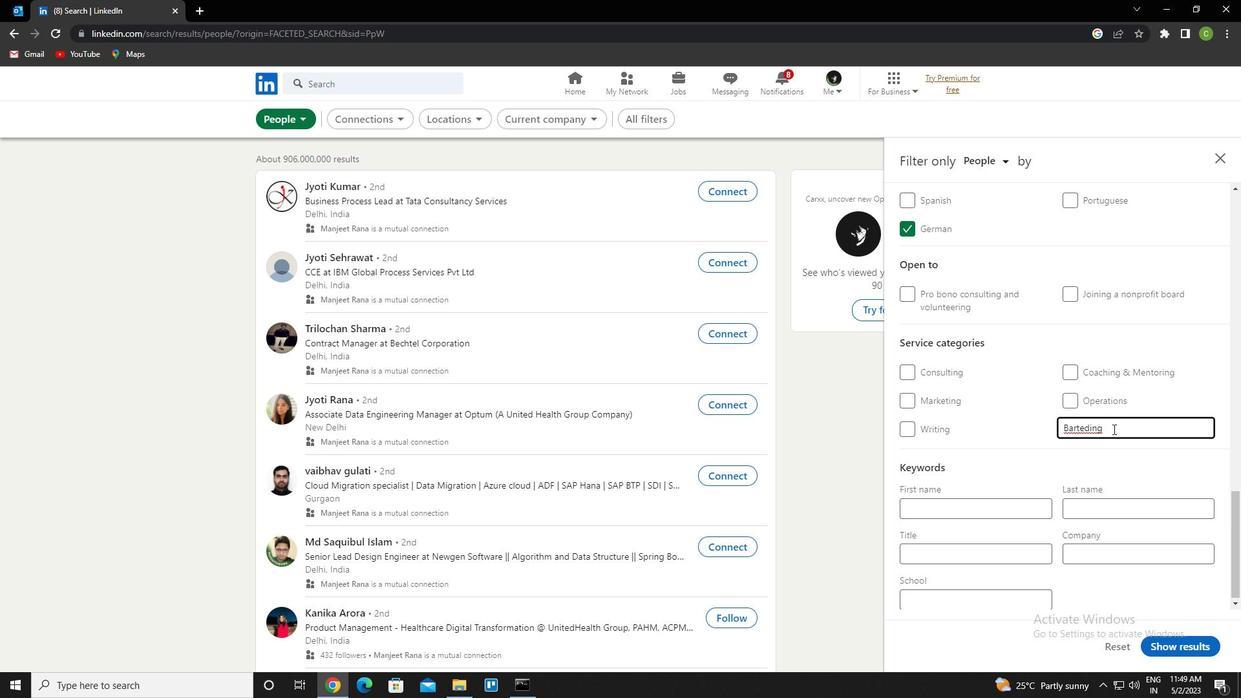 
Action: Mouse scrolled (1113, 428) with delta (0, 0)
Screenshot: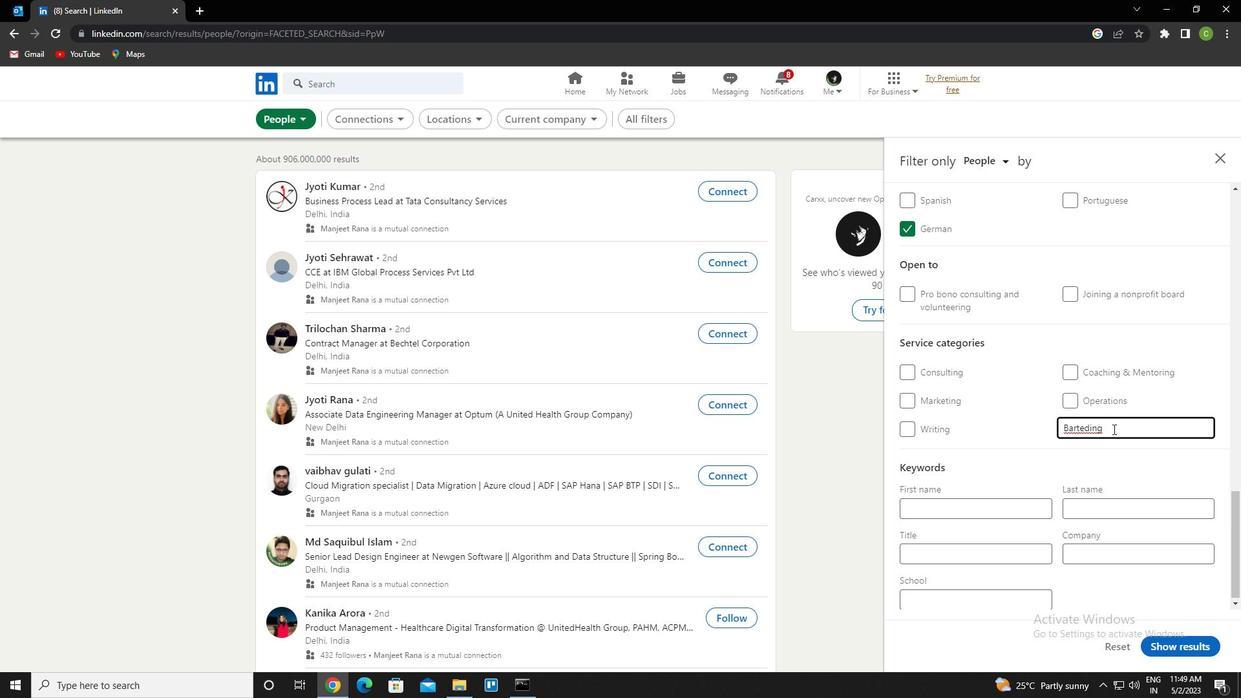 
Action: Mouse scrolled (1113, 428) with delta (0, 0)
Screenshot: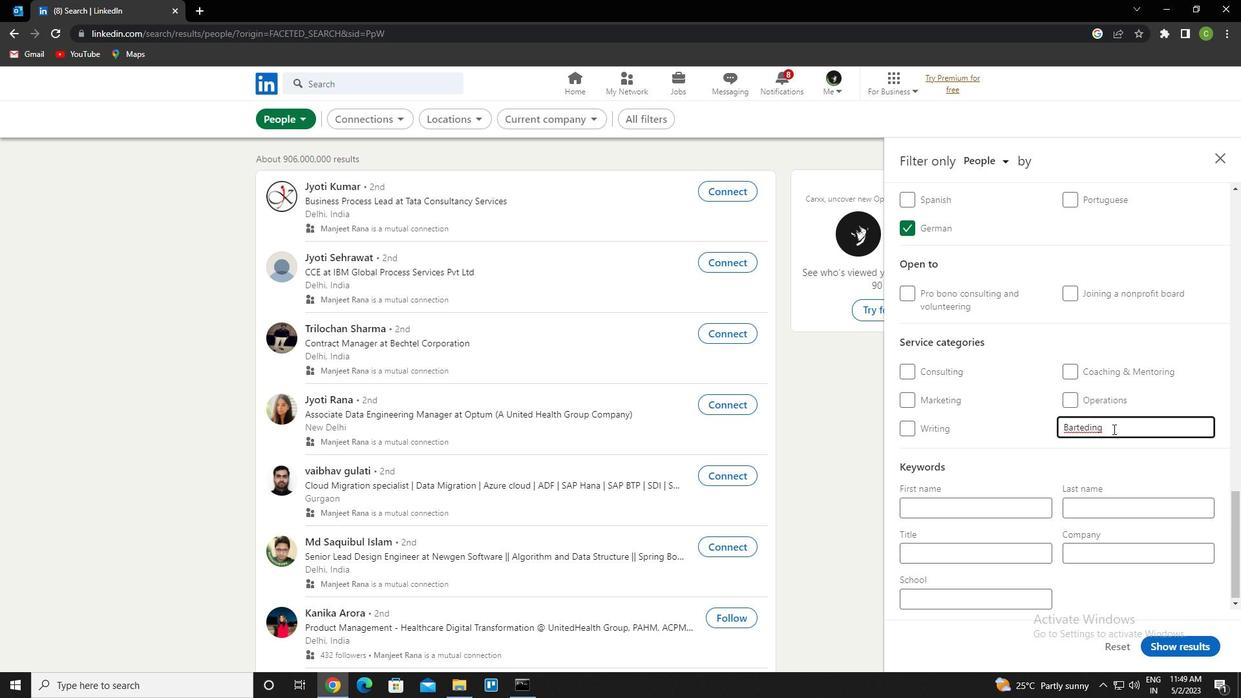 
Action: Mouse moved to (973, 545)
Screenshot: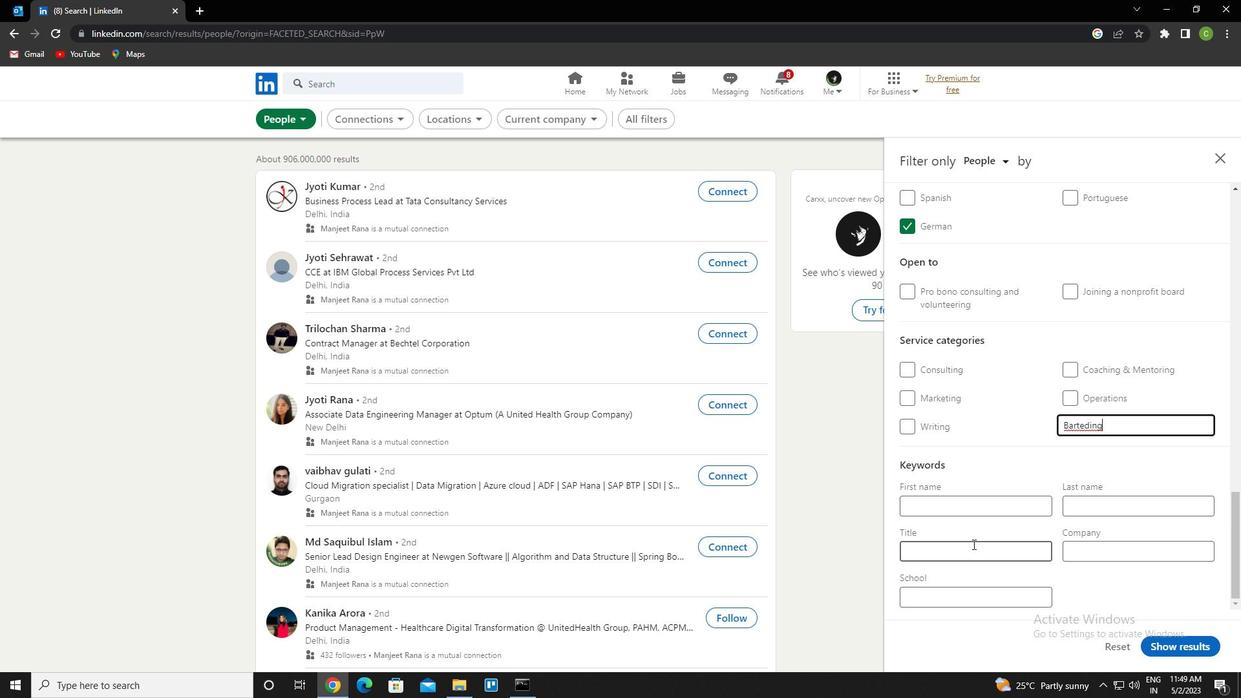 
Action: Mouse pressed left at (973, 545)
Screenshot: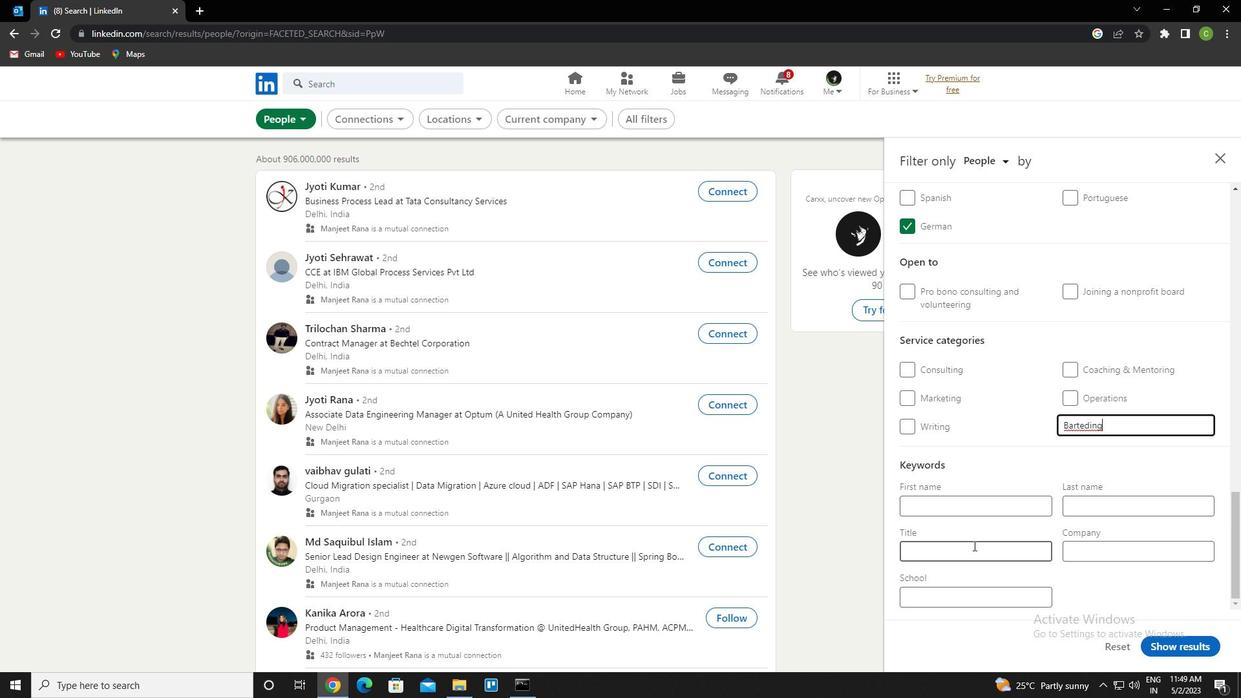 
Action: Key pressed <Key.caps_lock>p<Key.caps_lock>etroleum<Key.space><Key.caps_lock>e<Key.caps_lock>ngineer
Screenshot: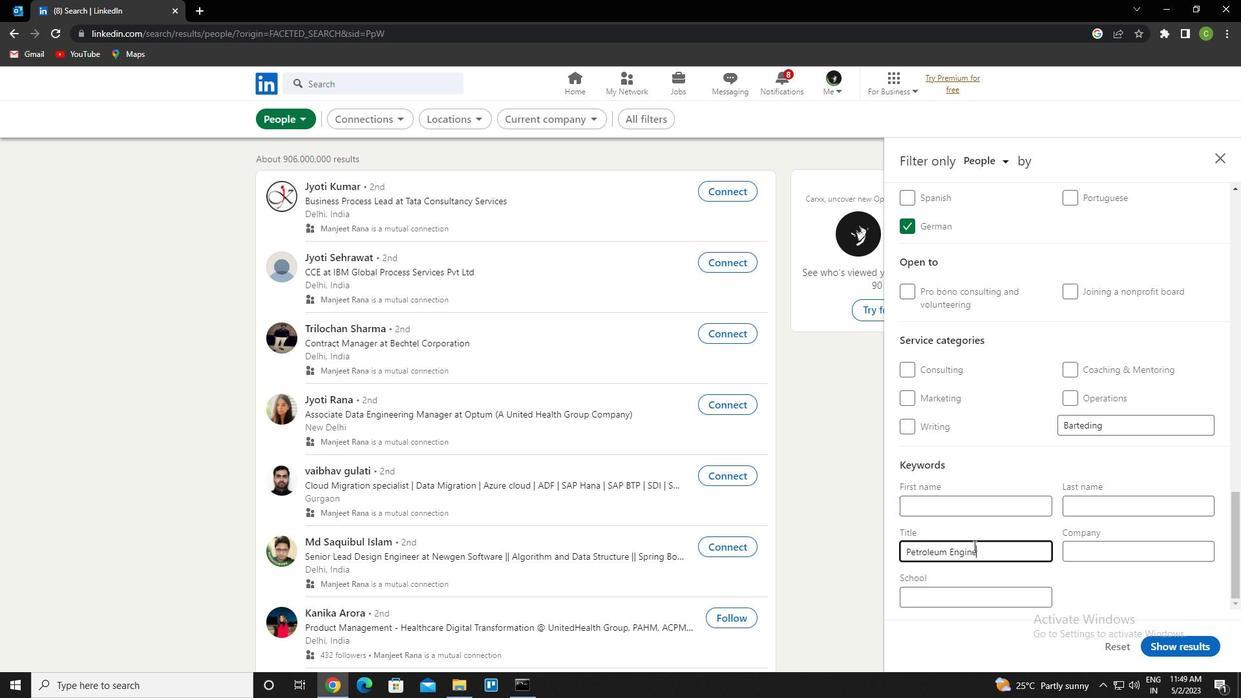 
Action: Mouse moved to (1198, 654)
Screenshot: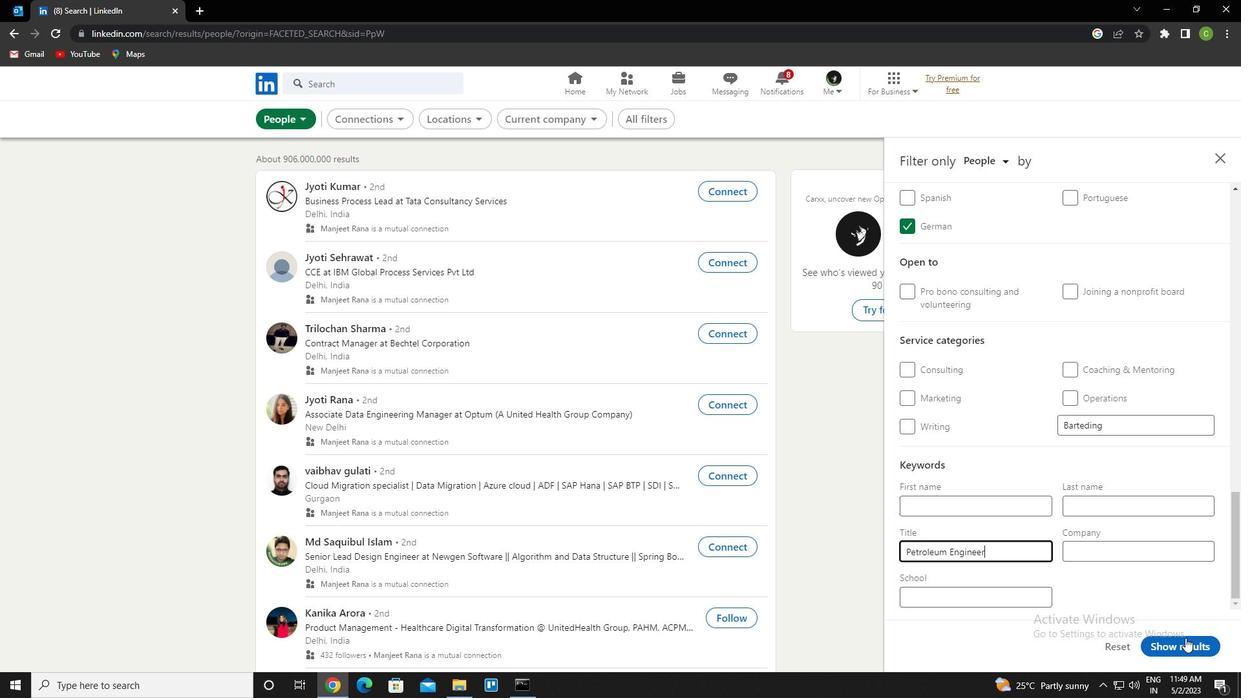 
Action: Mouse pressed left at (1198, 654)
Screenshot: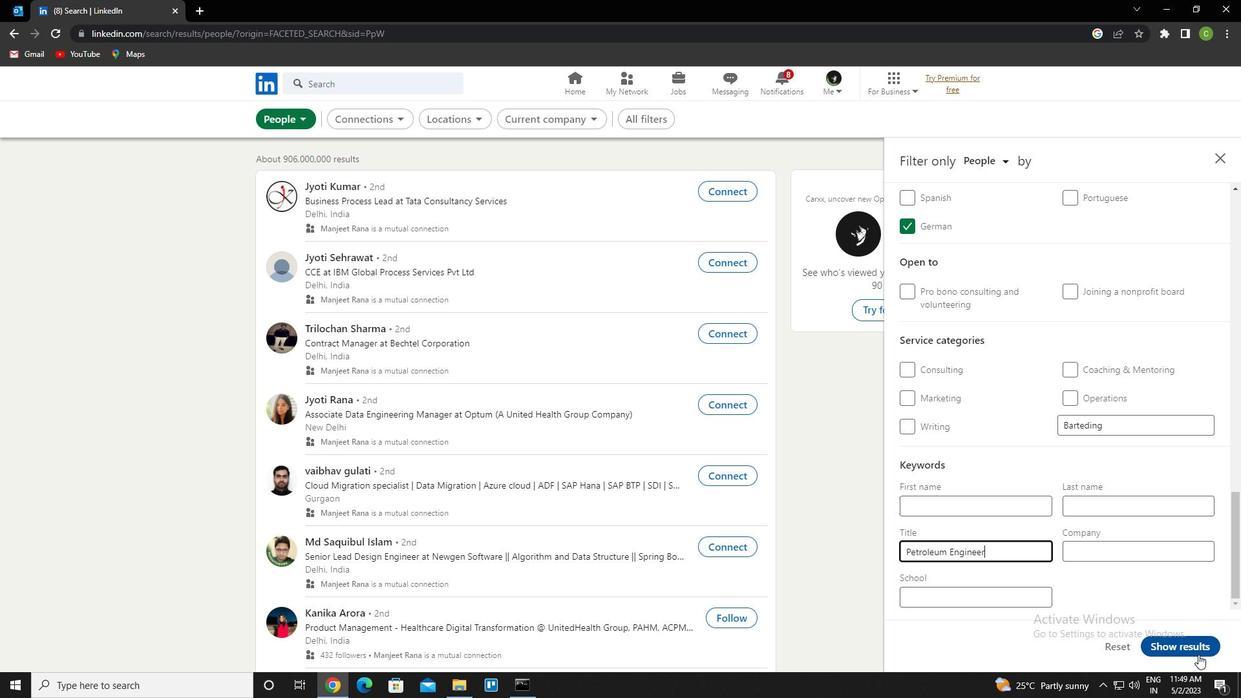 
Action: Mouse moved to (469, 687)
Screenshot: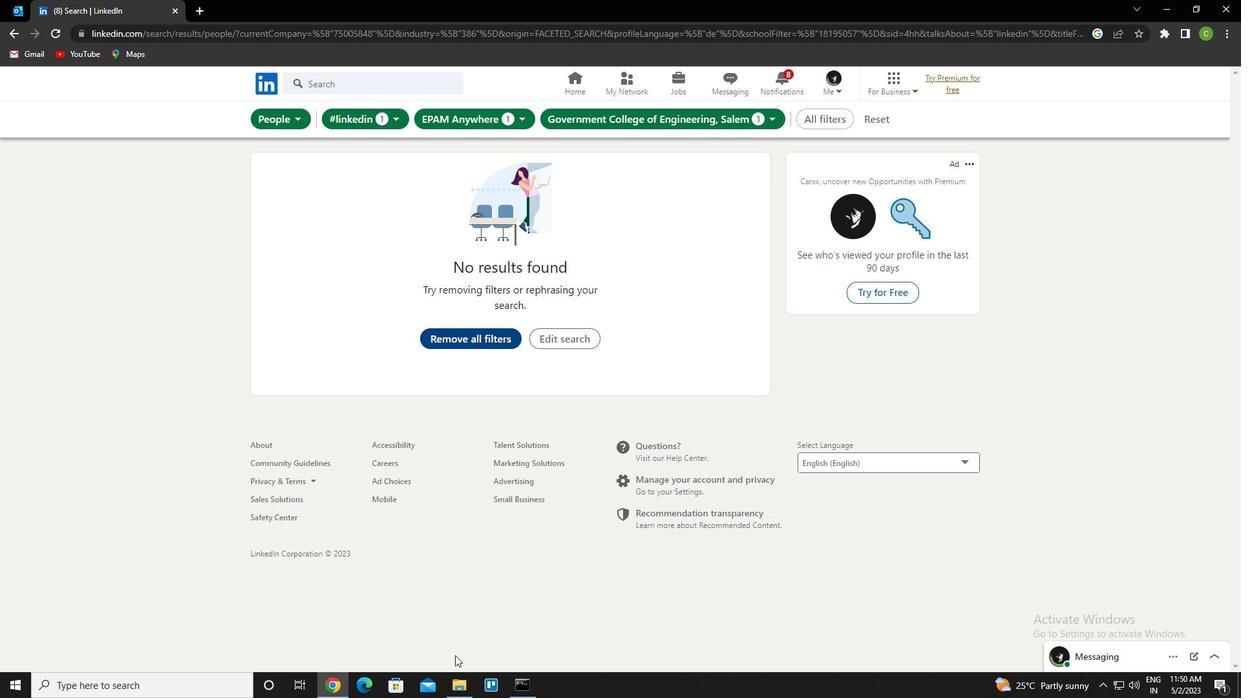 
